 Task: Look for space in Abū Tīj, Egypt from 1st July, 2023 to 3rd July, 2023 for 1 adult in price range Rs.5000 to Rs.15000. Place can be private room with 1  bedroom having 1 bed and 1 bathroom. Property type can be house, flat, guest house, hotel. Amenities needed are: wifi. Booking option can be shelf check-in. Required host language is English.
Action: Mouse moved to (576, 122)
Screenshot: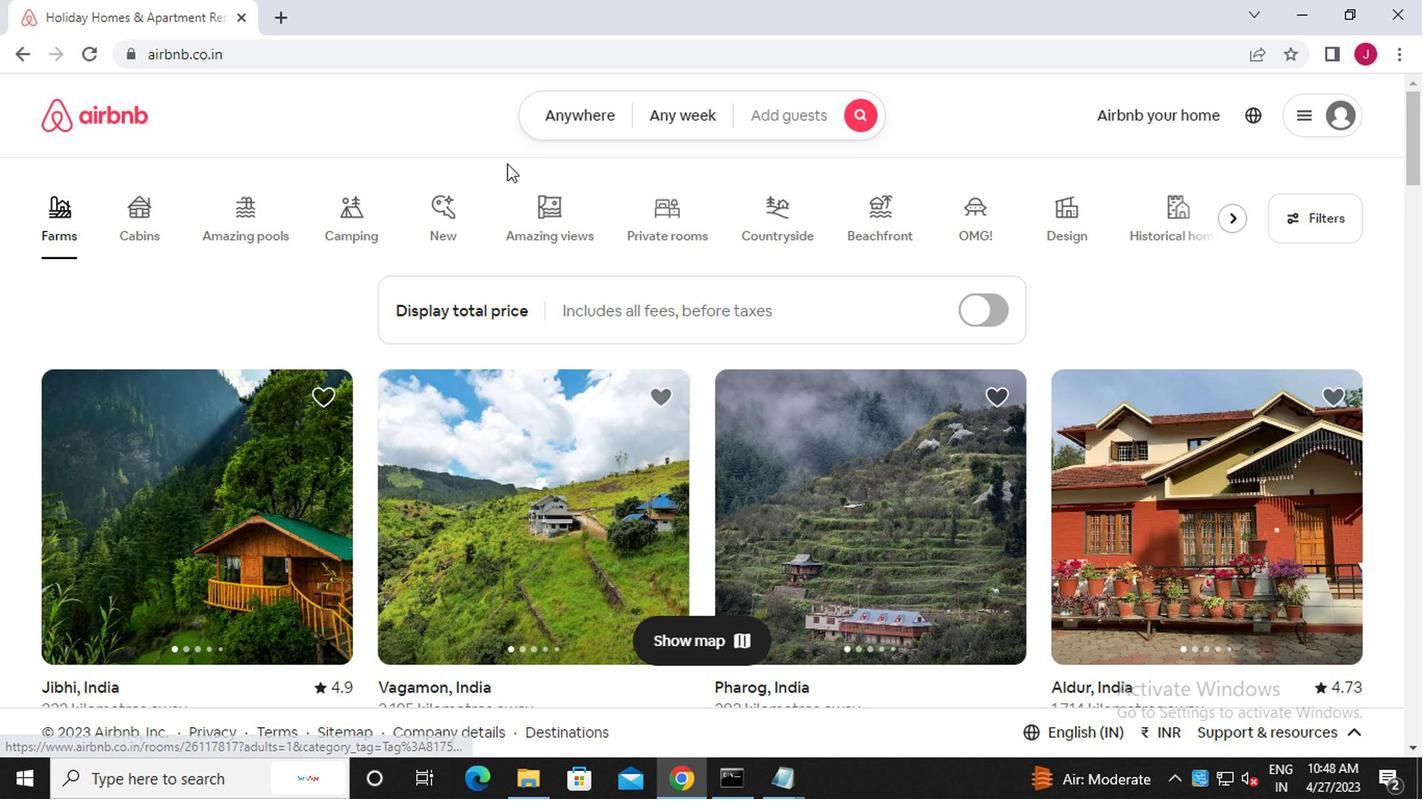 
Action: Mouse pressed left at (576, 122)
Screenshot: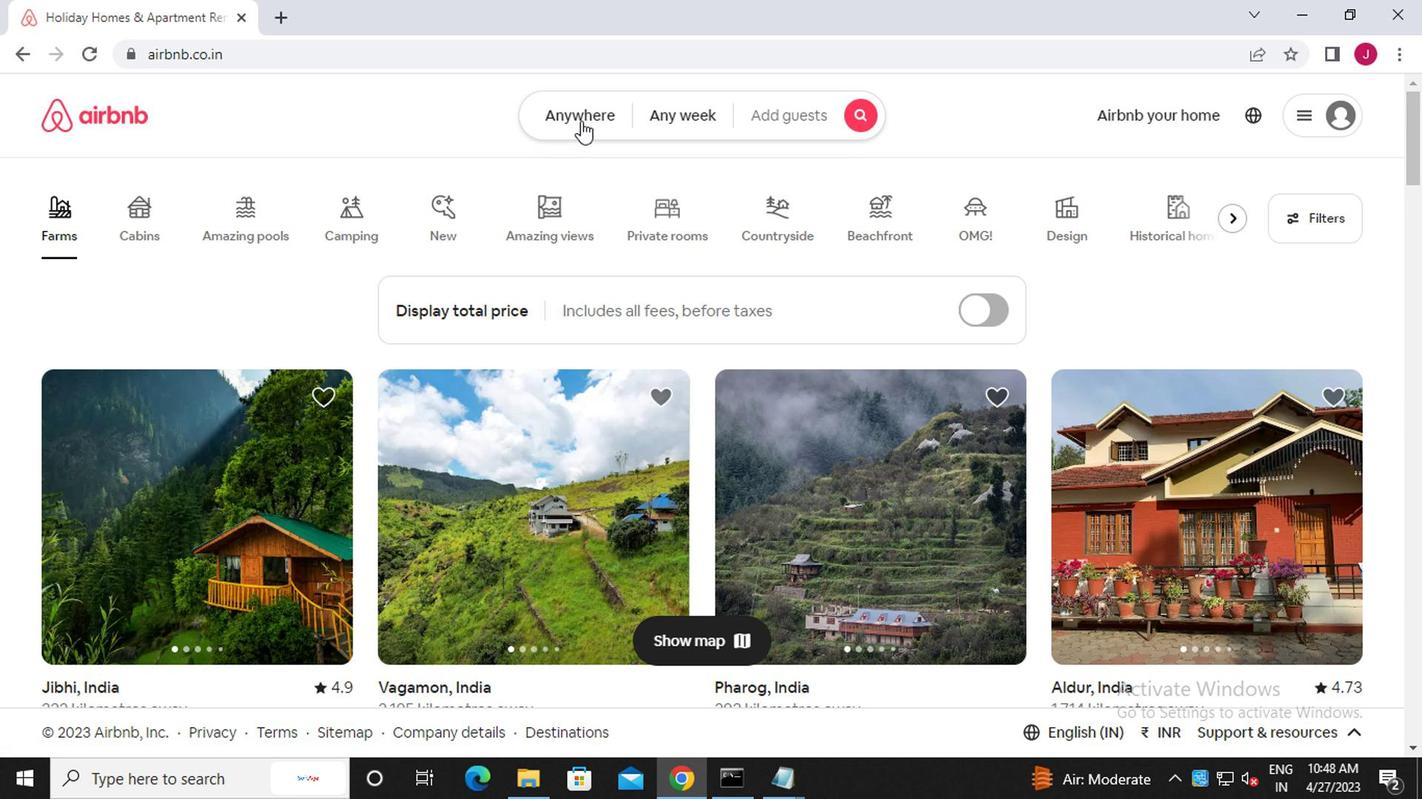 
Action: Mouse moved to (373, 205)
Screenshot: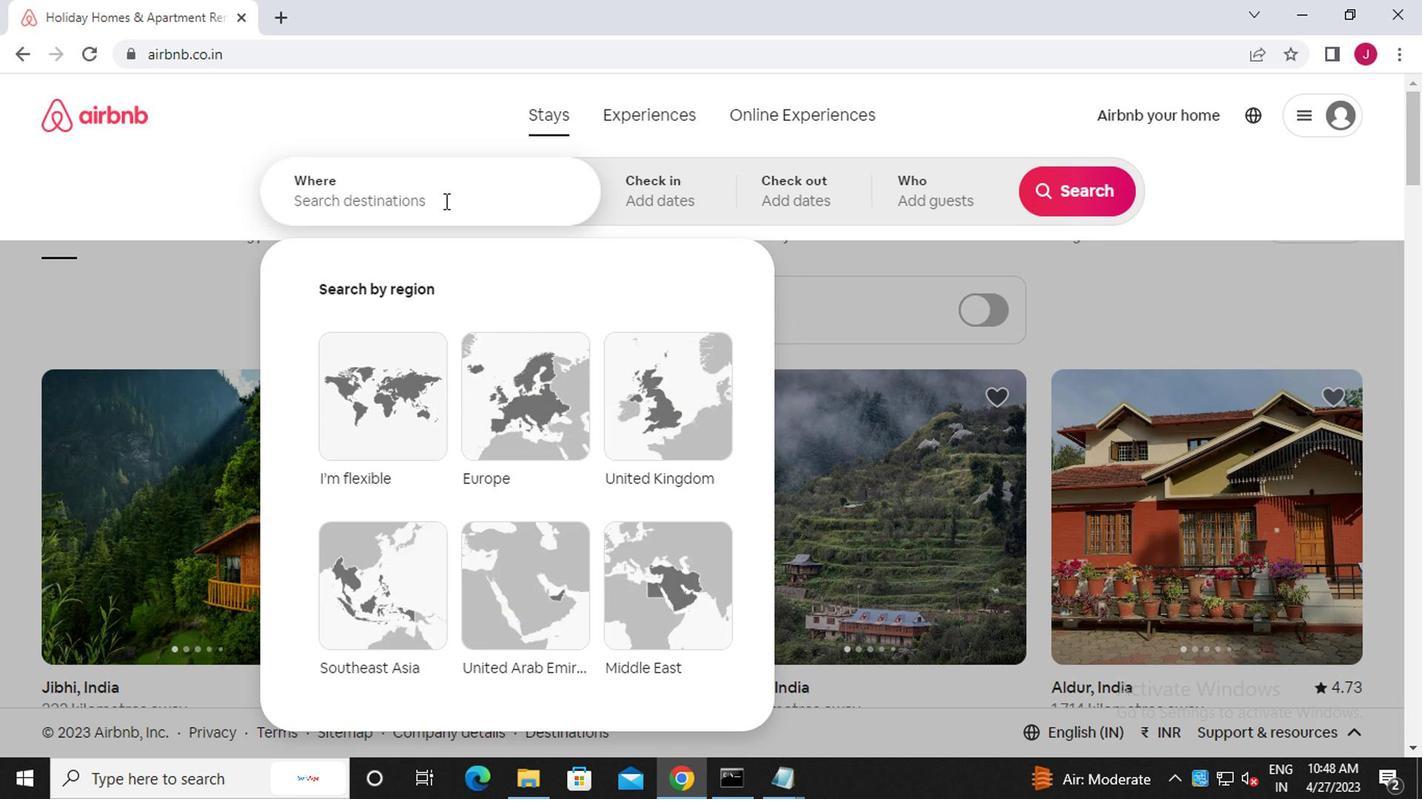 
Action: Mouse pressed left at (373, 205)
Screenshot: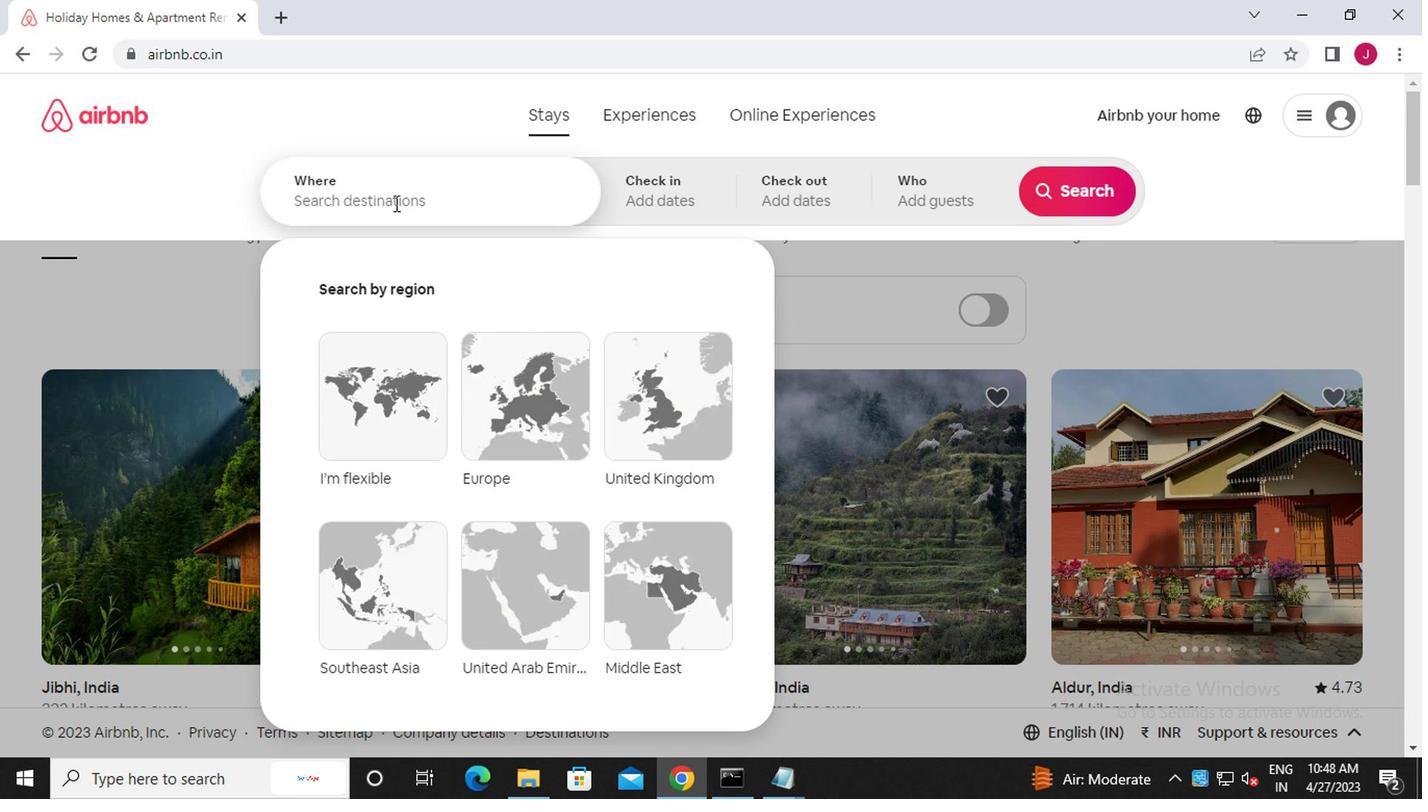 
Action: Mouse moved to (374, 204)
Screenshot: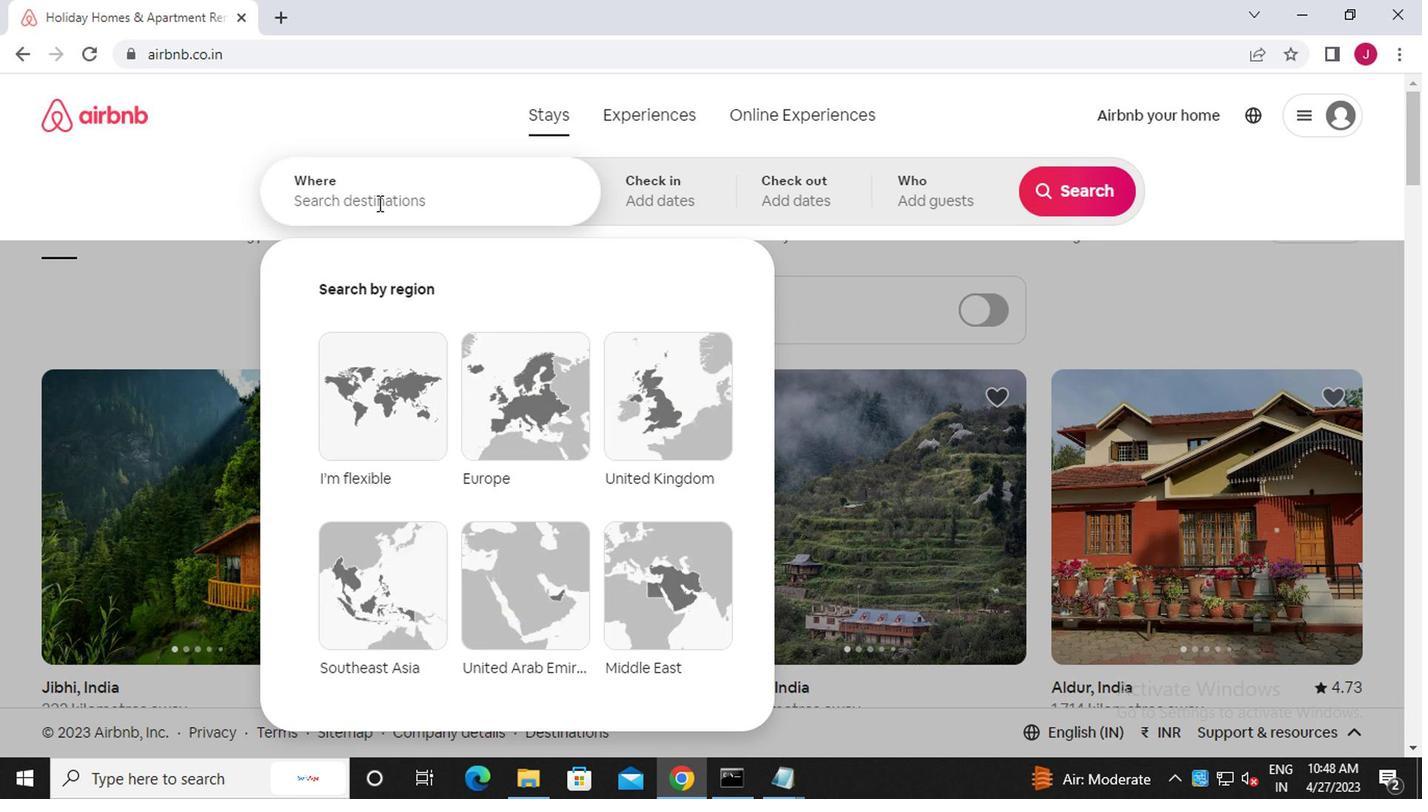 
Action: Key pressed a<Key.caps_lock>bu<Key.space><Key.caps_lock>t<Key.caps_lock>ij,<Key.caps_lock>e<Key.caps_lock>gypt
Screenshot: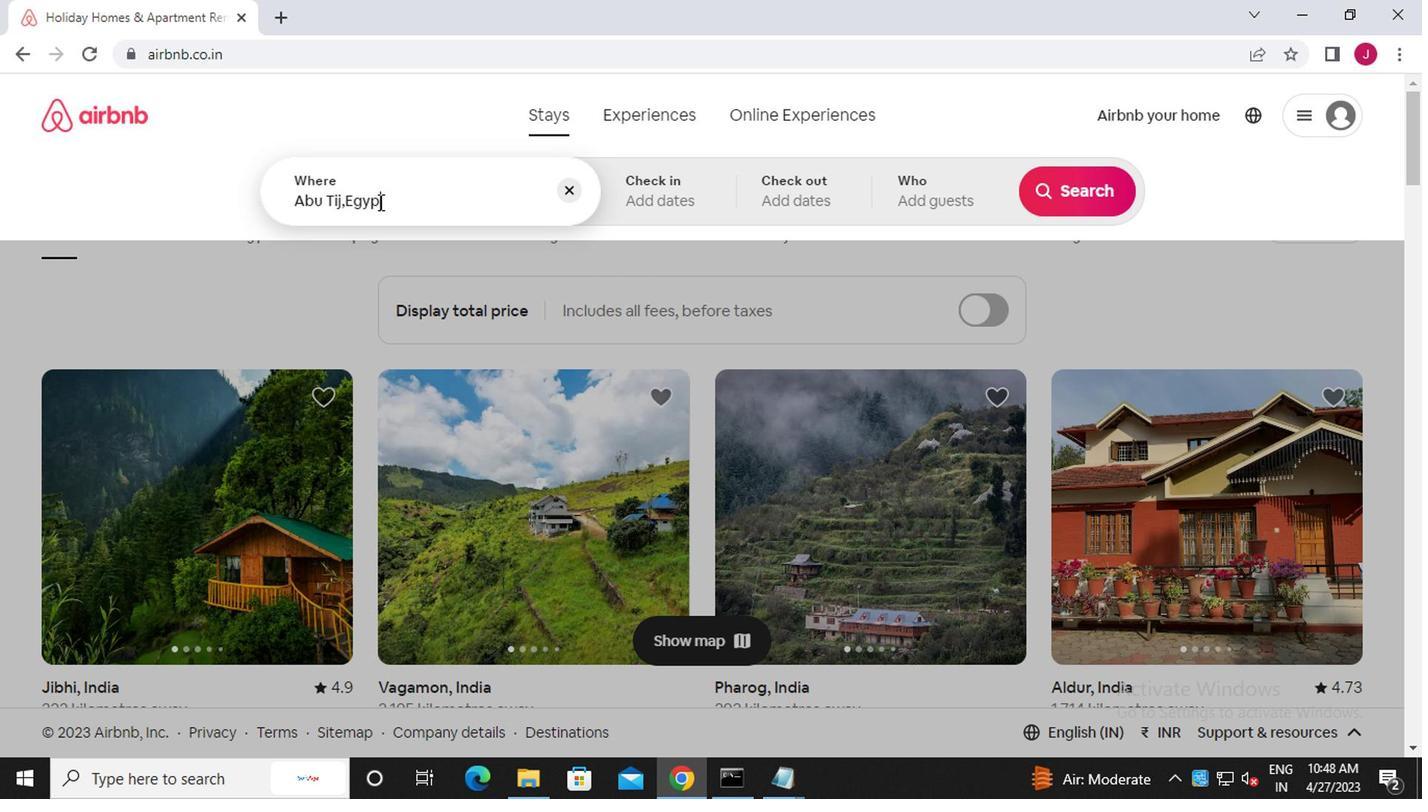 
Action: Mouse moved to (649, 196)
Screenshot: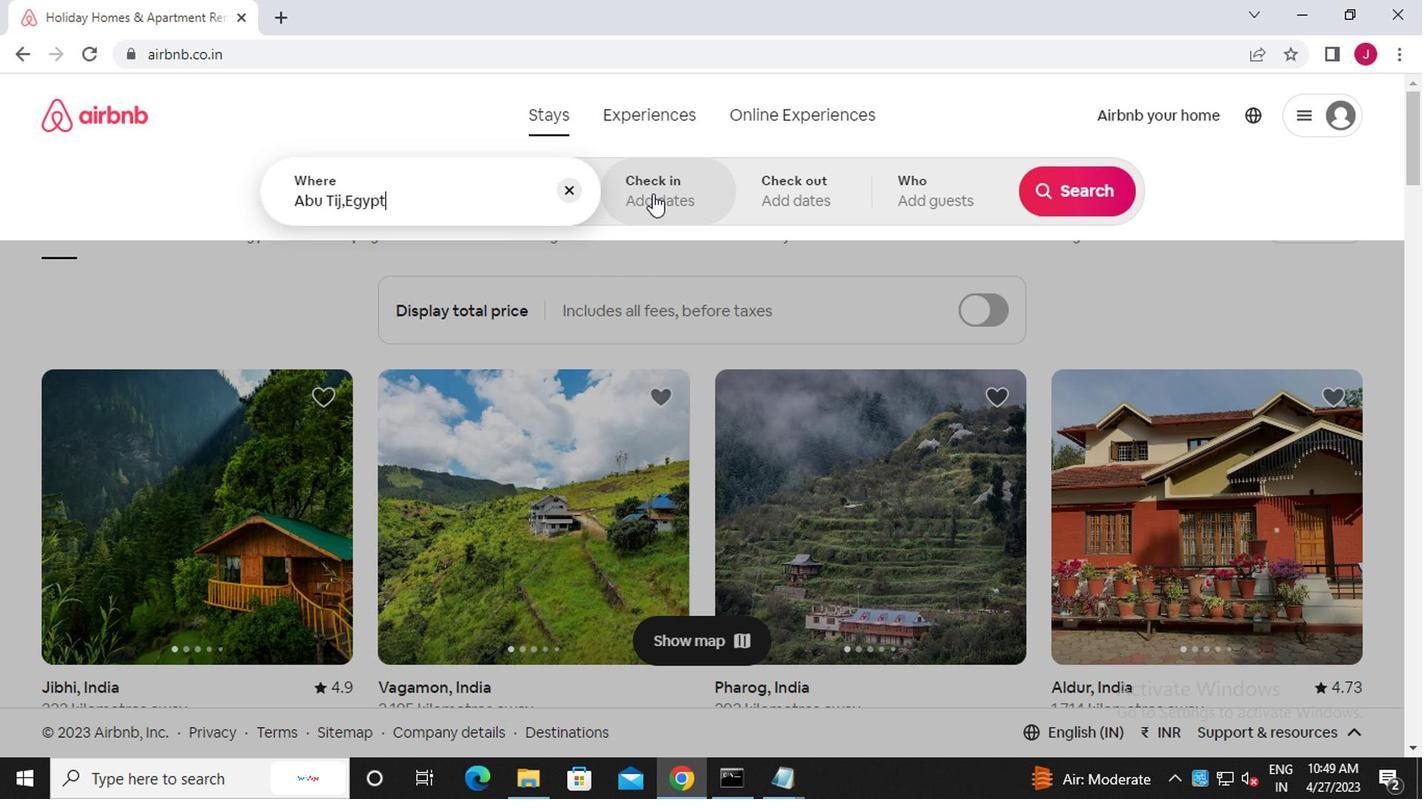 
Action: Mouse pressed left at (649, 196)
Screenshot: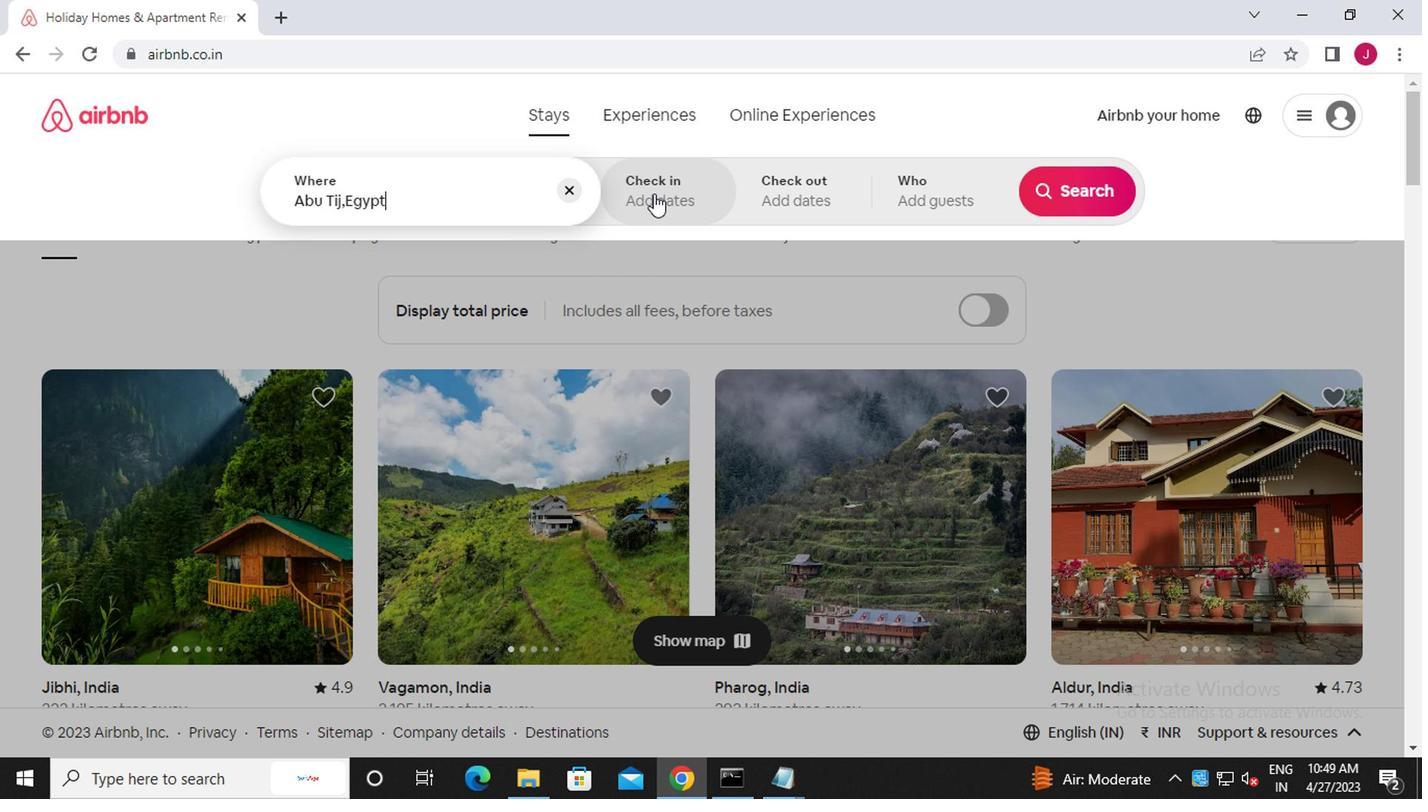 
Action: Mouse moved to (1057, 365)
Screenshot: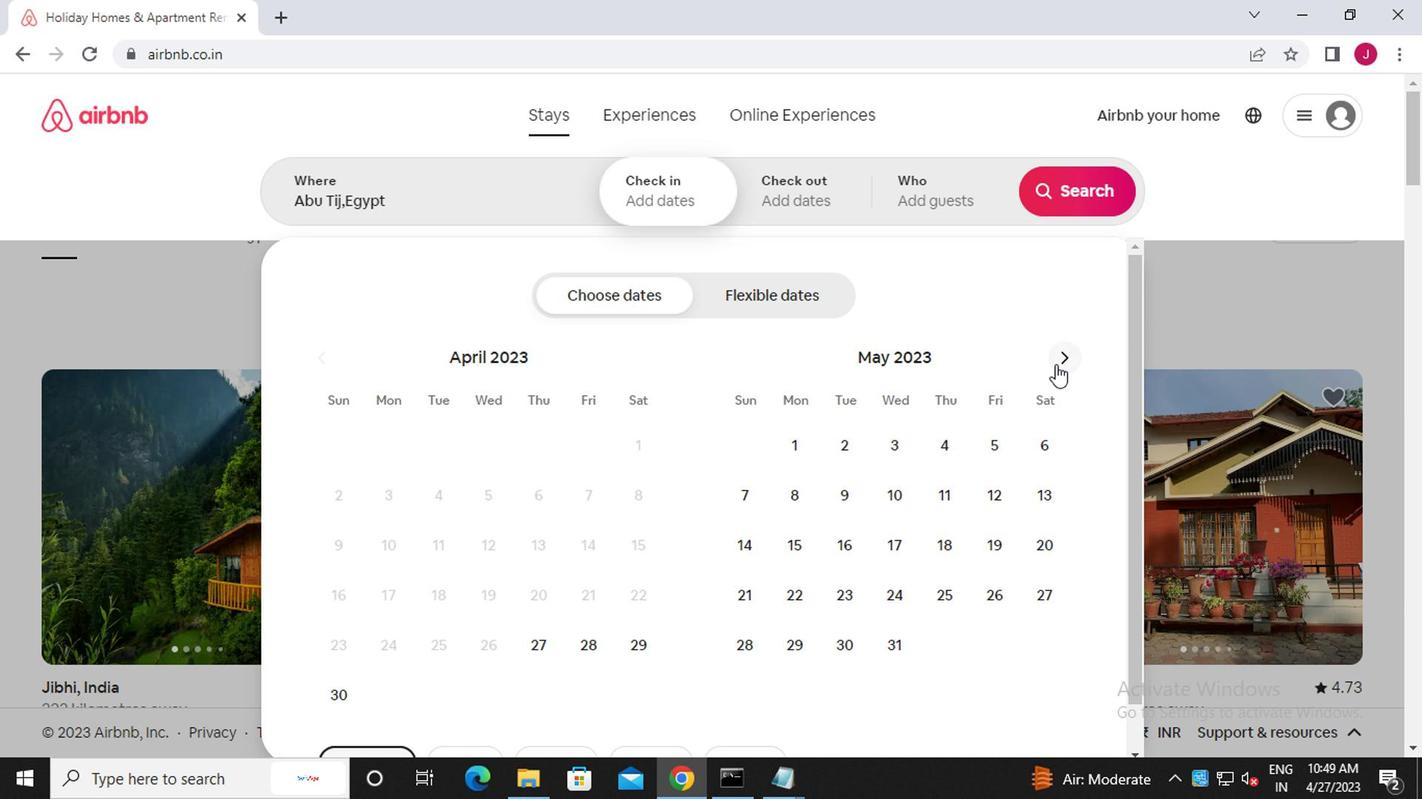 
Action: Mouse pressed left at (1057, 365)
Screenshot: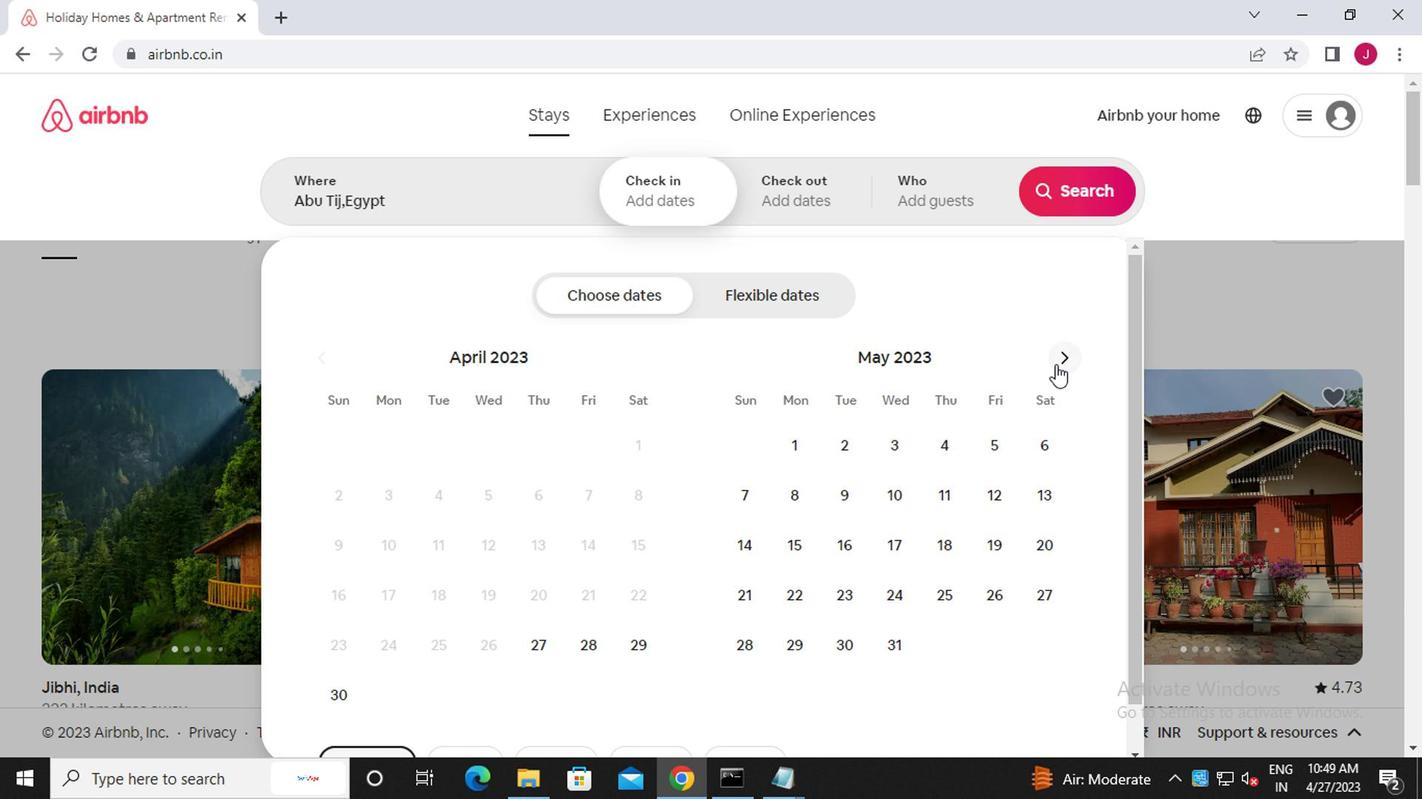 
Action: Mouse pressed left at (1057, 365)
Screenshot: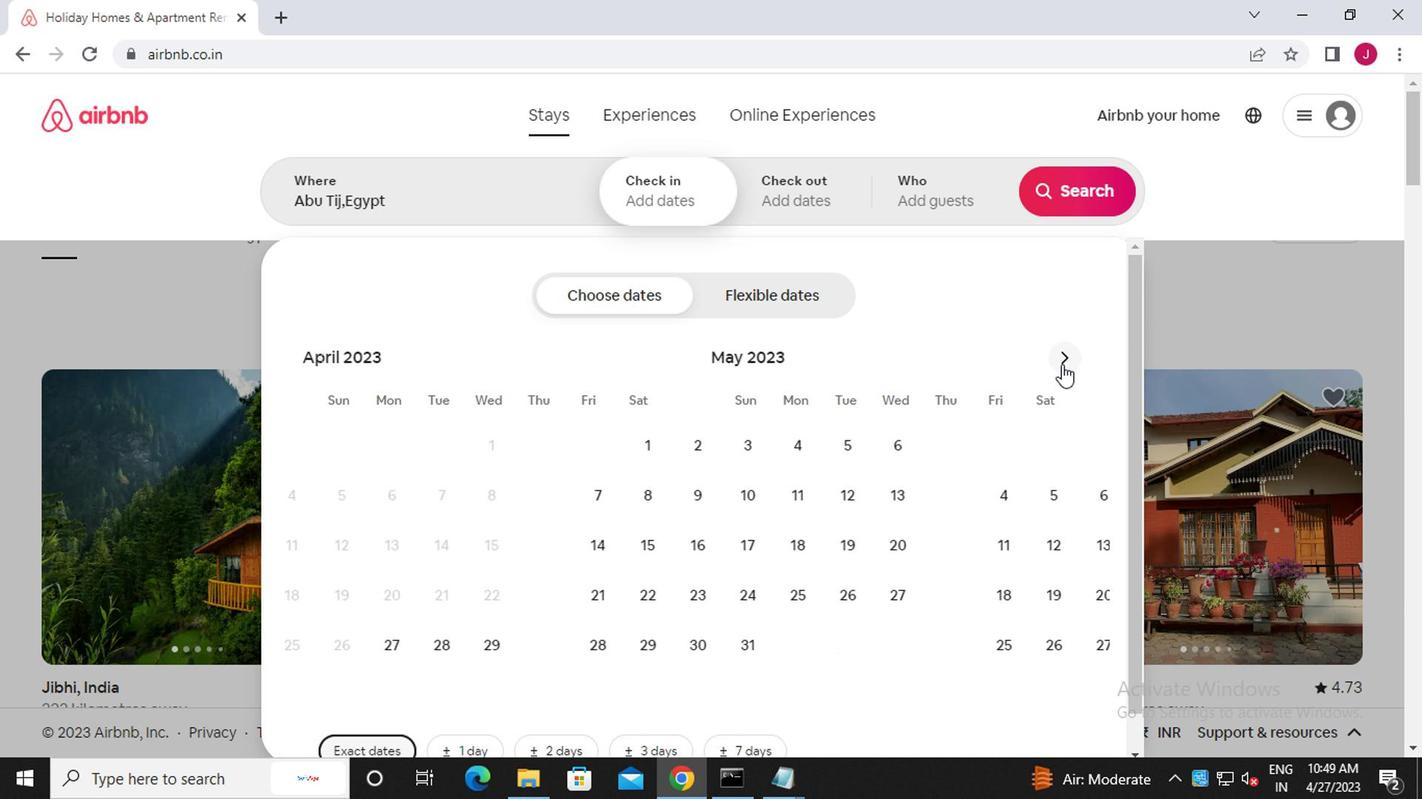 
Action: Mouse moved to (1044, 439)
Screenshot: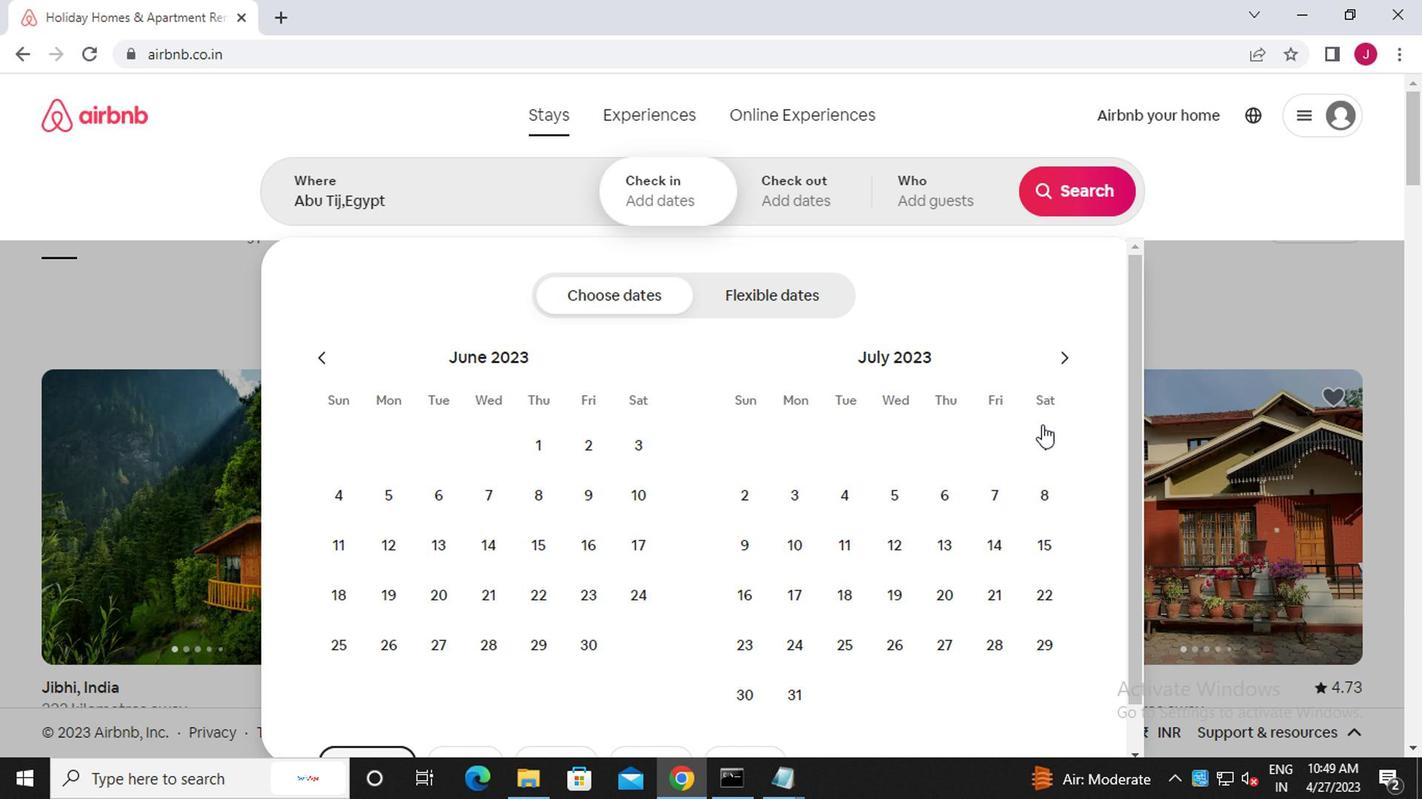 
Action: Mouse pressed left at (1044, 439)
Screenshot: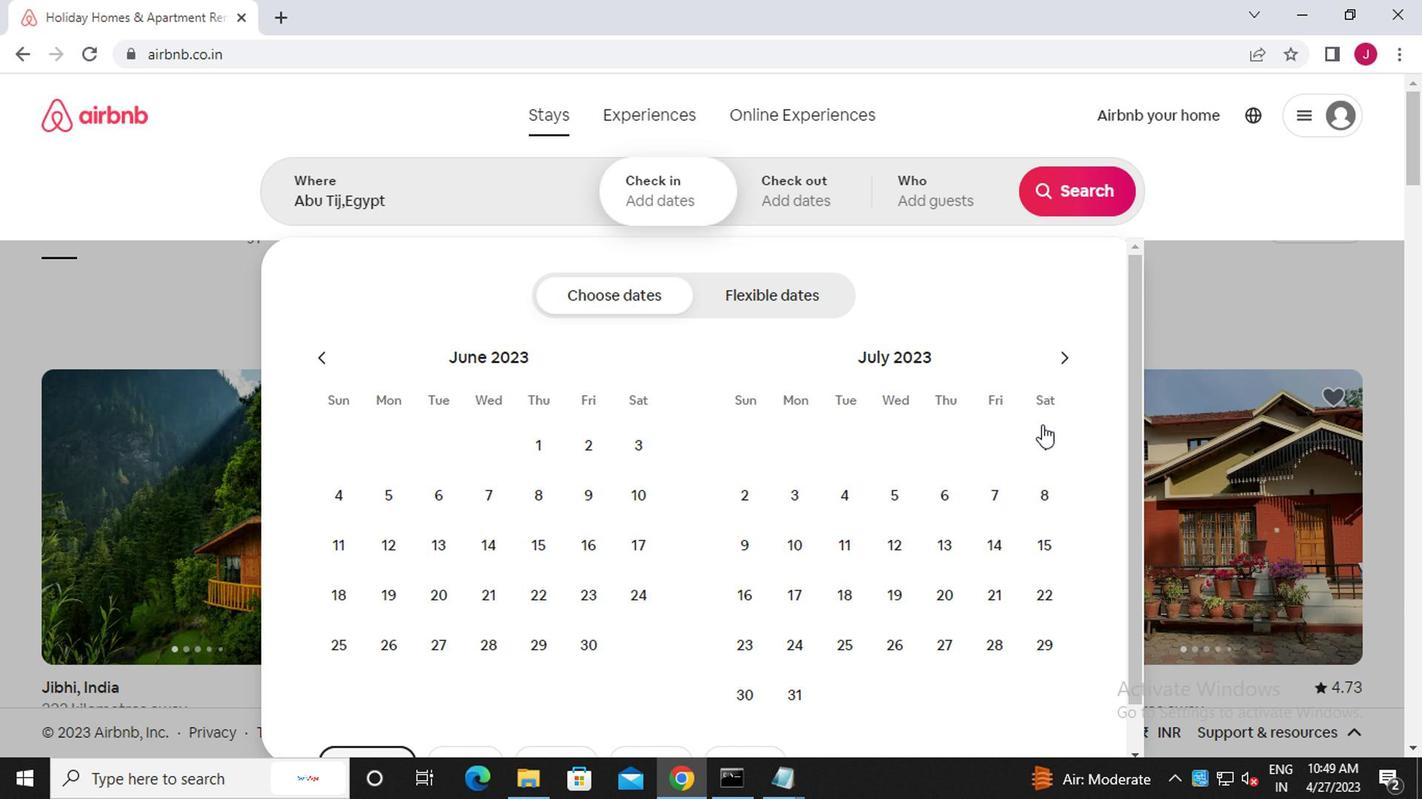 
Action: Mouse moved to (791, 490)
Screenshot: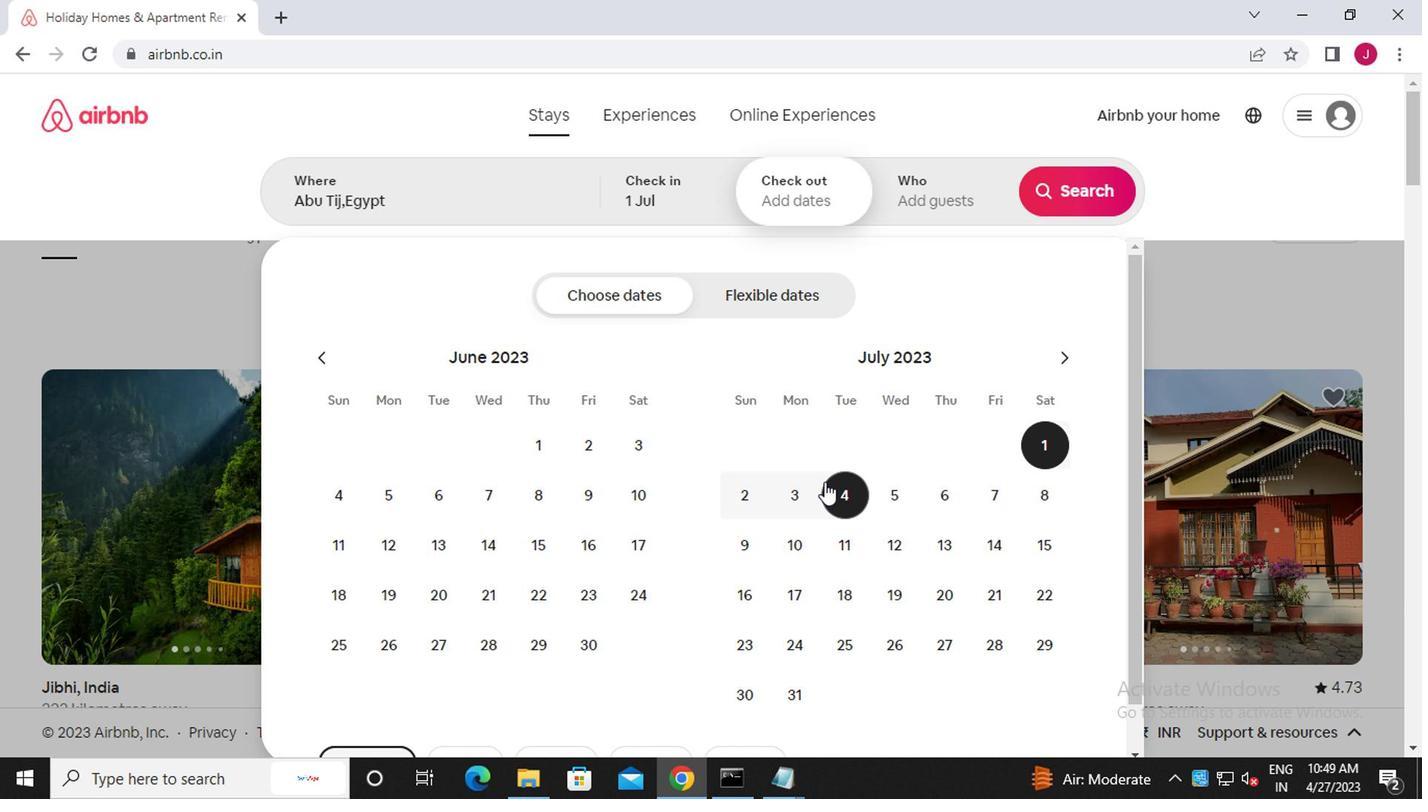 
Action: Mouse pressed left at (791, 490)
Screenshot: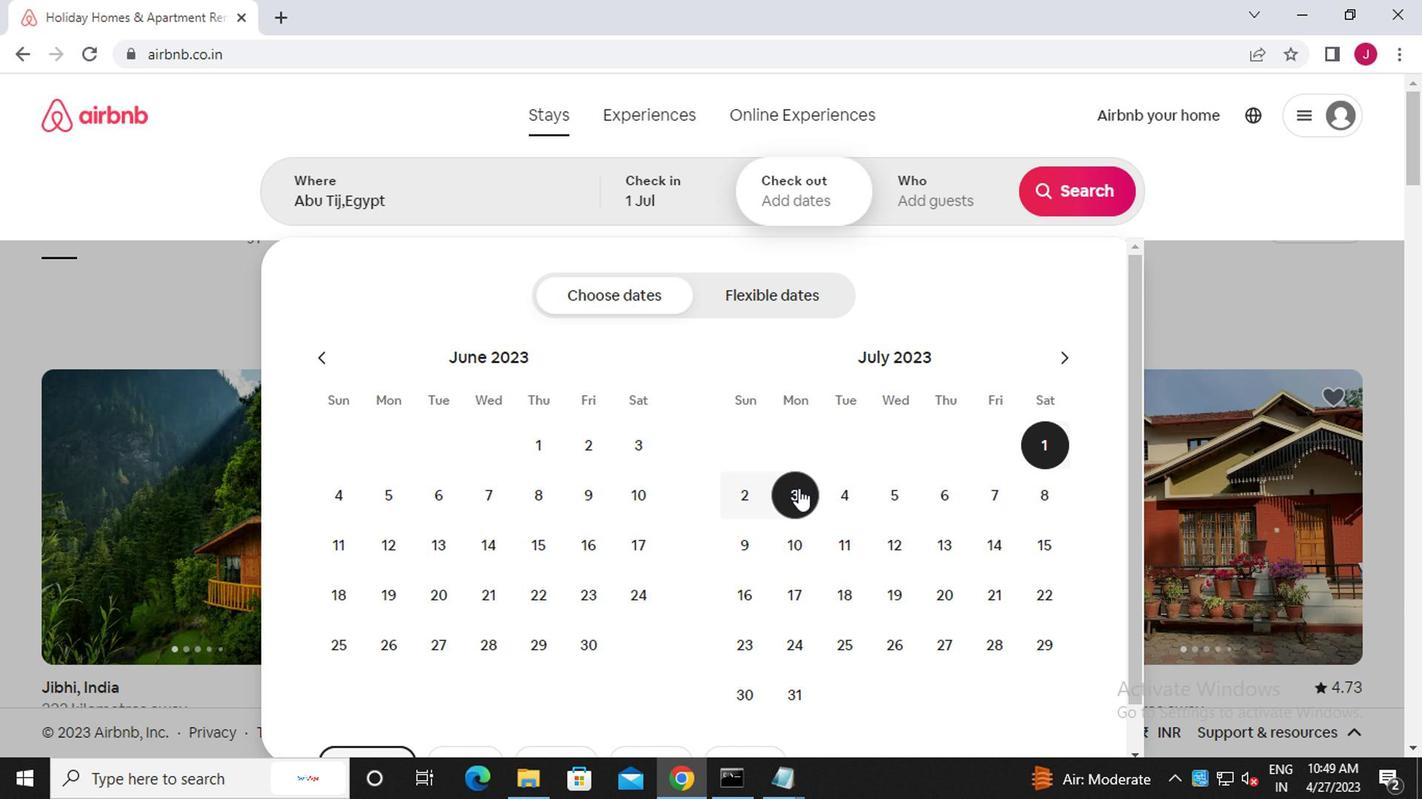 
Action: Mouse moved to (939, 208)
Screenshot: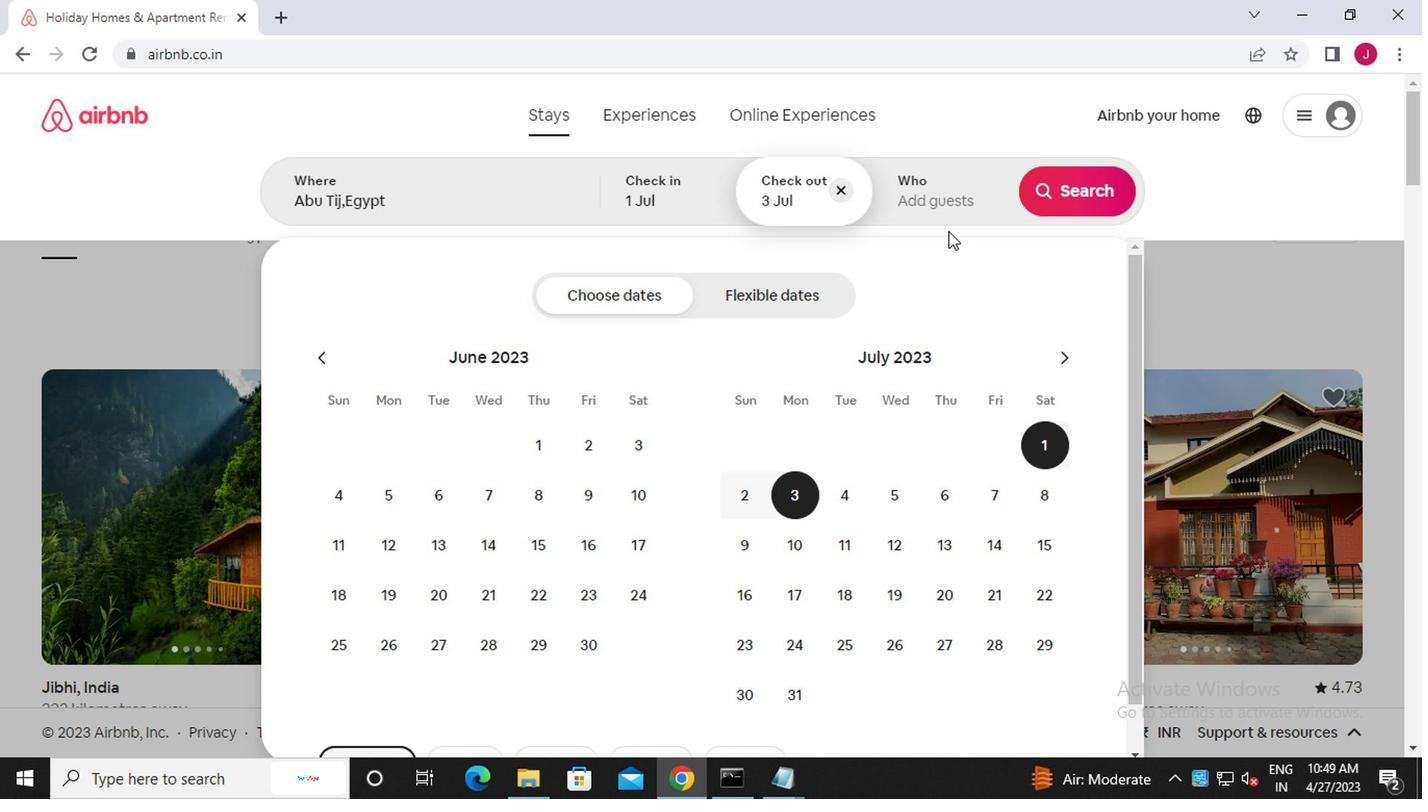 
Action: Mouse pressed left at (939, 208)
Screenshot: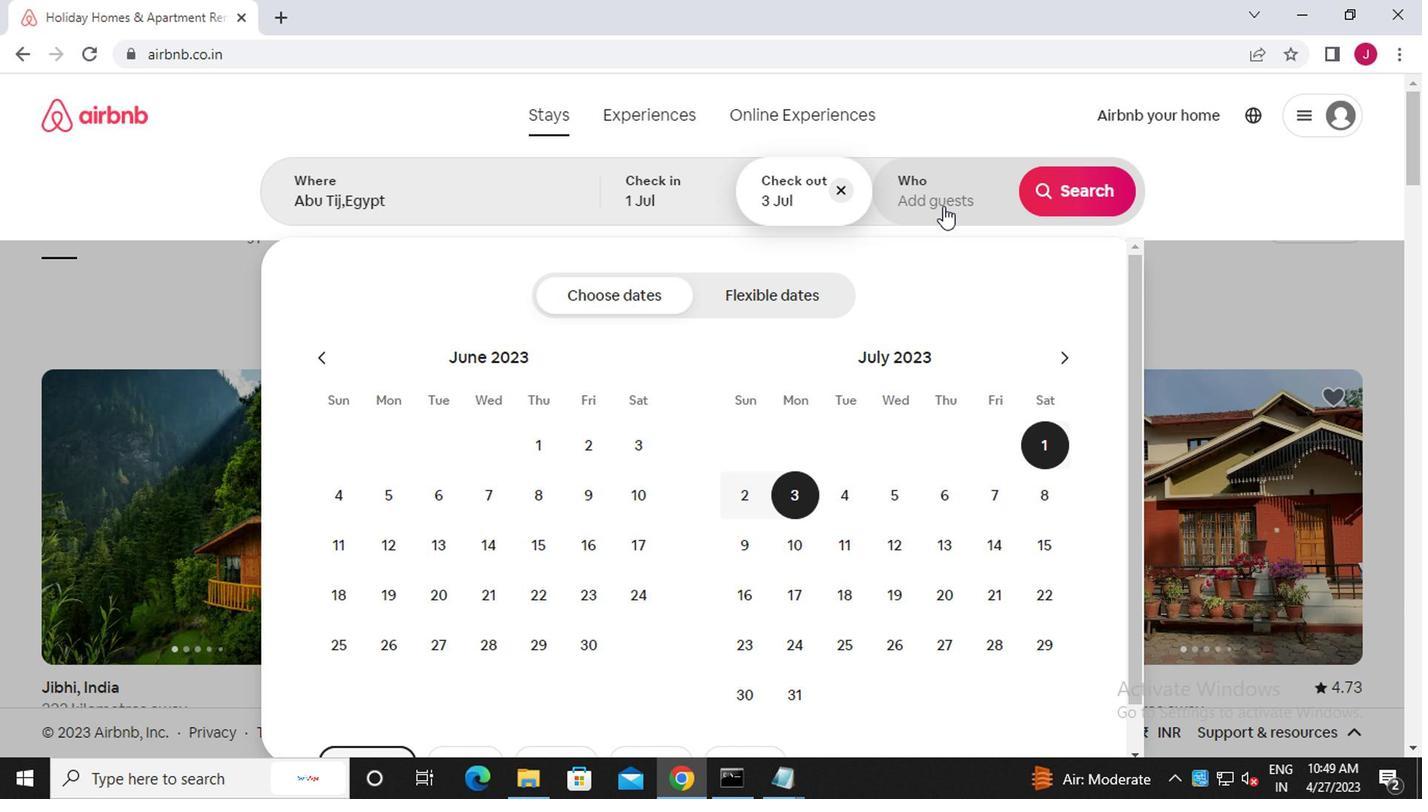 
Action: Mouse moved to (1088, 299)
Screenshot: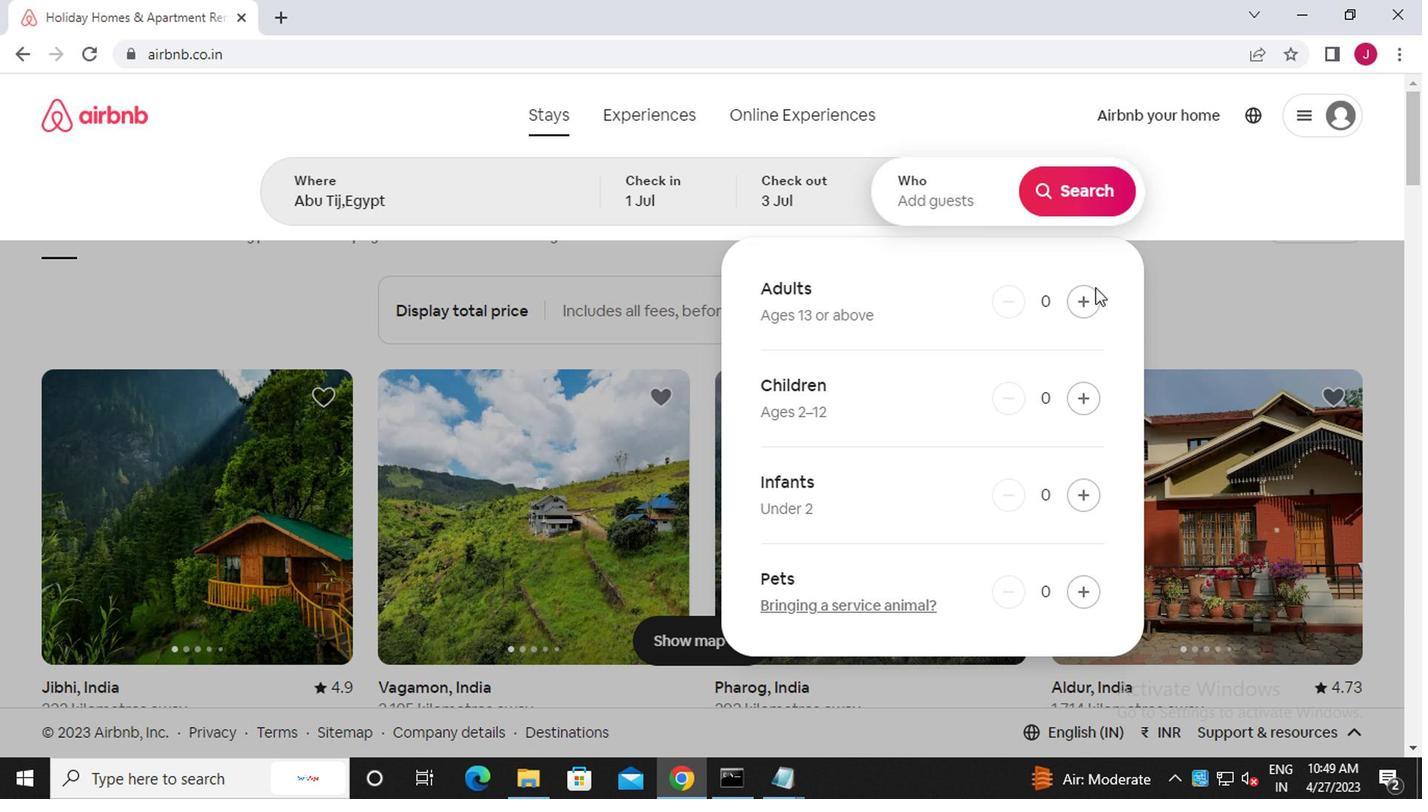 
Action: Mouse pressed left at (1088, 299)
Screenshot: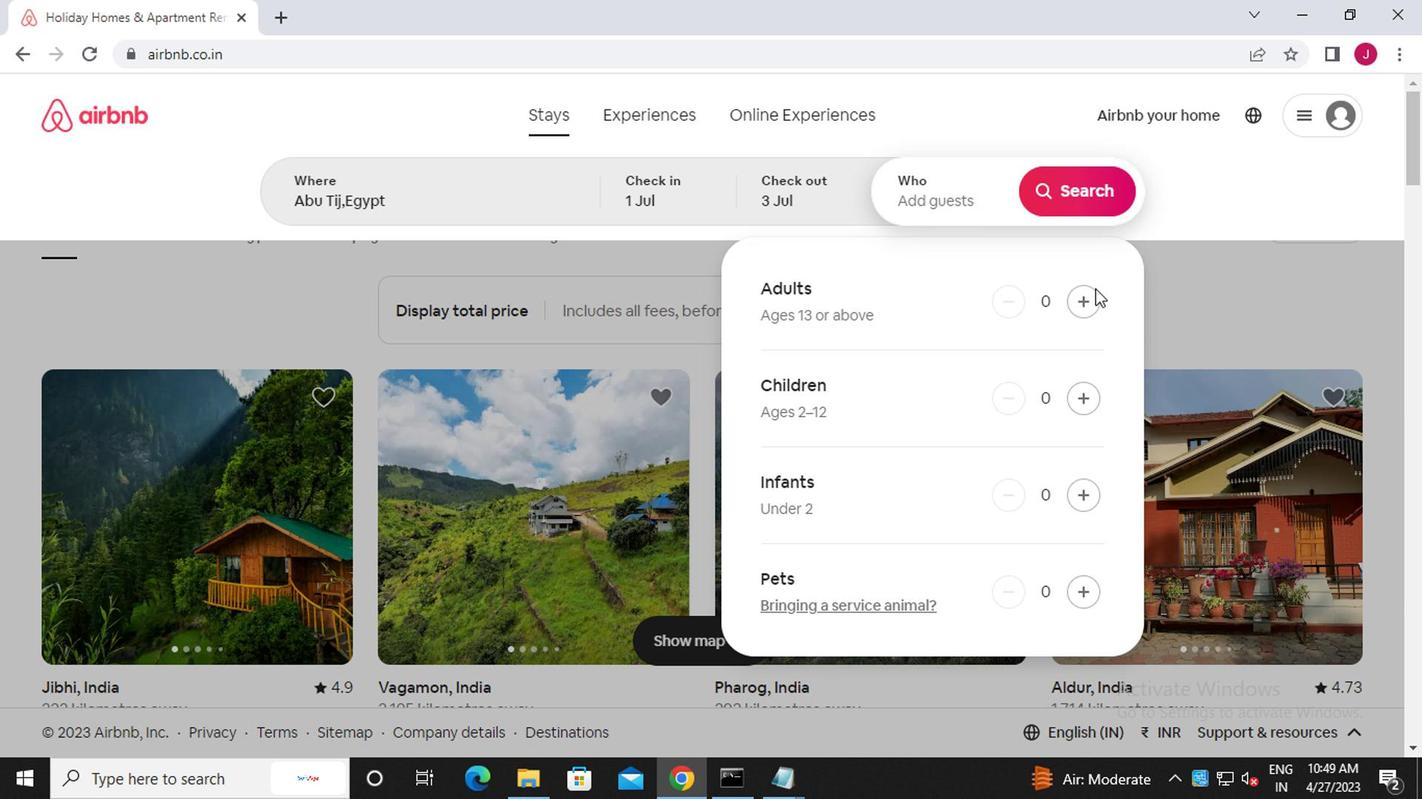 
Action: Mouse moved to (1073, 193)
Screenshot: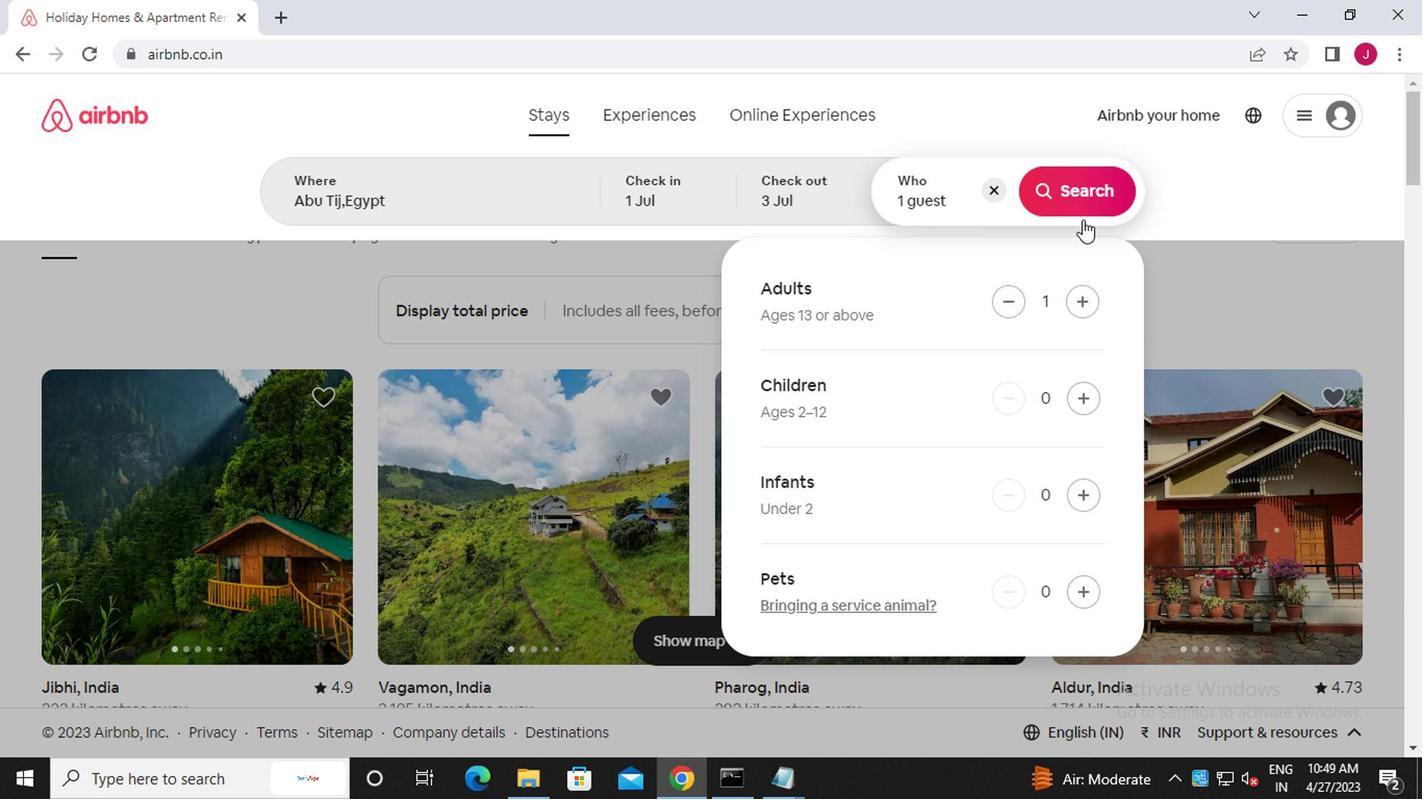 
Action: Mouse pressed left at (1073, 193)
Screenshot: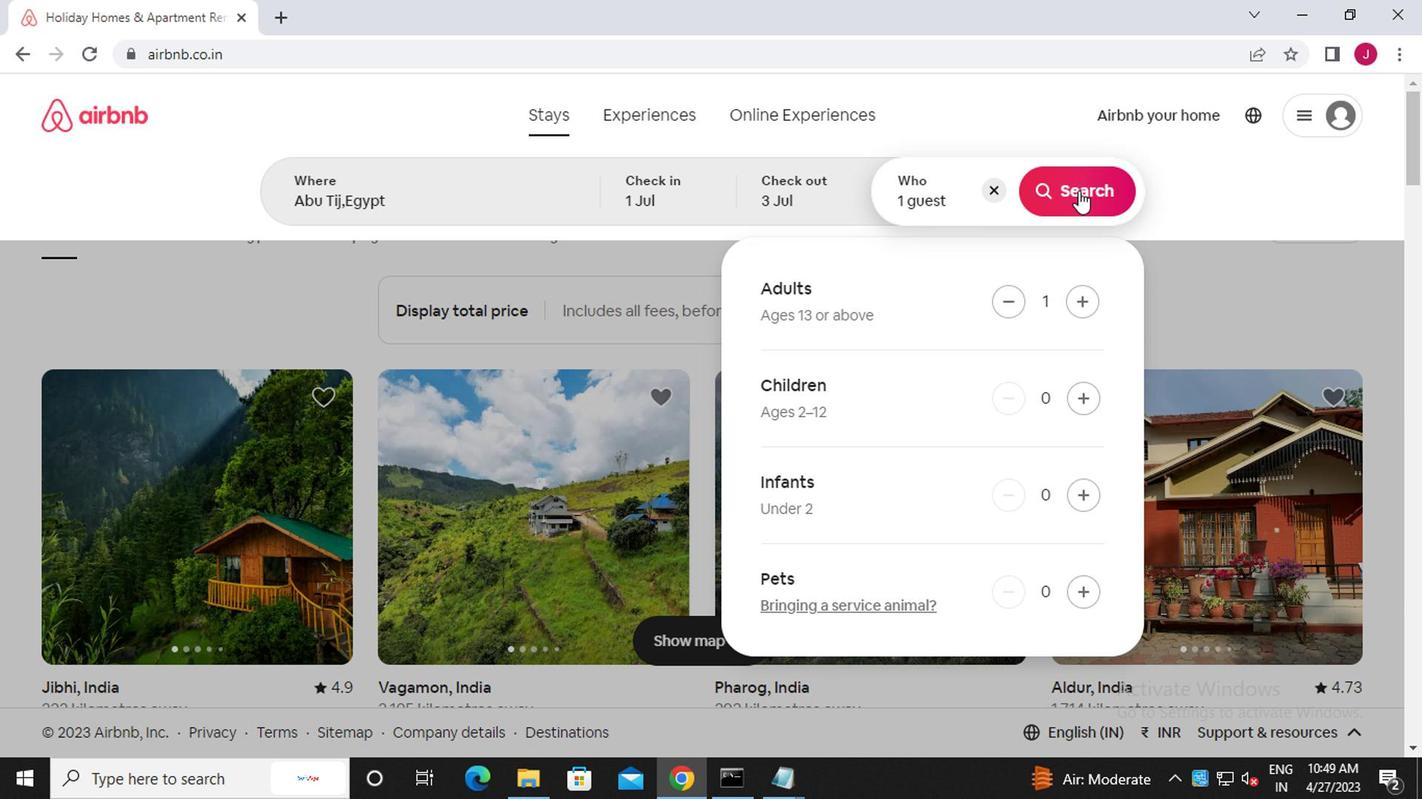 
Action: Mouse moved to (1335, 204)
Screenshot: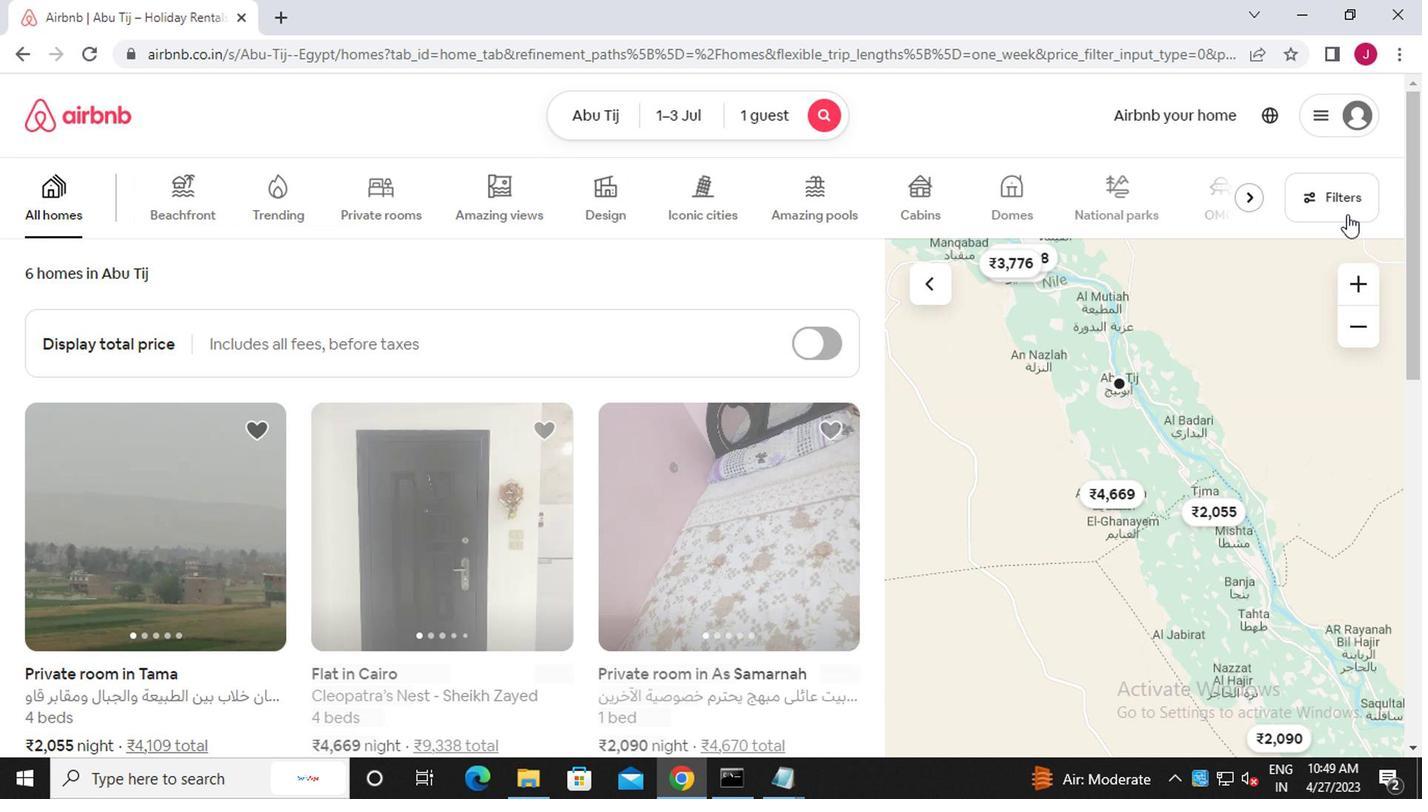 
Action: Mouse pressed left at (1335, 204)
Screenshot: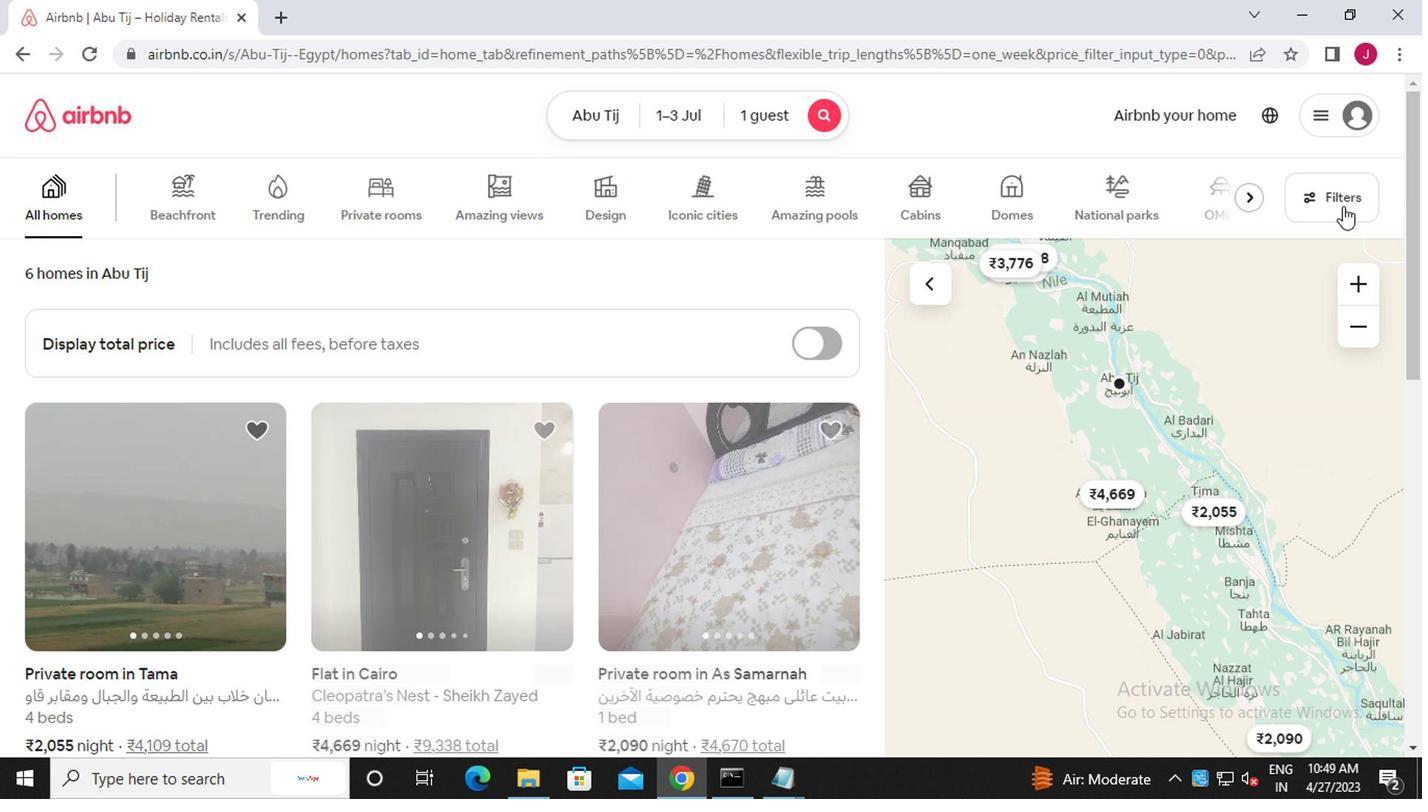 
Action: Mouse moved to (477, 460)
Screenshot: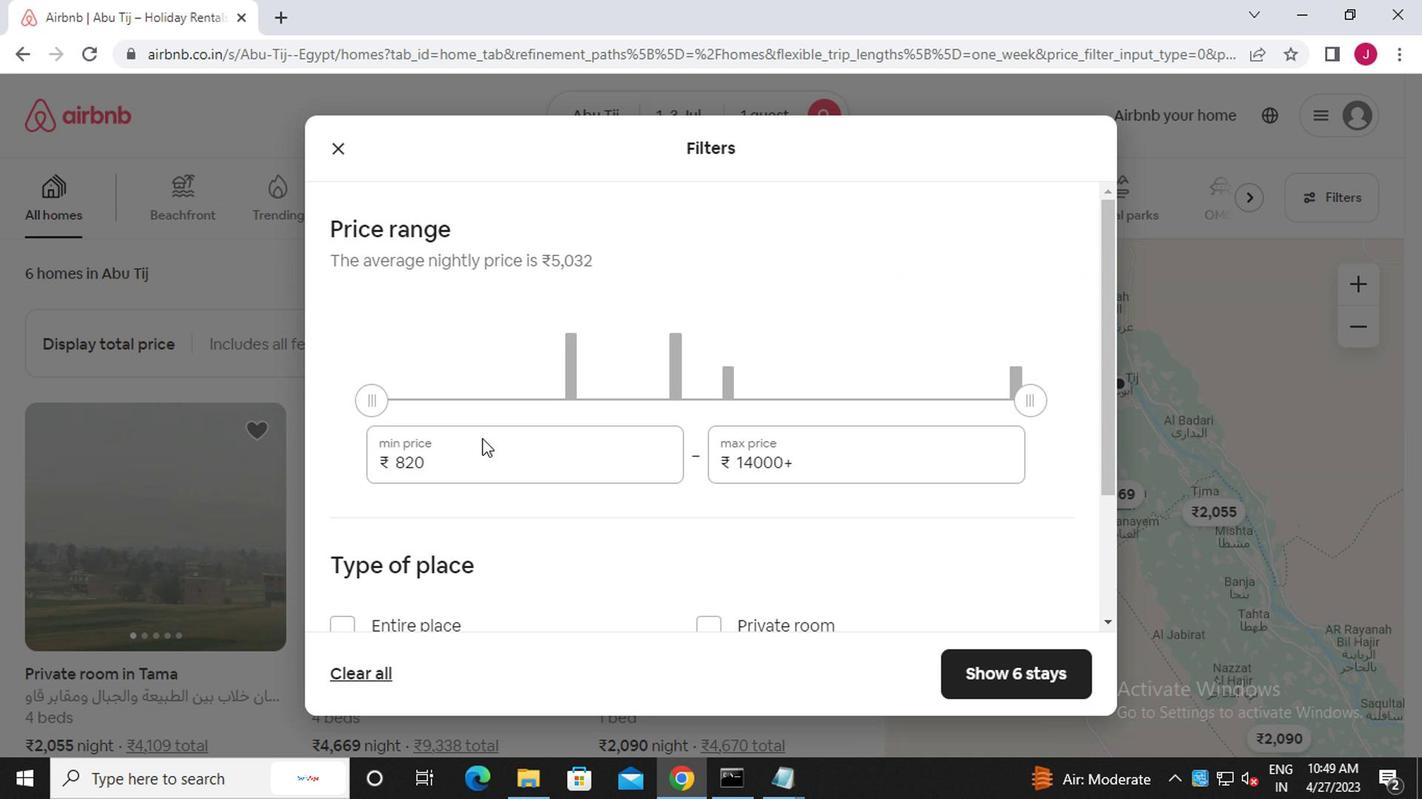 
Action: Mouse pressed left at (477, 460)
Screenshot: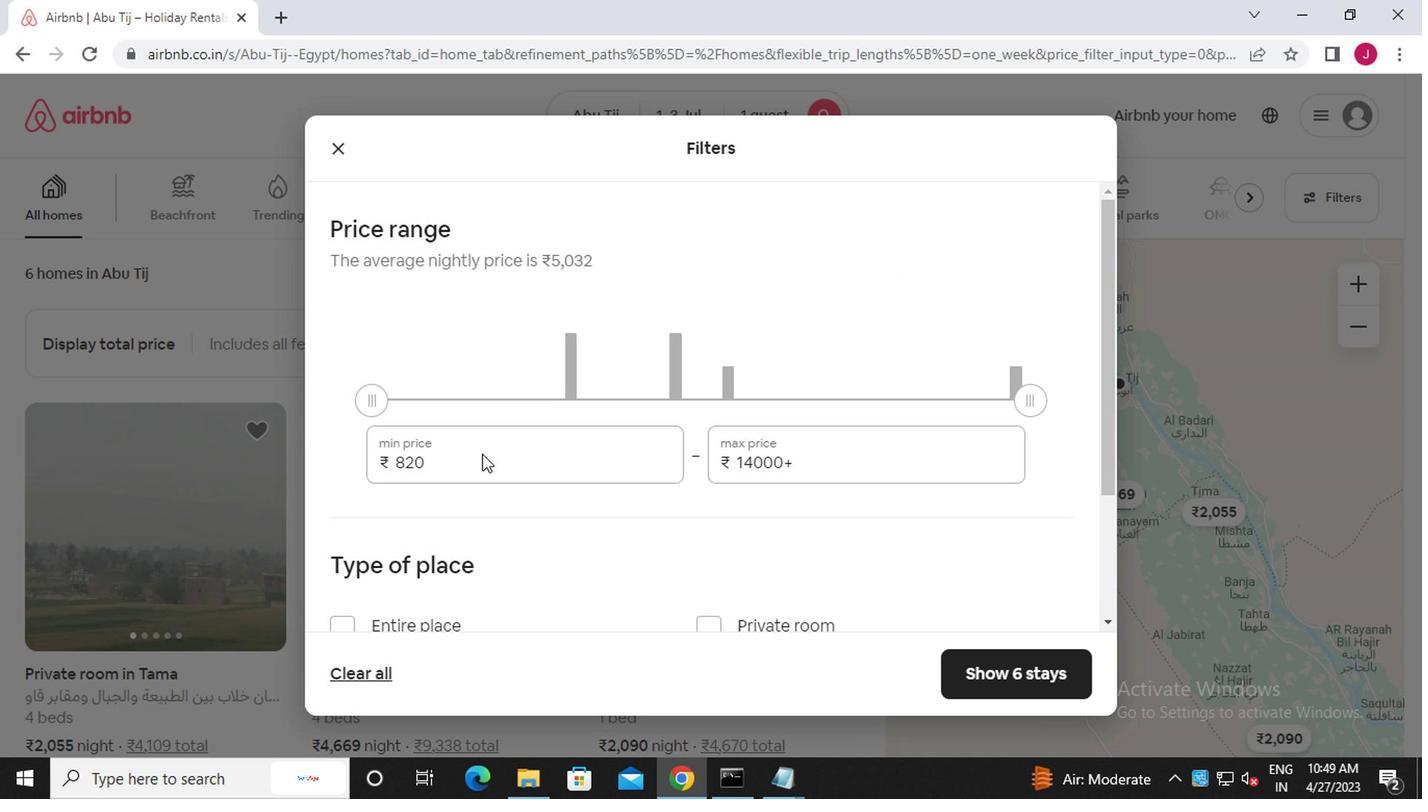 
Action: Mouse moved to (477, 453)
Screenshot: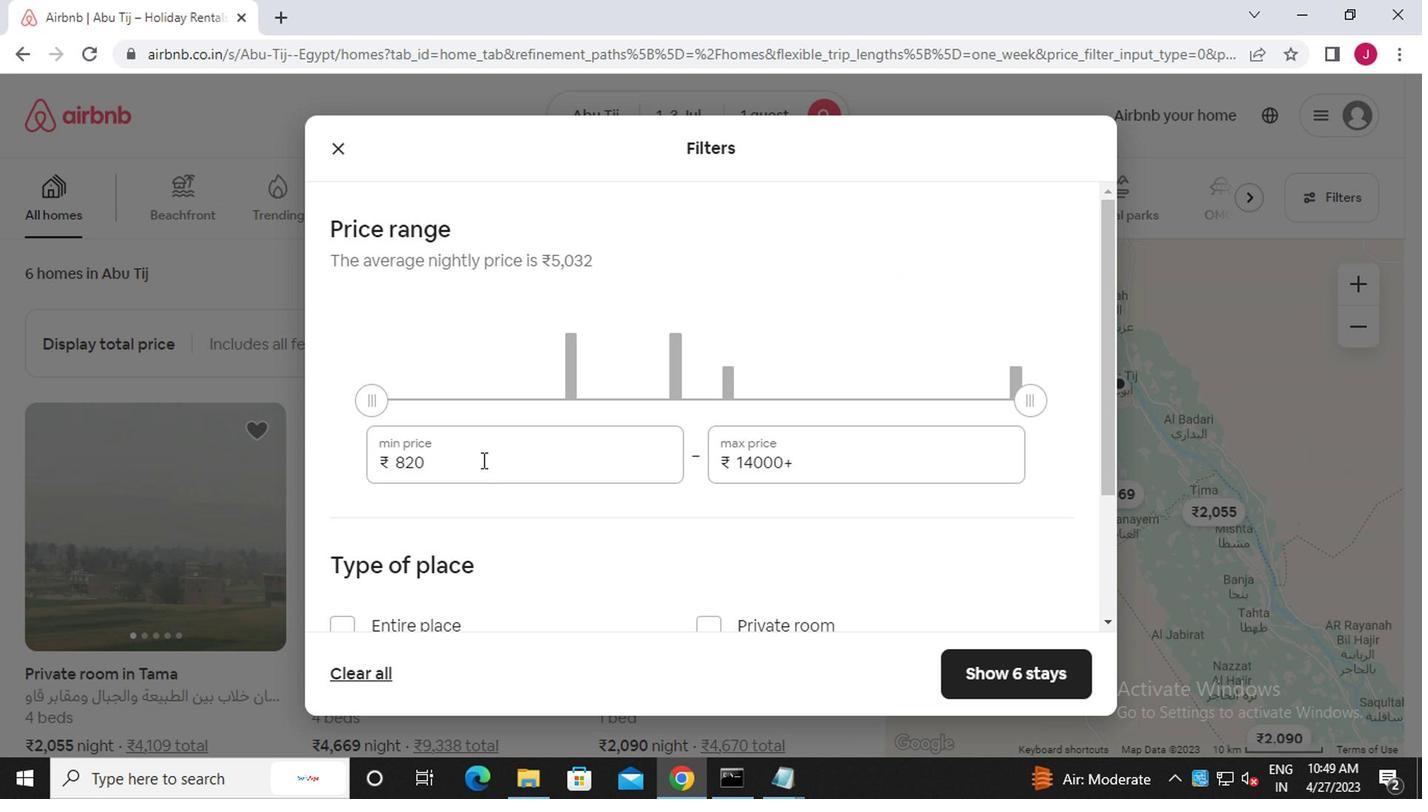 
Action: Key pressed <Key.backspace><Key.backspace><Key.backspace><<101>><<96>><<96>><<96>>
Screenshot: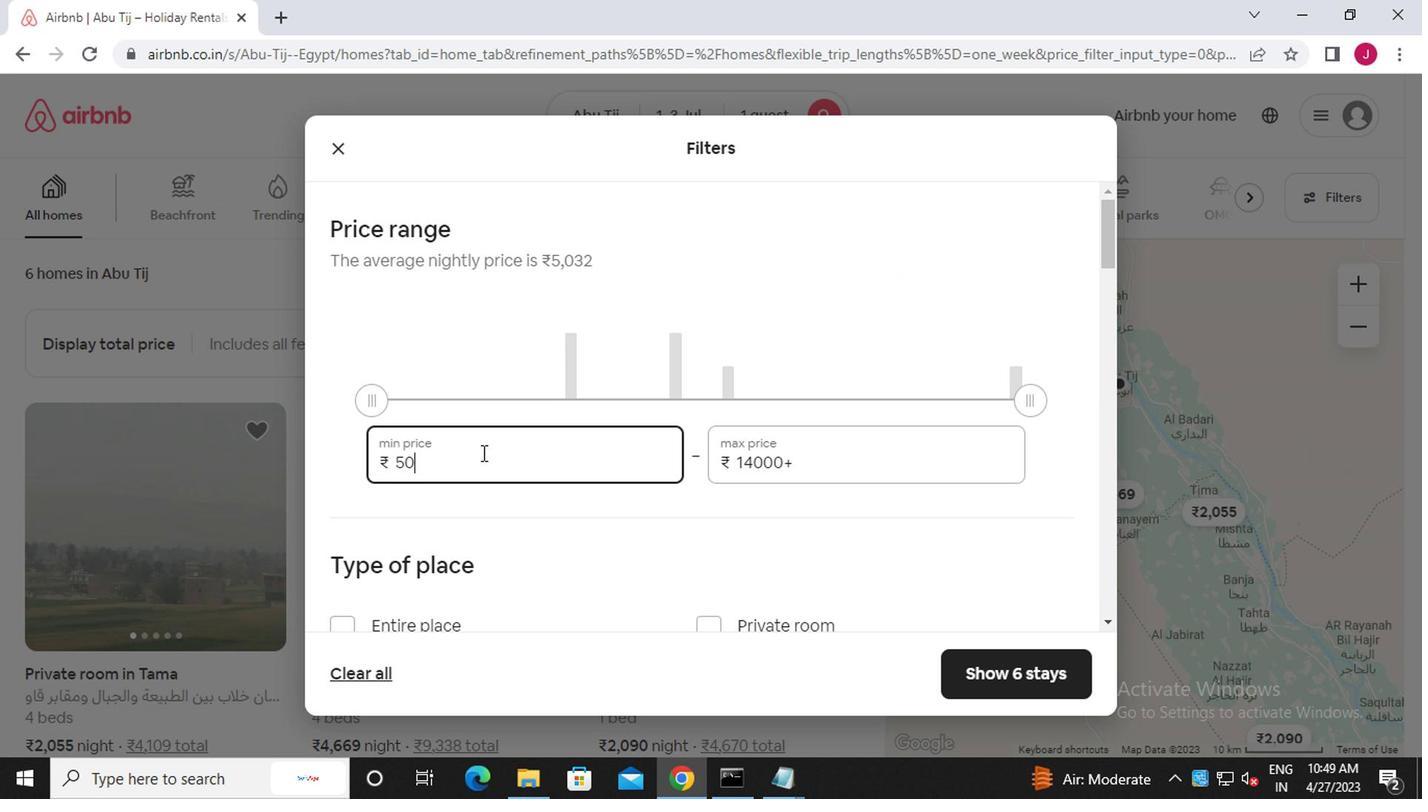 
Action: Mouse moved to (865, 456)
Screenshot: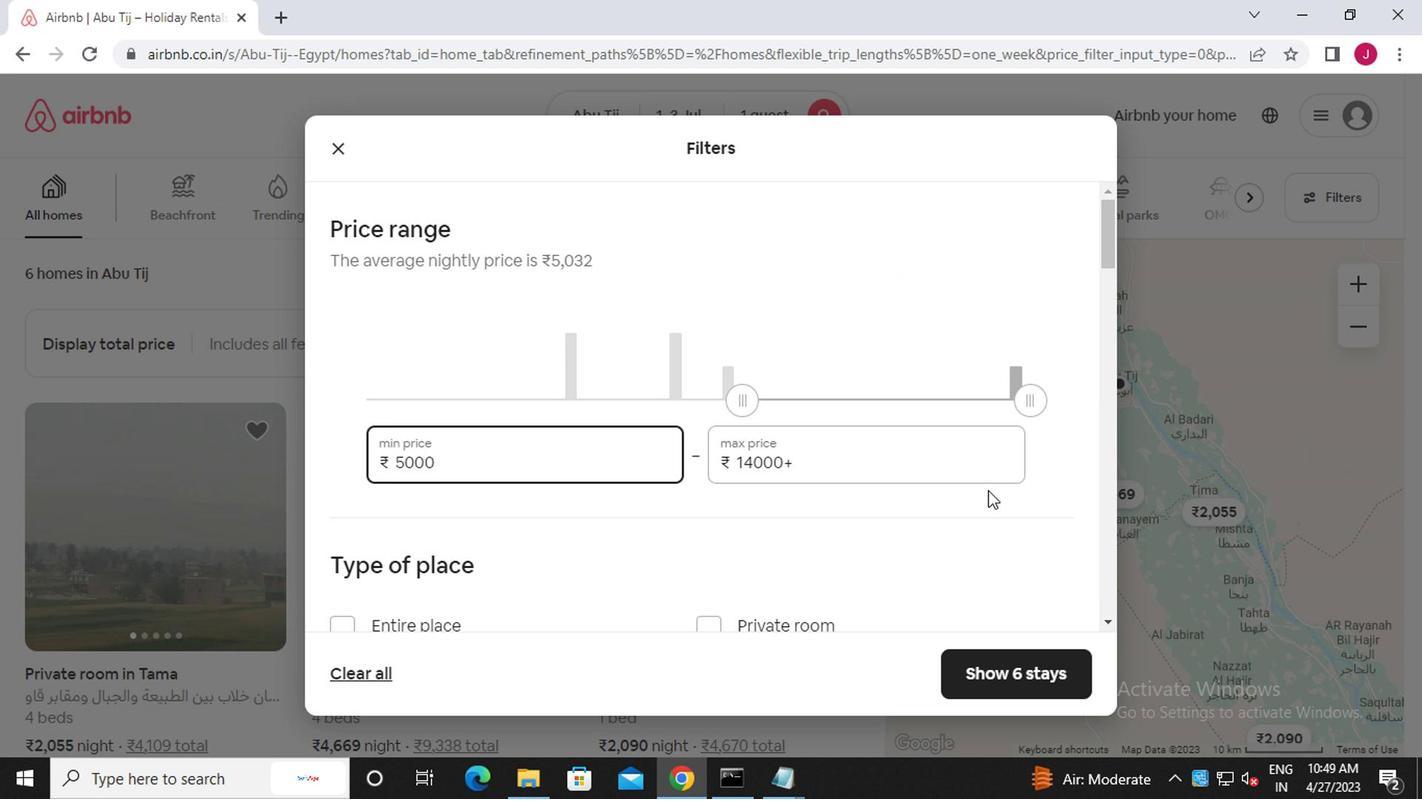 
Action: Mouse pressed left at (865, 456)
Screenshot: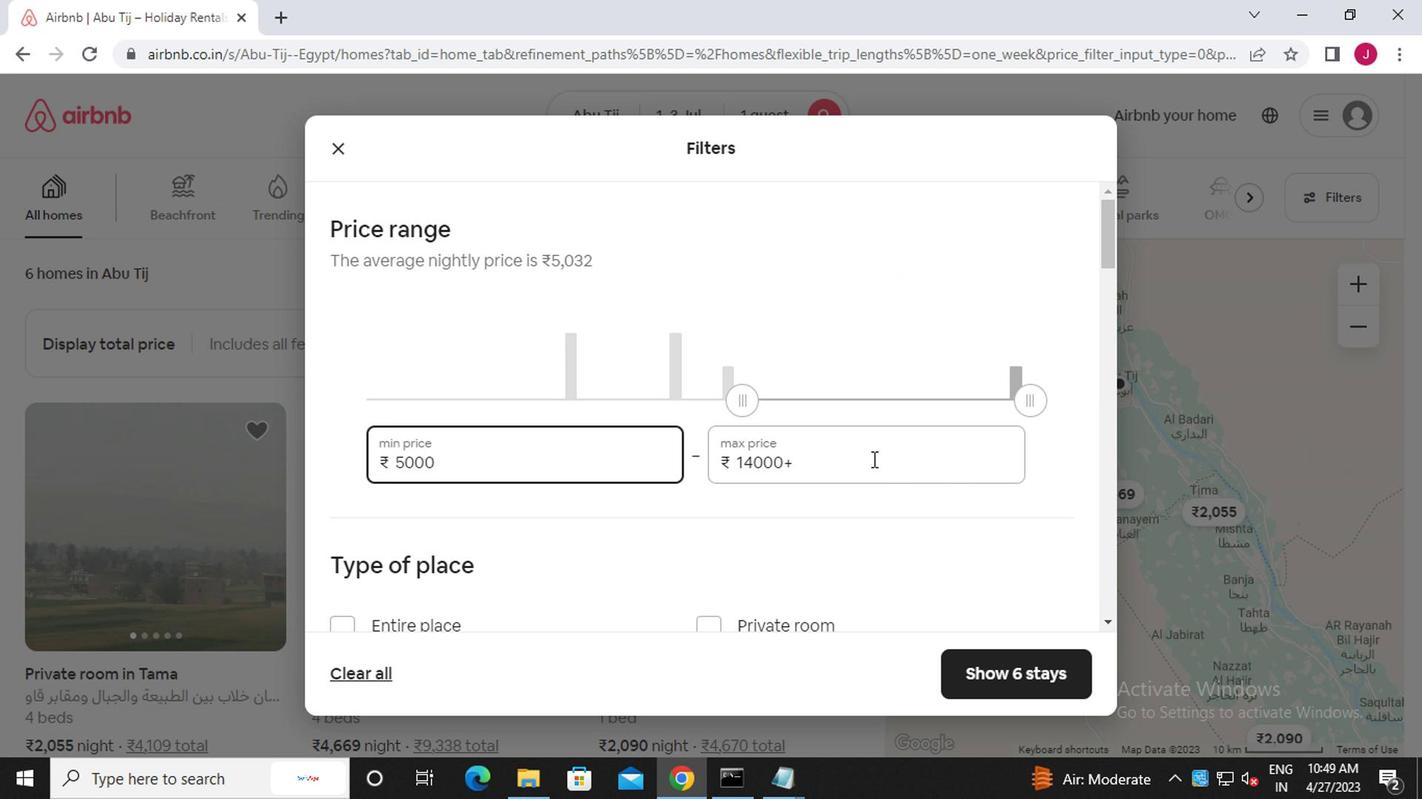 
Action: Key pressed <Key.backspace><Key.backspace><Key.backspace><Key.backspace><Key.backspace><Key.backspace><Key.backspace><Key.backspace><Key.backspace><Key.backspace><Key.backspace><Key.backspace><<97>><<101>><<96>><<96>><<96>>
Screenshot: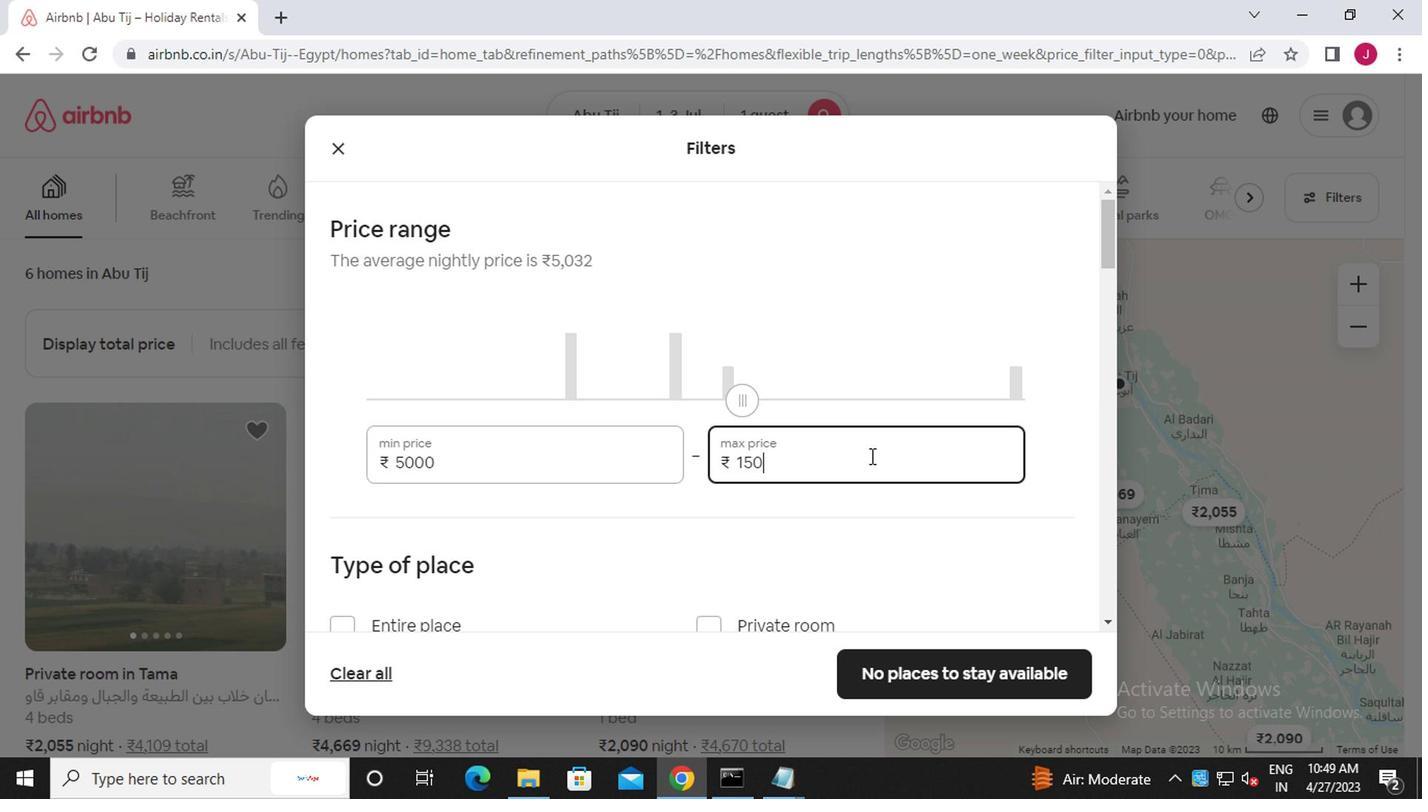 
Action: Mouse scrolled (865, 455) with delta (0, 0)
Screenshot: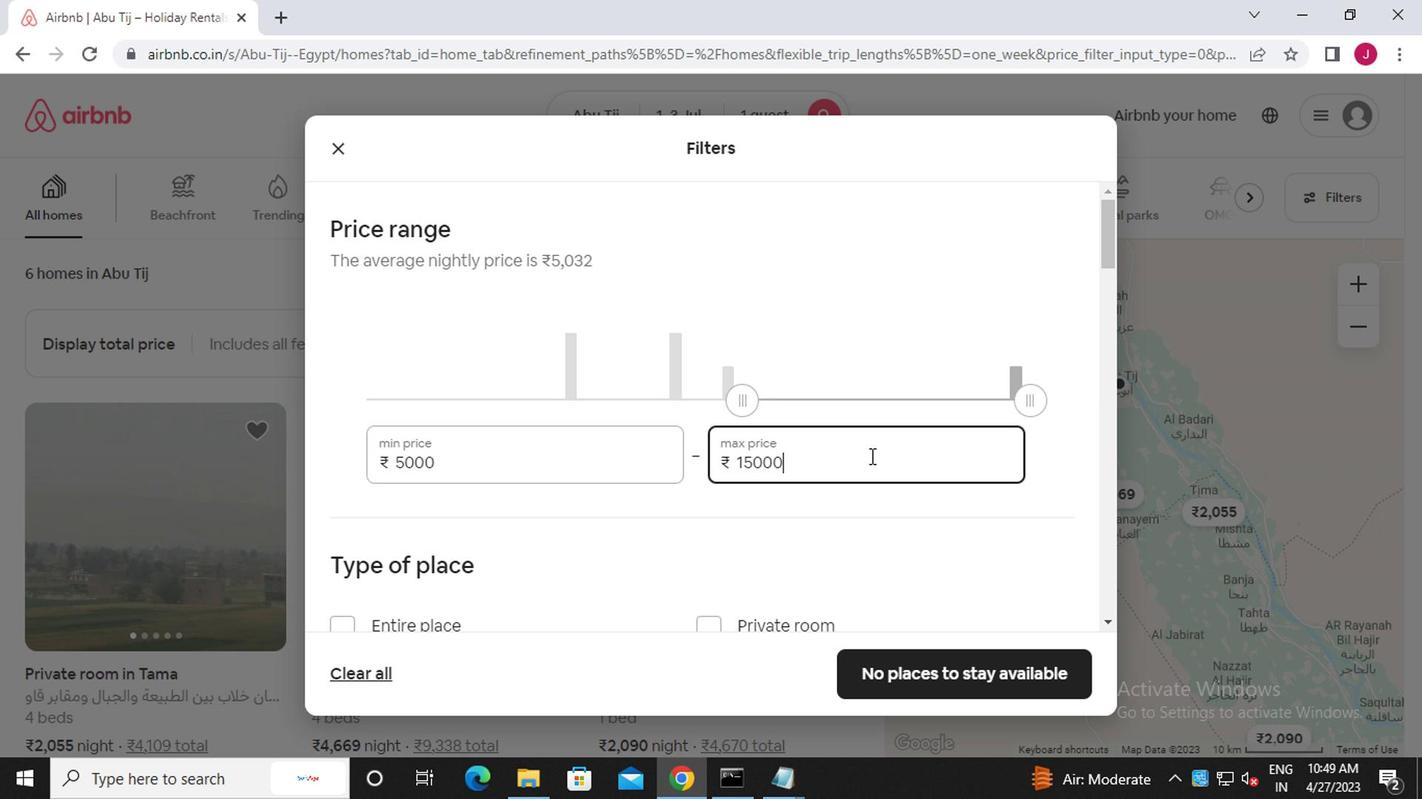 
Action: Mouse scrolled (865, 455) with delta (0, 0)
Screenshot: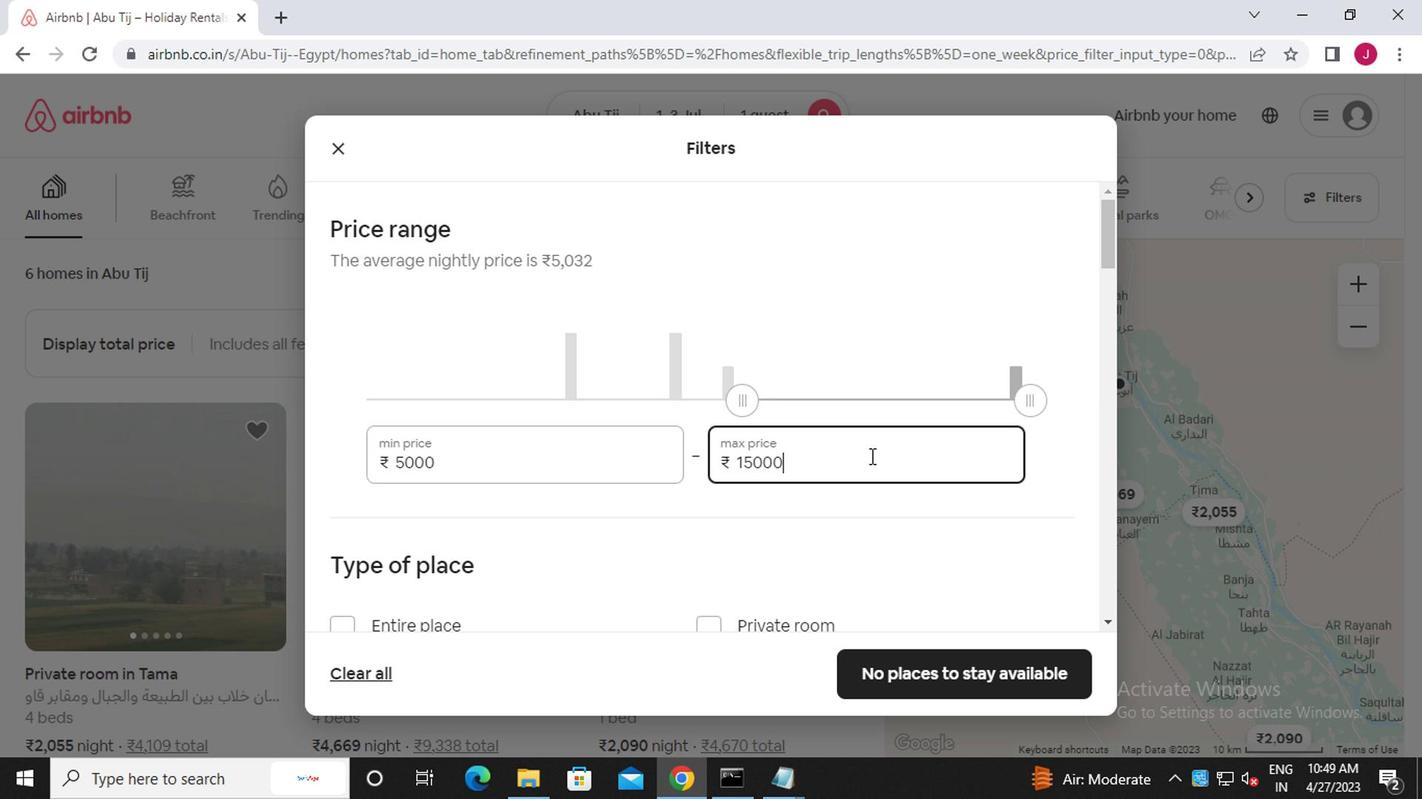 
Action: Mouse scrolled (865, 455) with delta (0, 0)
Screenshot: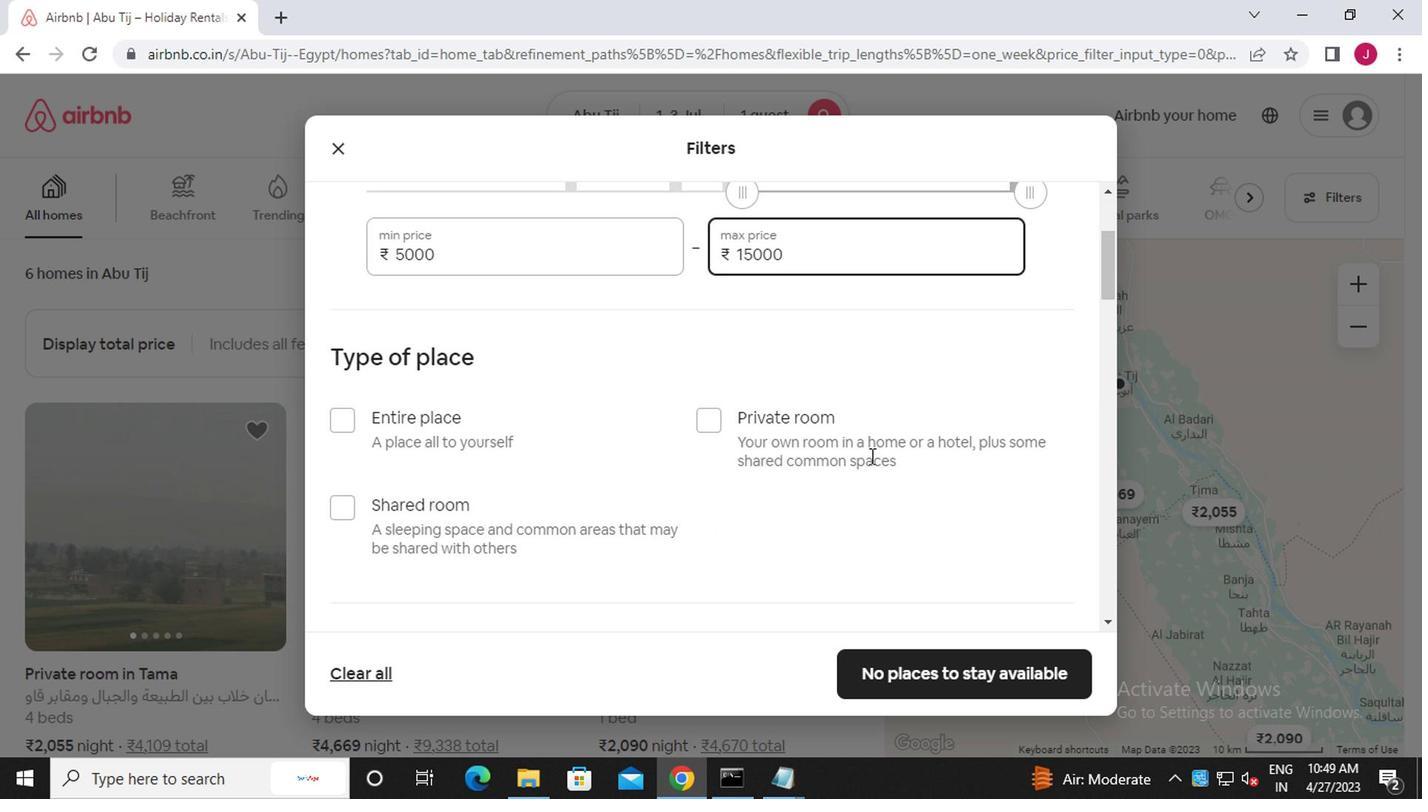 
Action: Mouse scrolled (865, 455) with delta (0, 0)
Screenshot: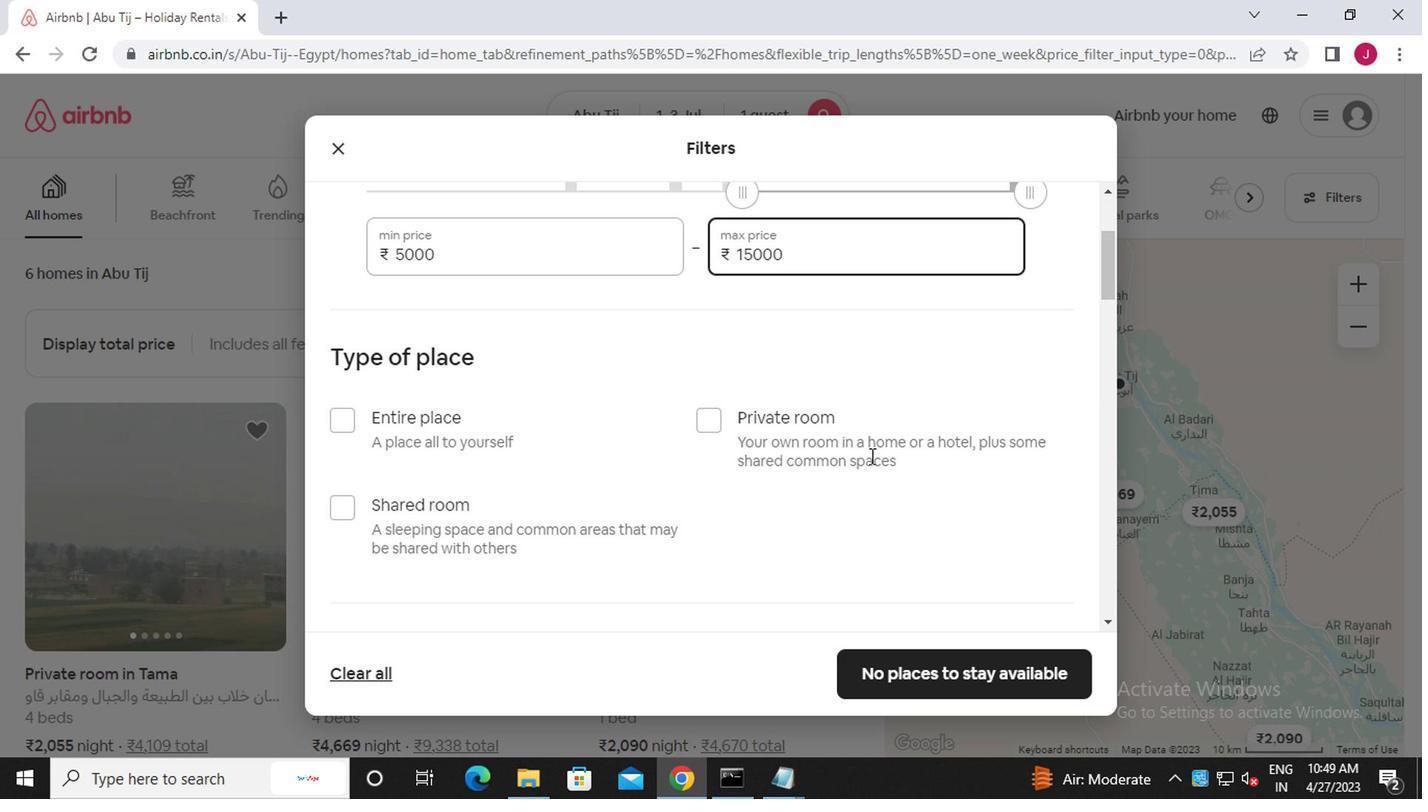 
Action: Mouse moved to (709, 212)
Screenshot: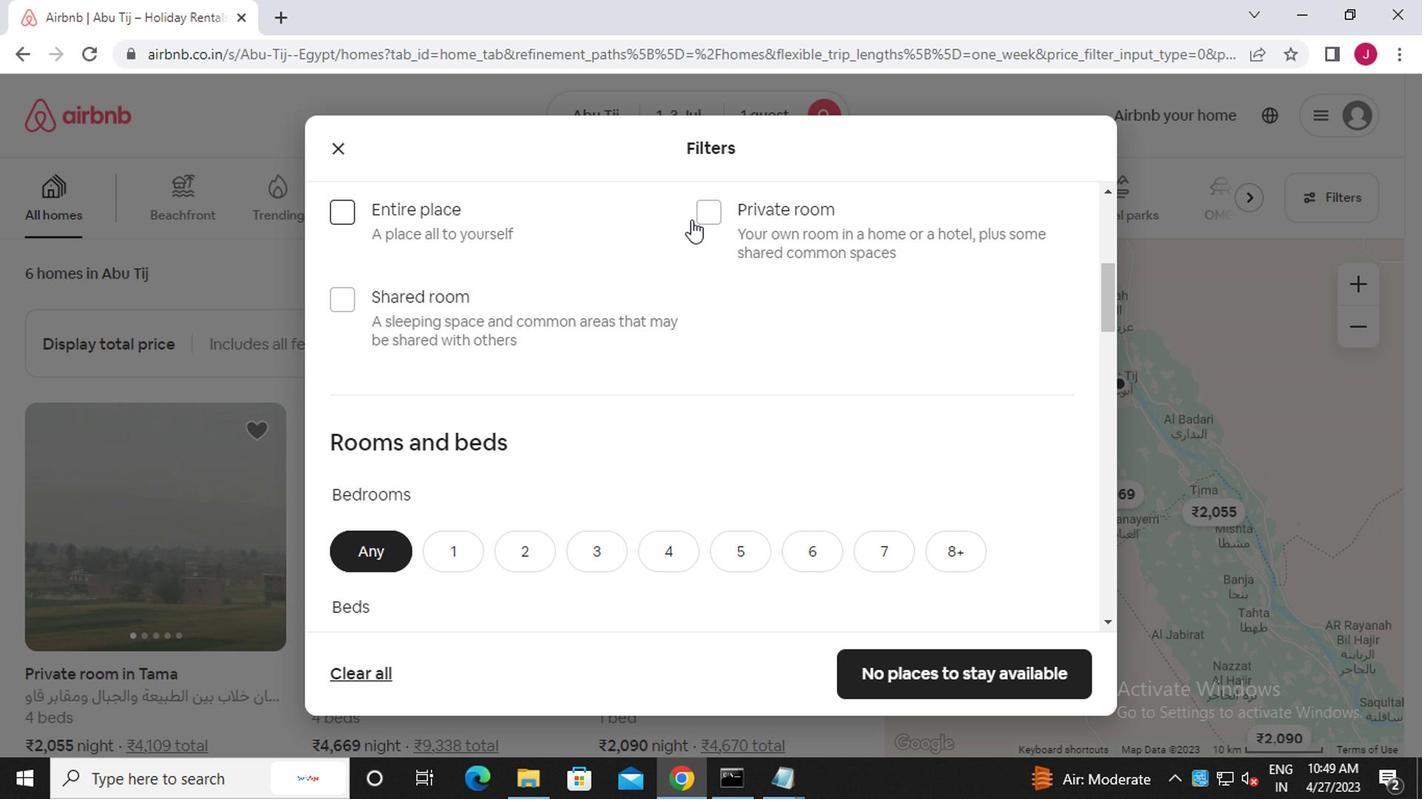 
Action: Mouse pressed left at (709, 212)
Screenshot: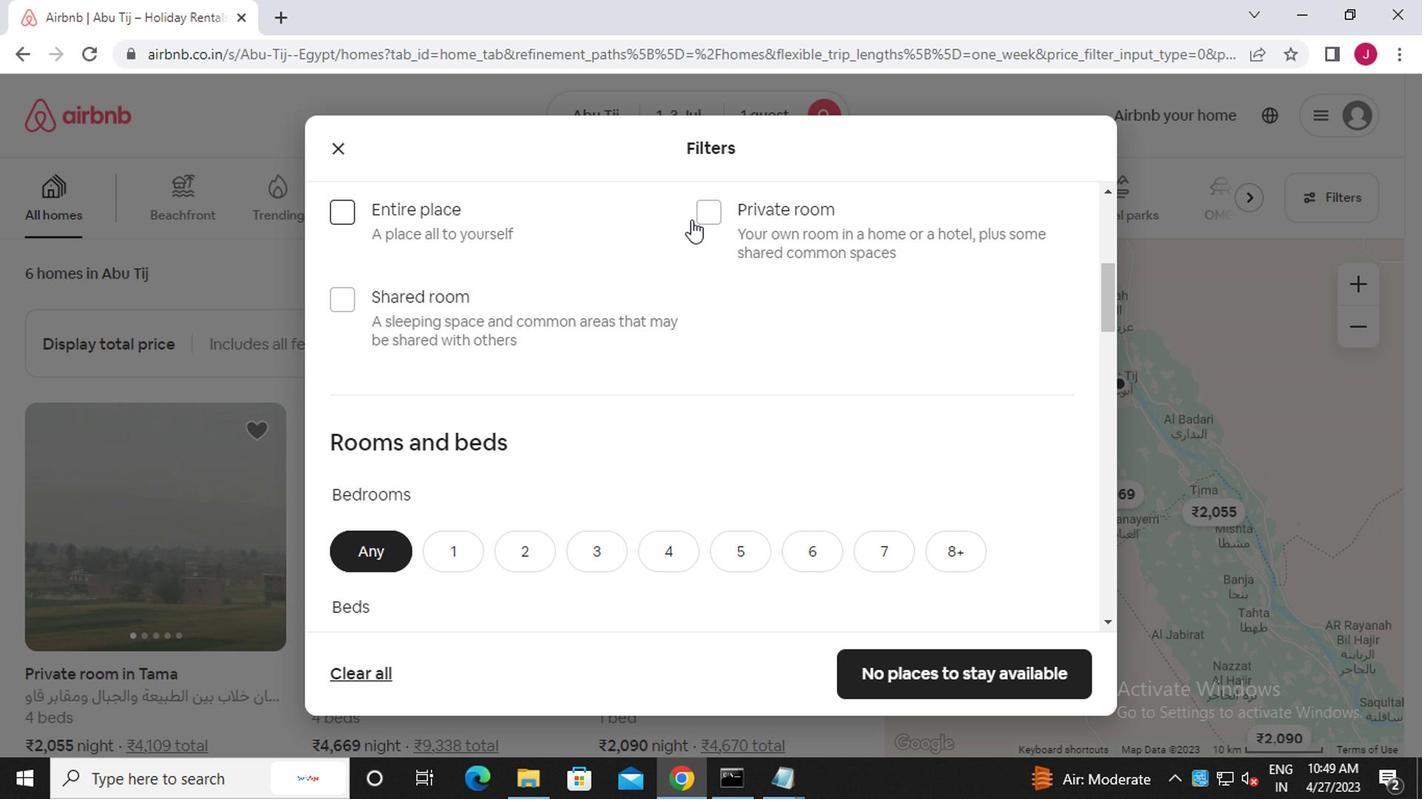 
Action: Mouse moved to (415, 392)
Screenshot: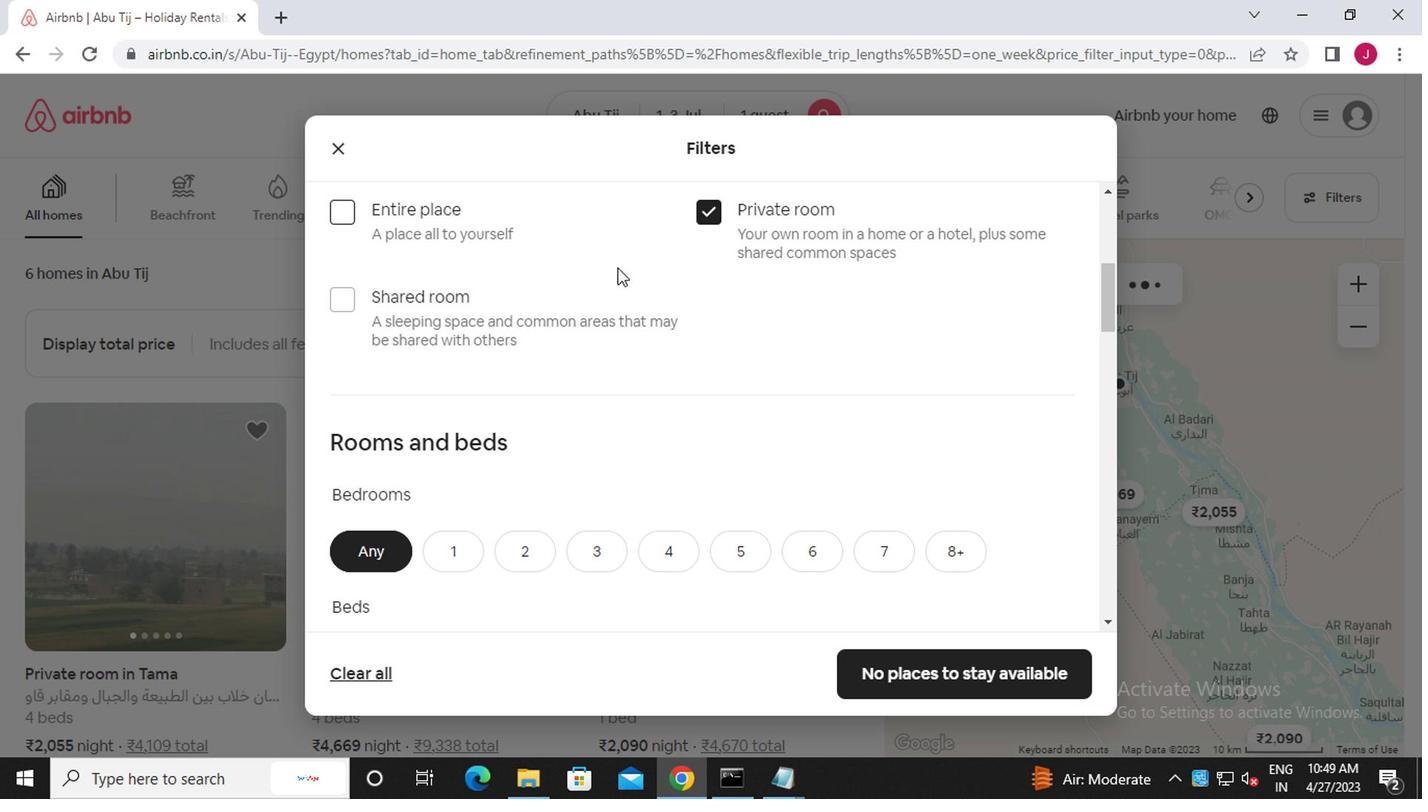 
Action: Mouse scrolled (415, 391) with delta (0, 0)
Screenshot: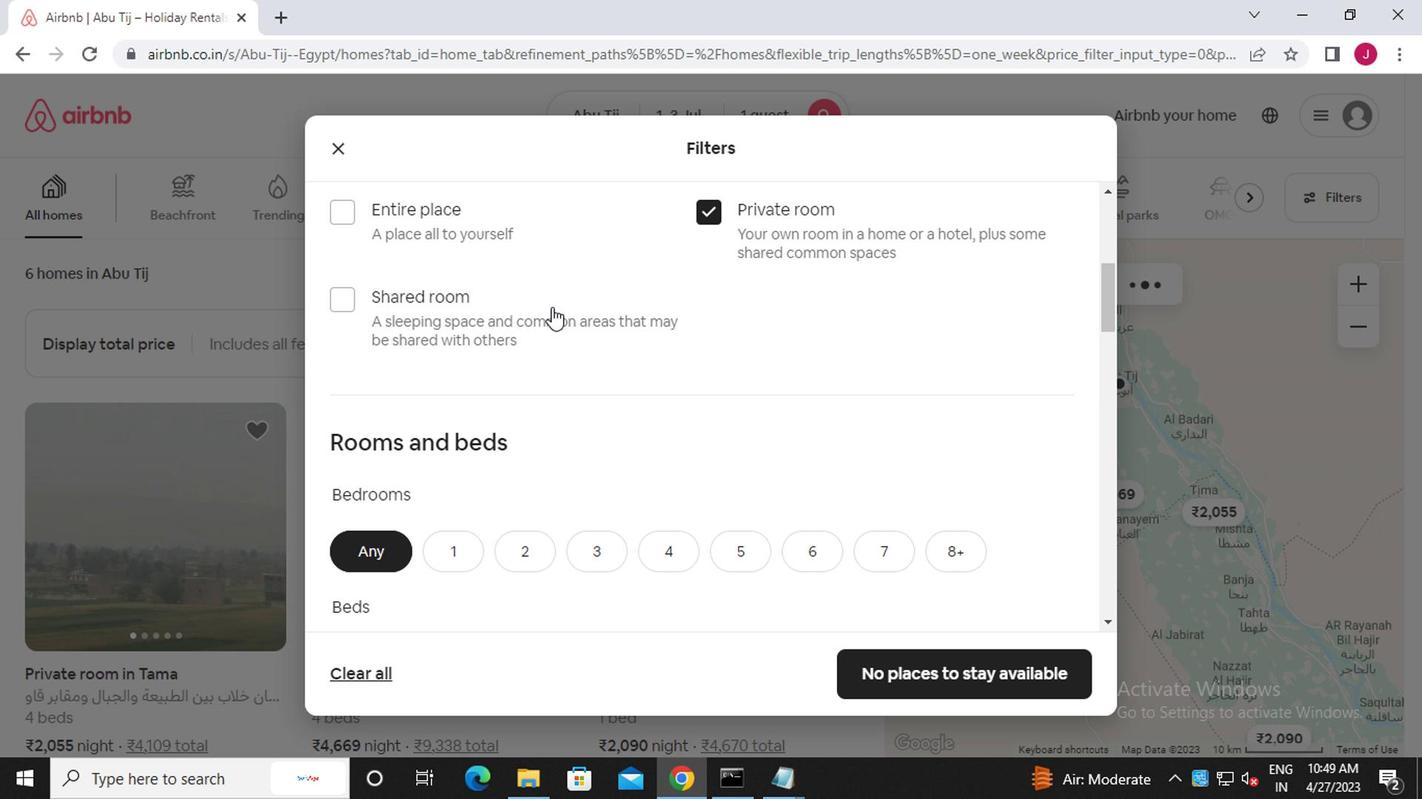 
Action: Mouse scrolled (415, 391) with delta (0, 0)
Screenshot: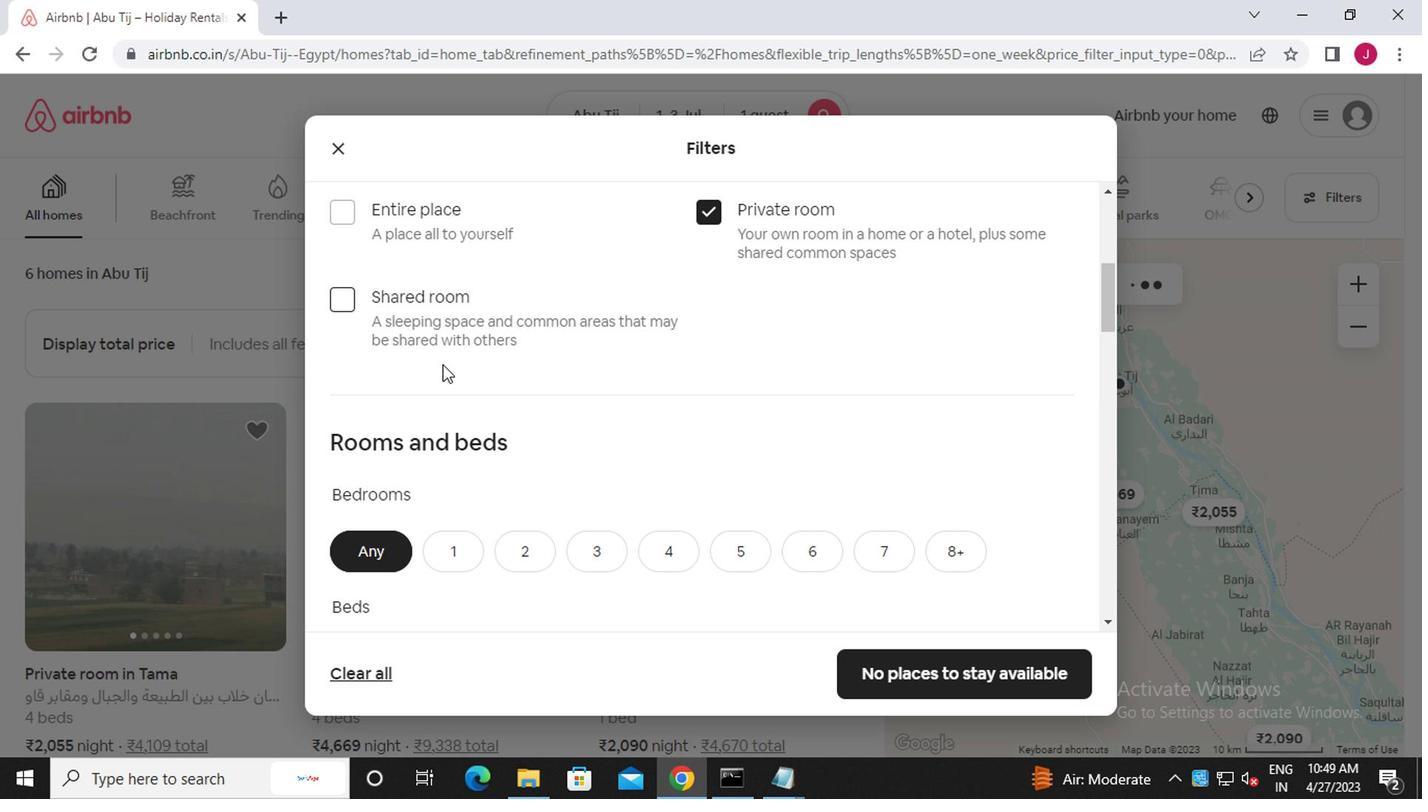 
Action: Mouse moved to (415, 392)
Screenshot: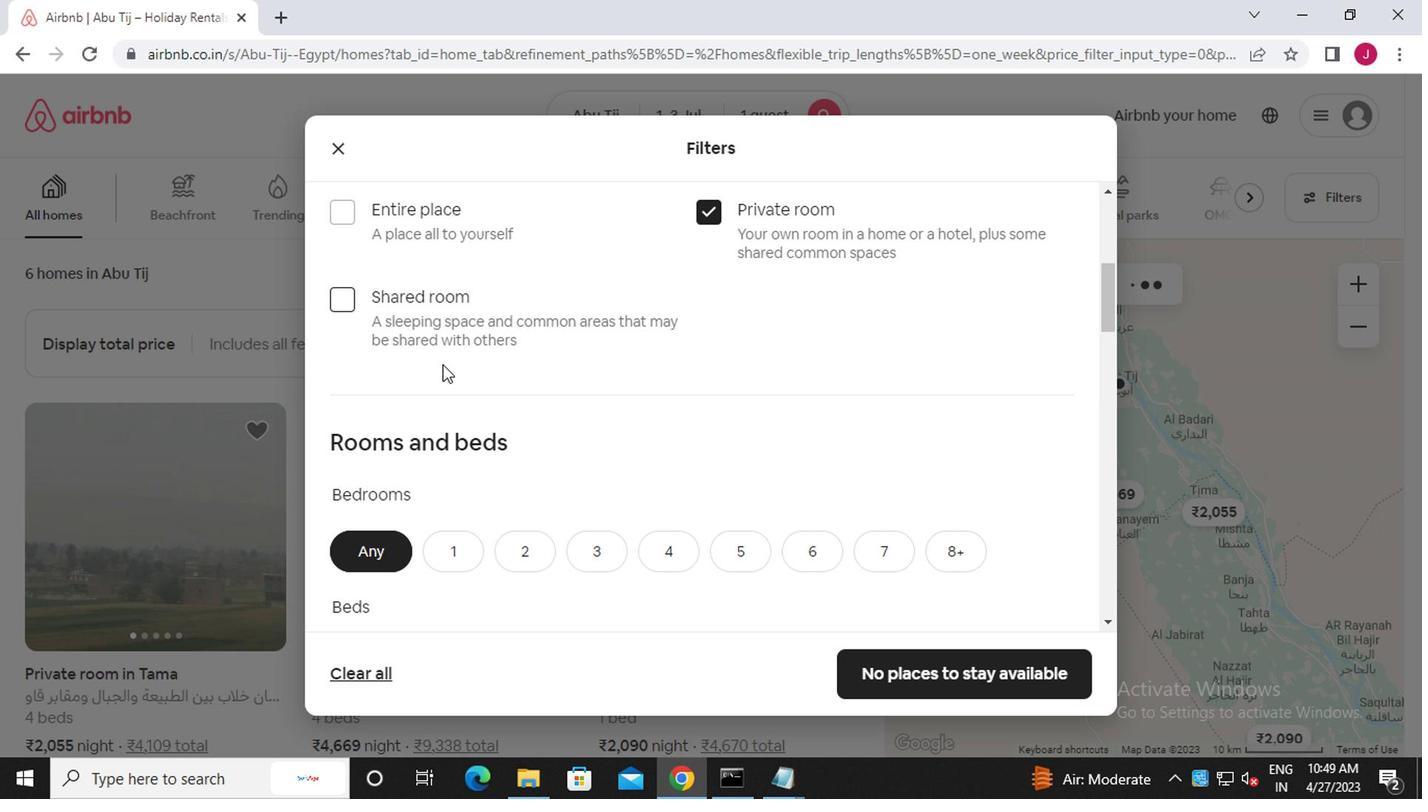 
Action: Mouse scrolled (415, 391) with delta (0, 0)
Screenshot: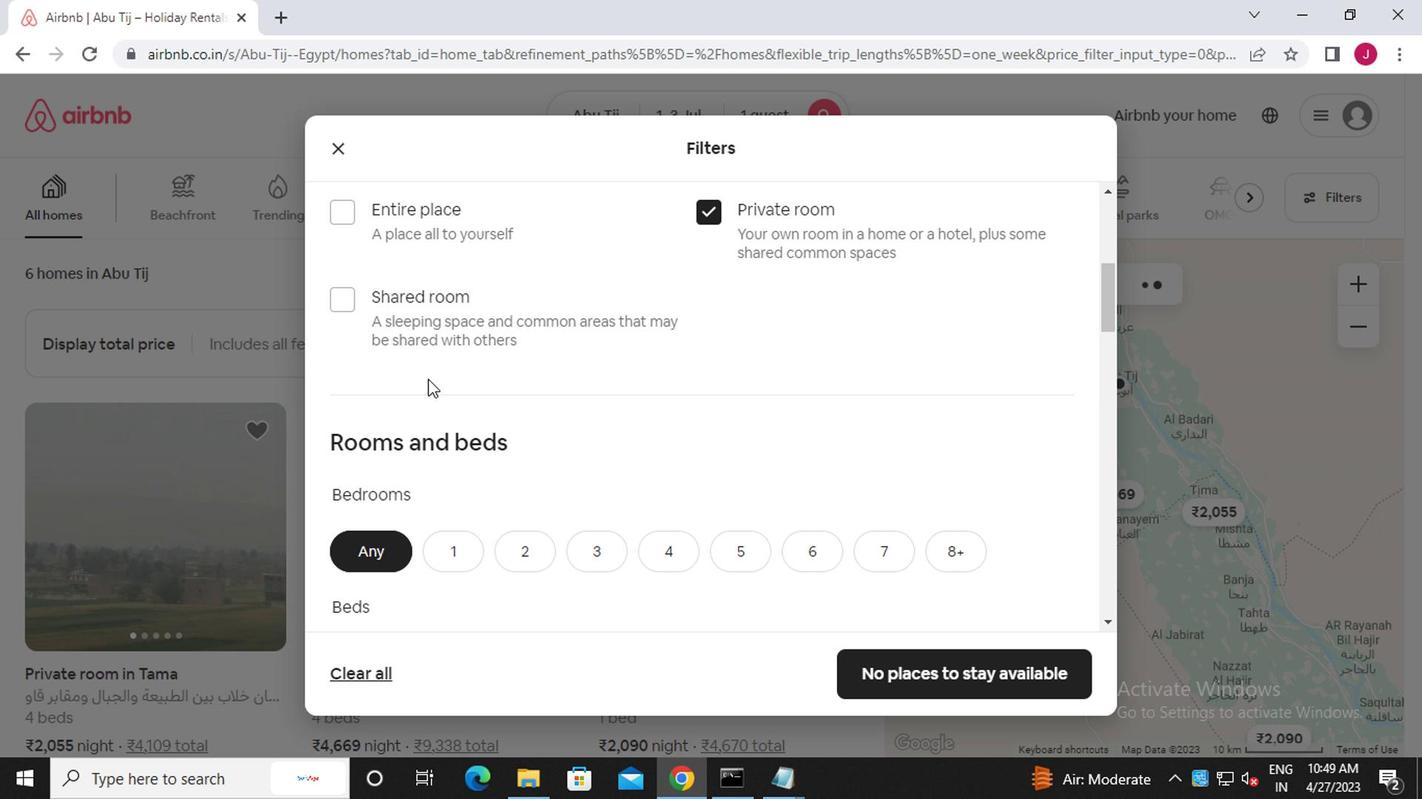 
Action: Mouse moved to (459, 244)
Screenshot: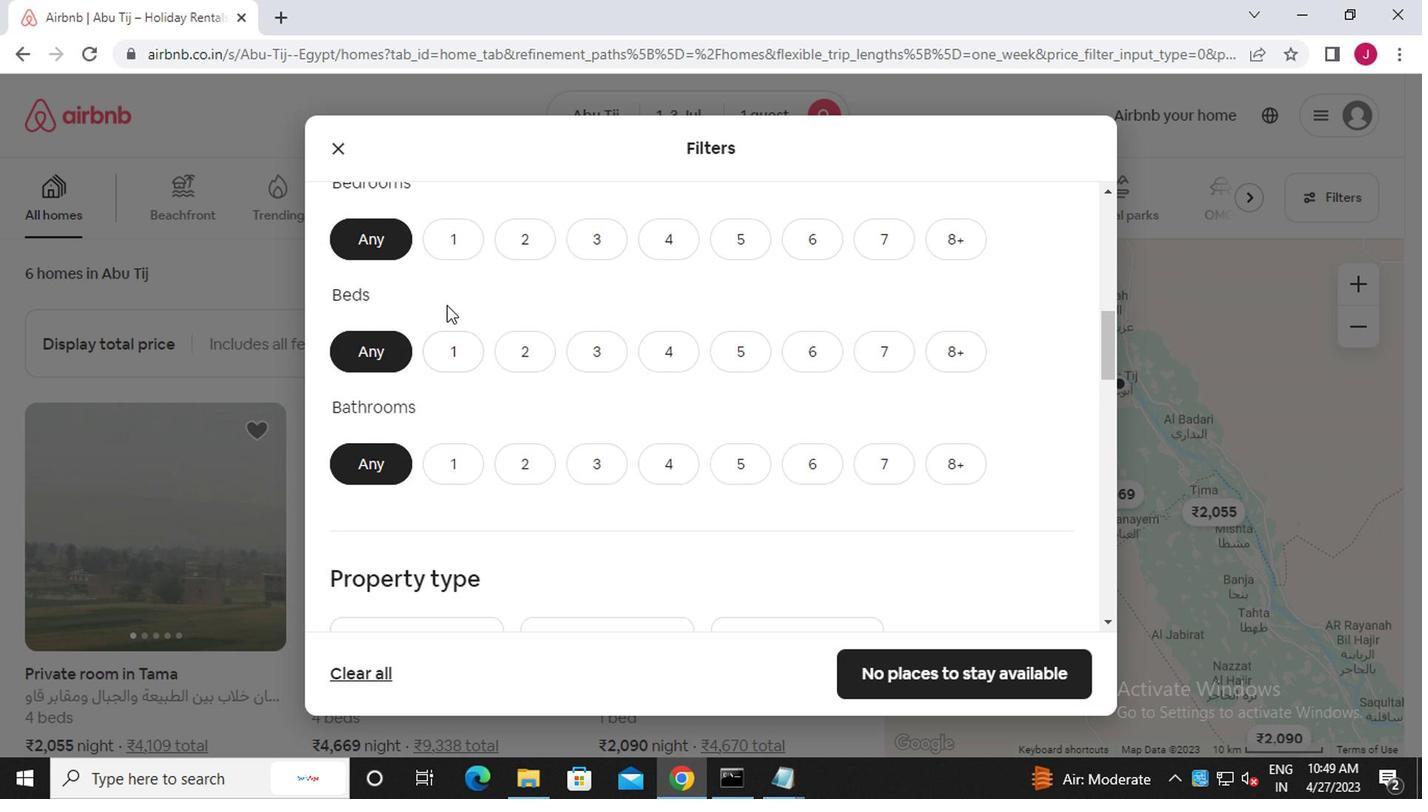 
Action: Mouse pressed left at (459, 244)
Screenshot: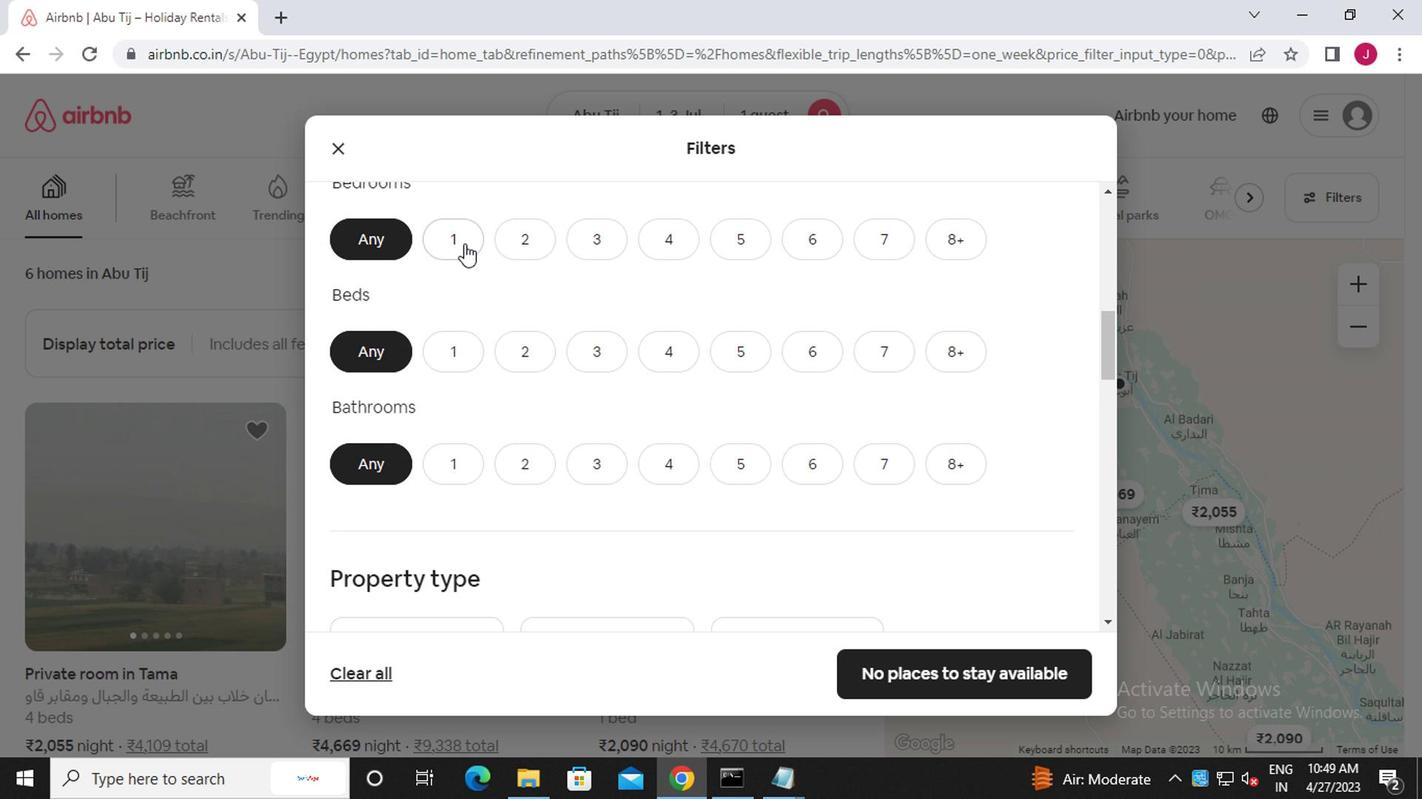 
Action: Mouse moved to (462, 355)
Screenshot: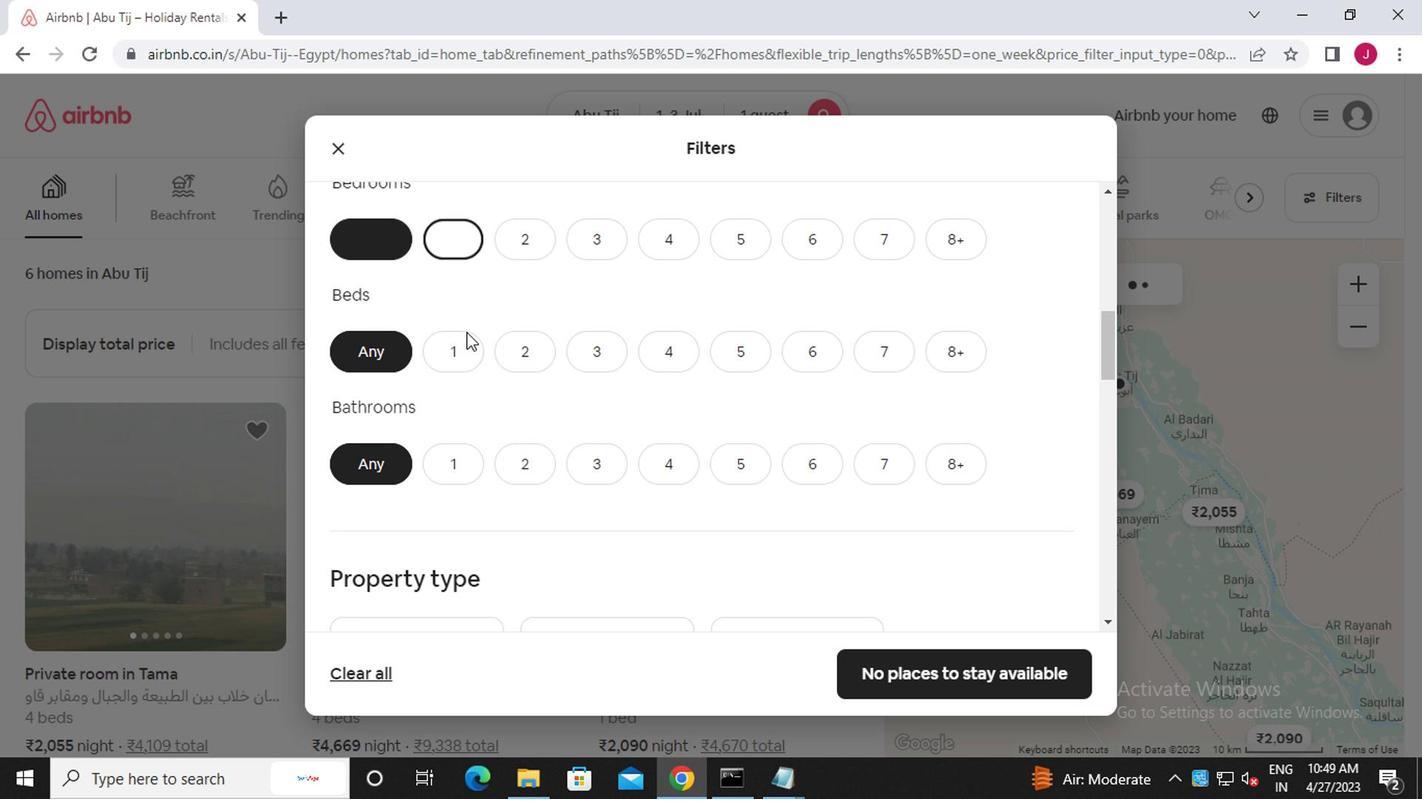 
Action: Mouse pressed left at (462, 355)
Screenshot: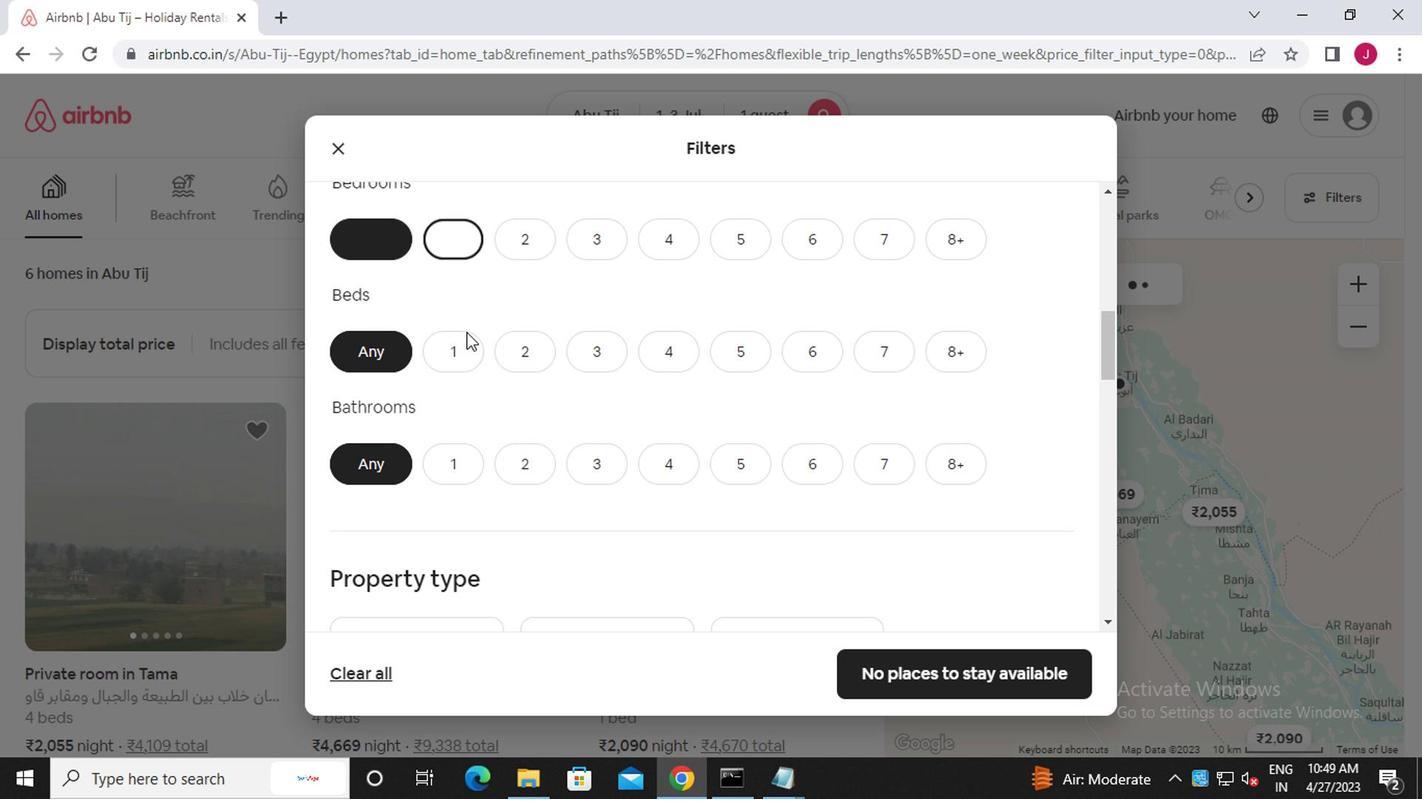 
Action: Mouse moved to (455, 470)
Screenshot: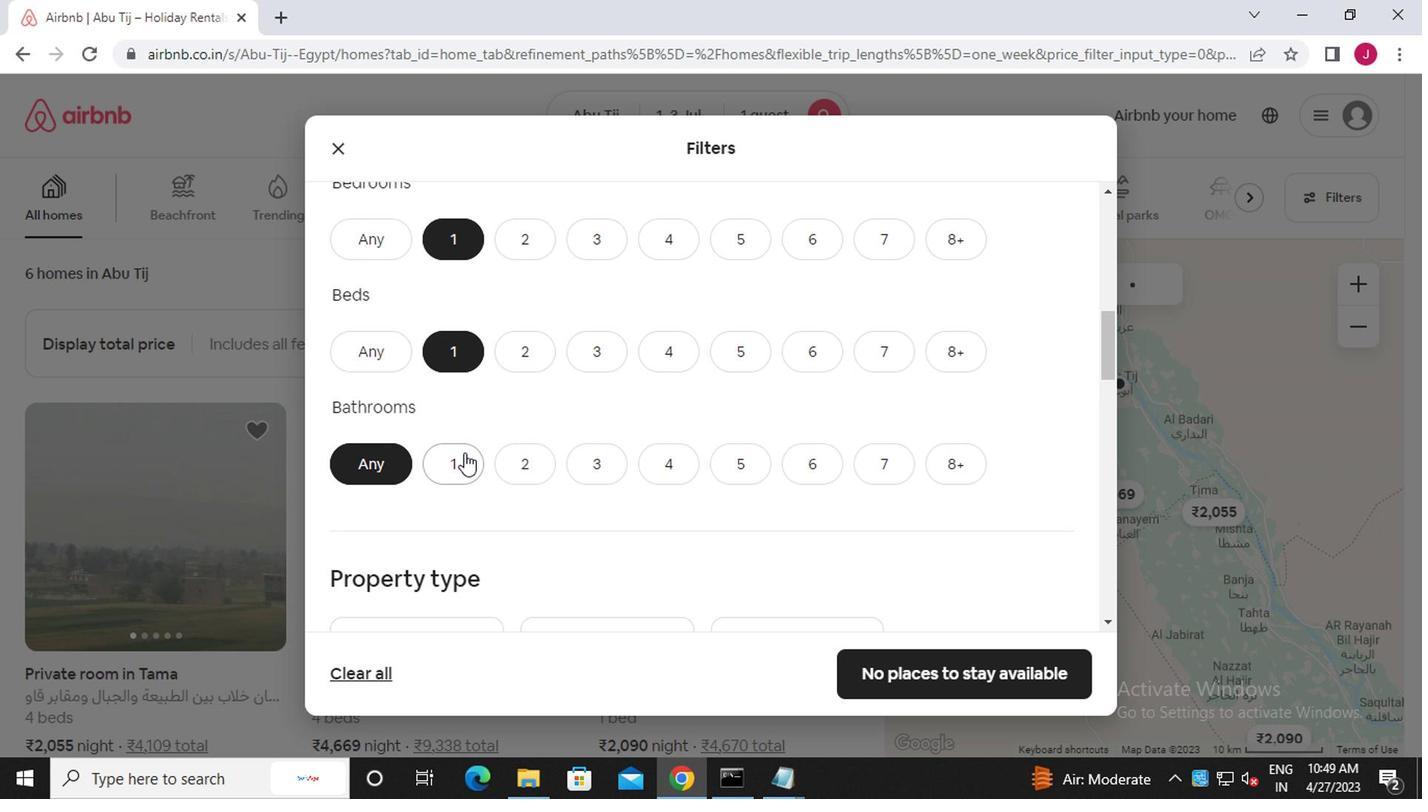 
Action: Mouse pressed left at (455, 470)
Screenshot: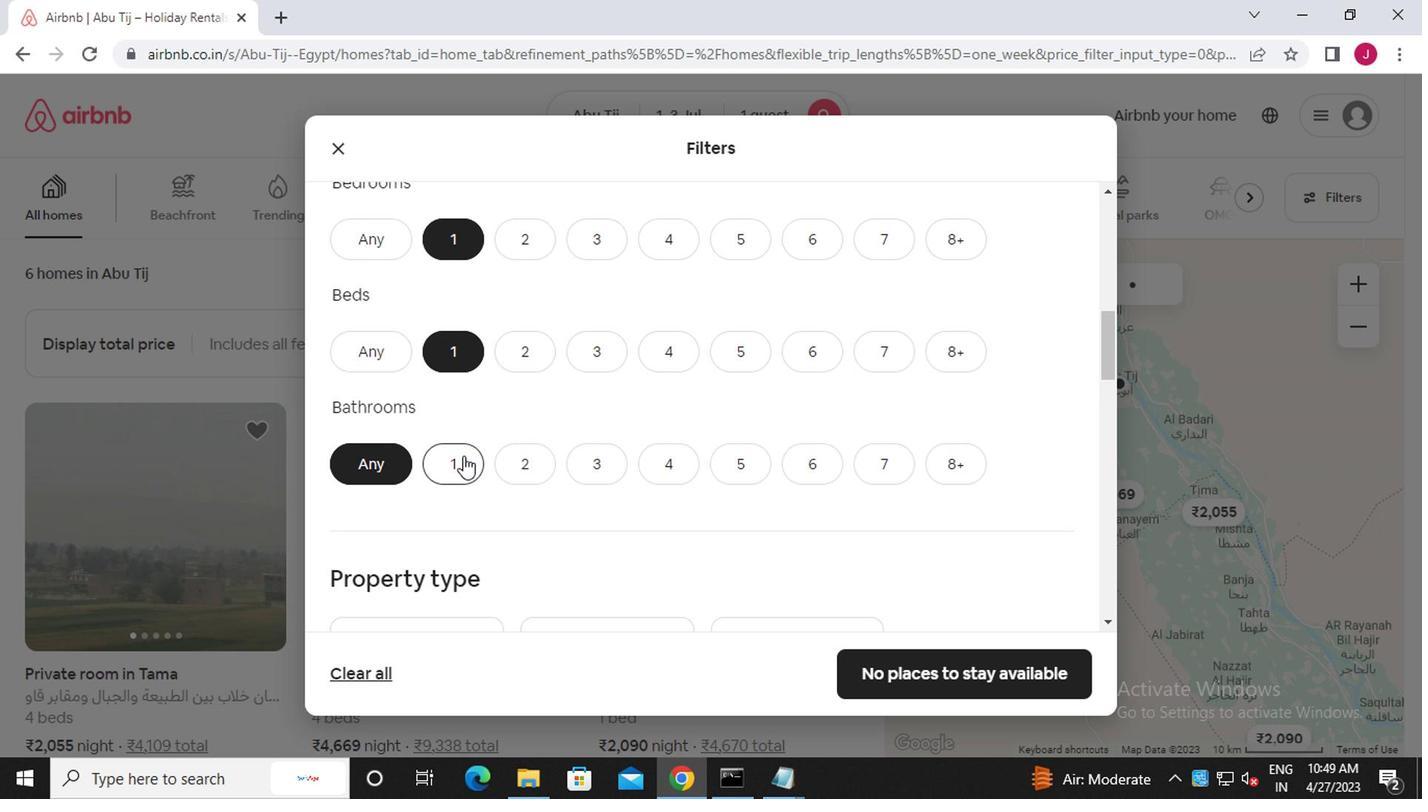
Action: Mouse moved to (437, 468)
Screenshot: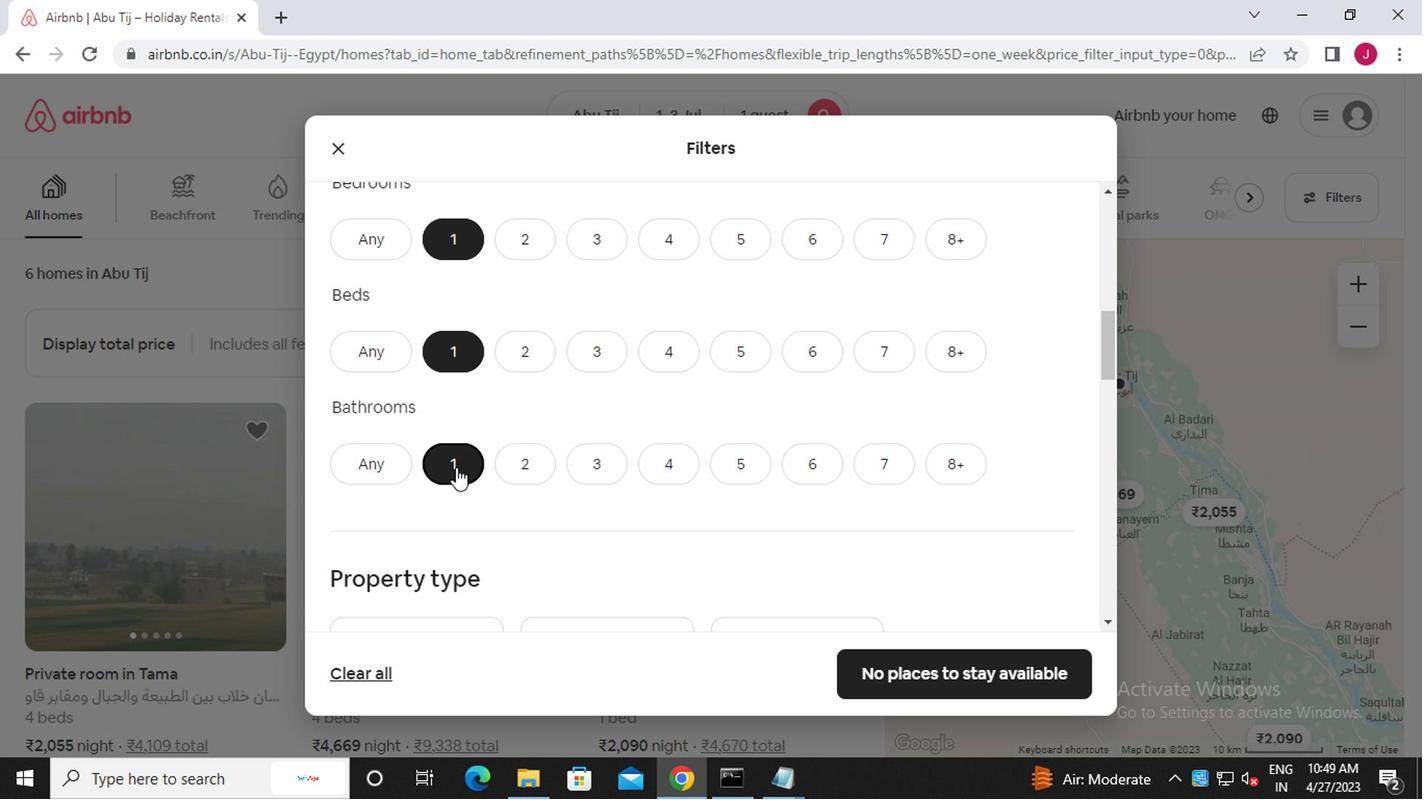 
Action: Mouse scrolled (437, 466) with delta (0, -1)
Screenshot: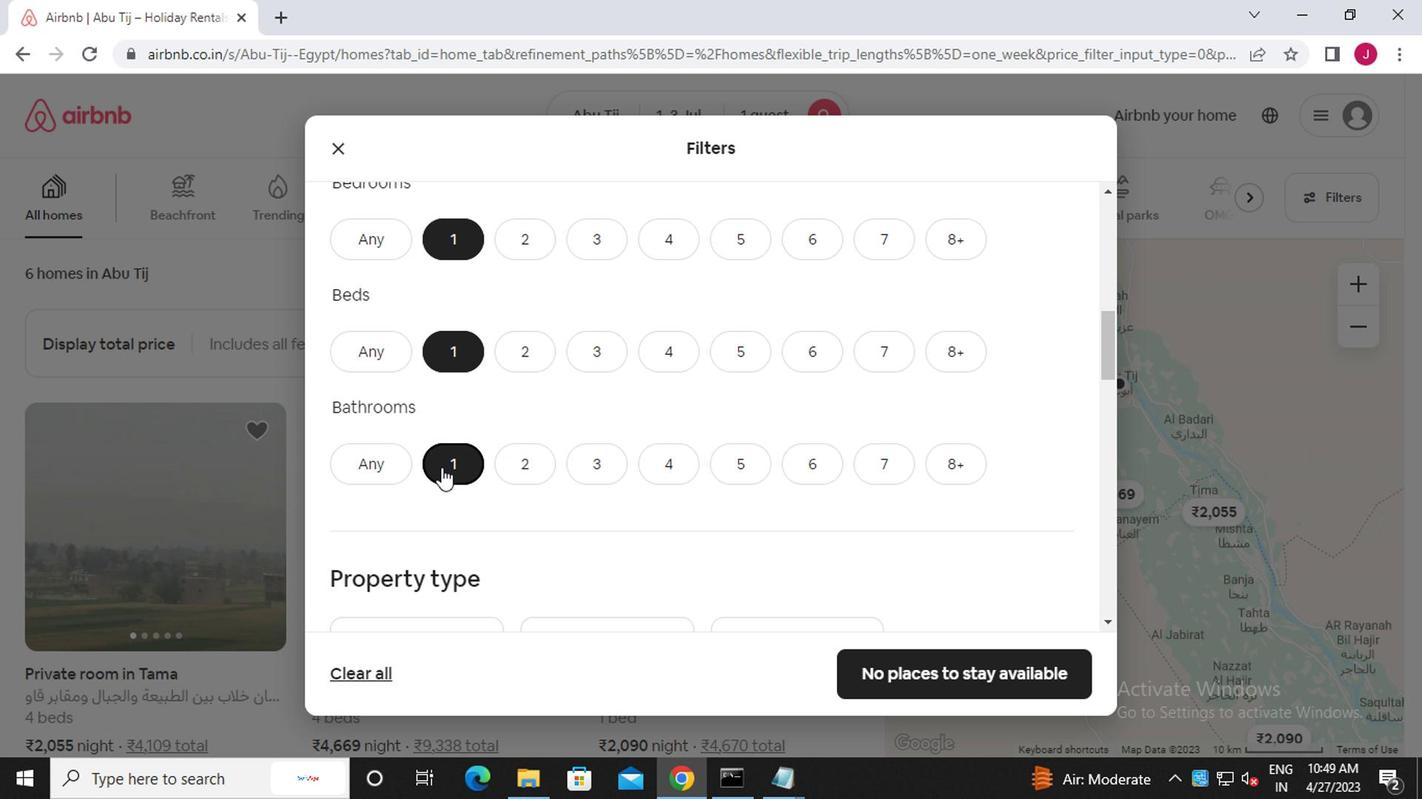 
Action: Mouse moved to (437, 468)
Screenshot: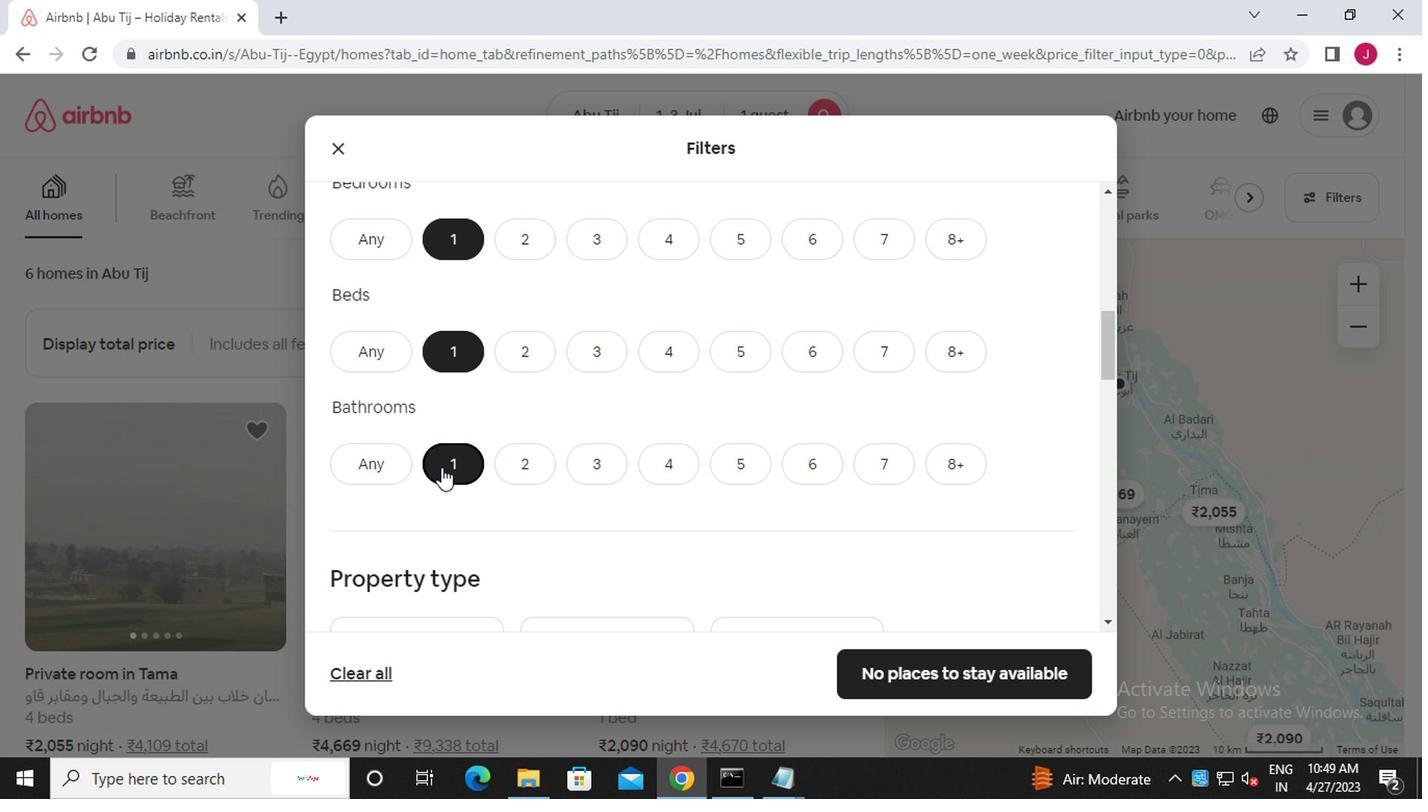 
Action: Mouse scrolled (437, 468) with delta (0, 0)
Screenshot: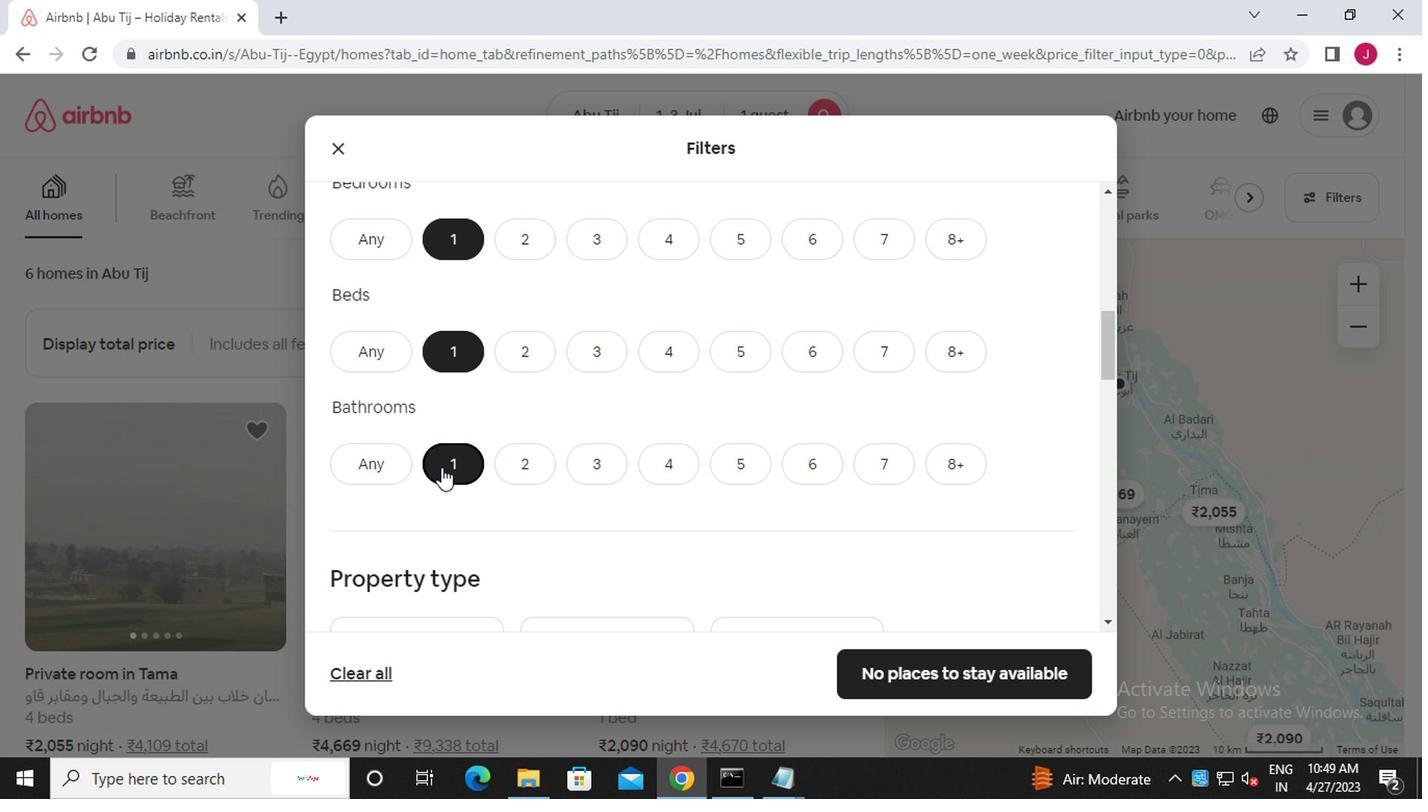 
Action: Mouse moved to (437, 466)
Screenshot: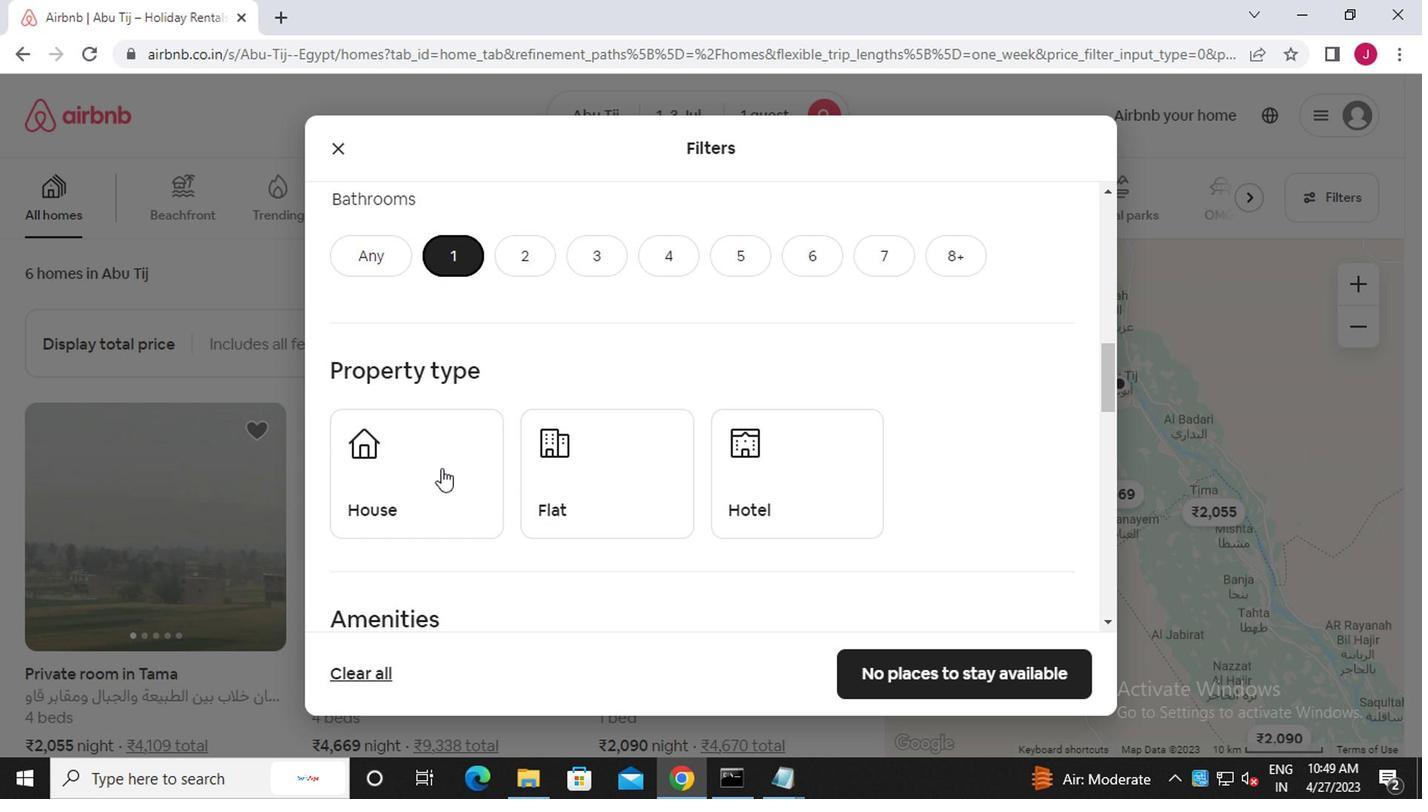 
Action: Mouse pressed left at (437, 466)
Screenshot: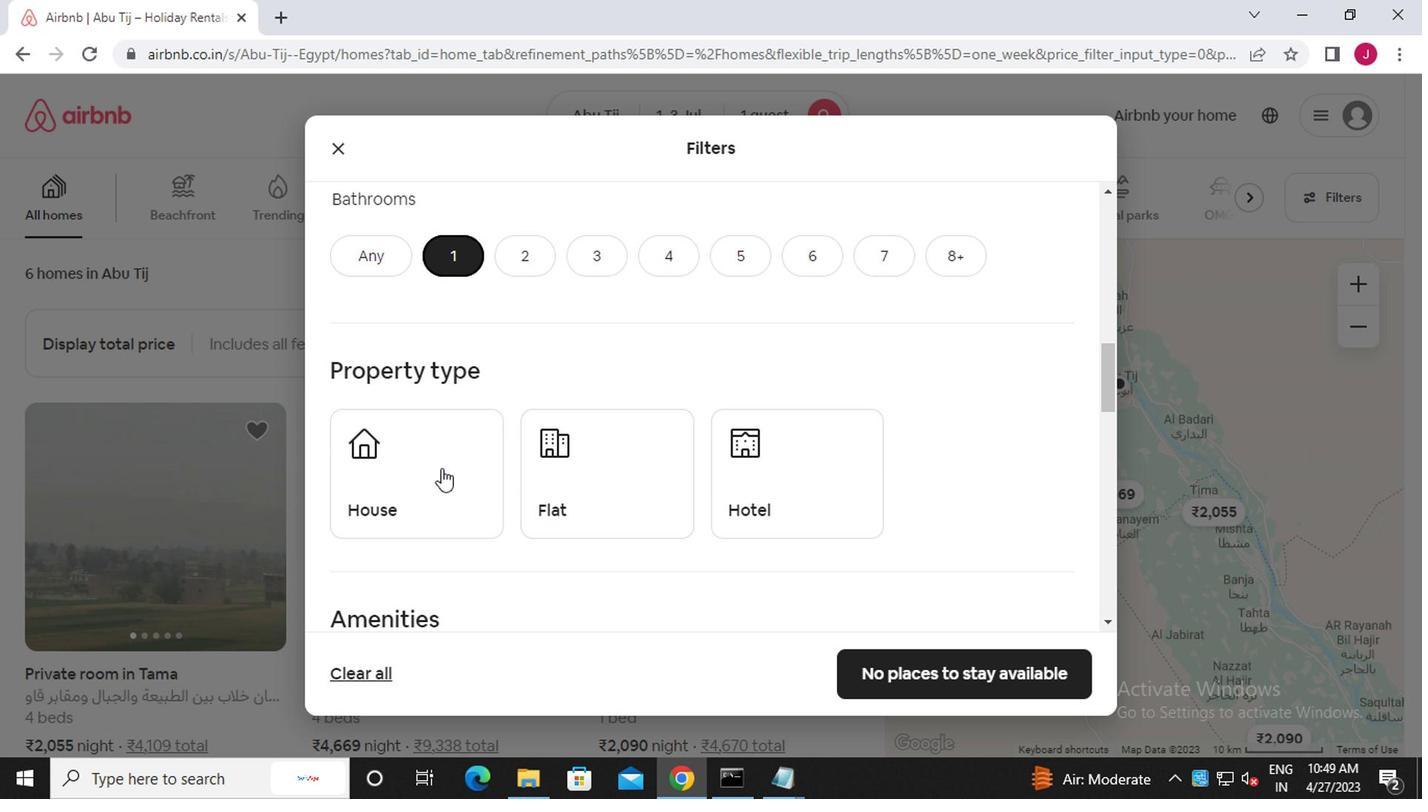 
Action: Mouse moved to (573, 488)
Screenshot: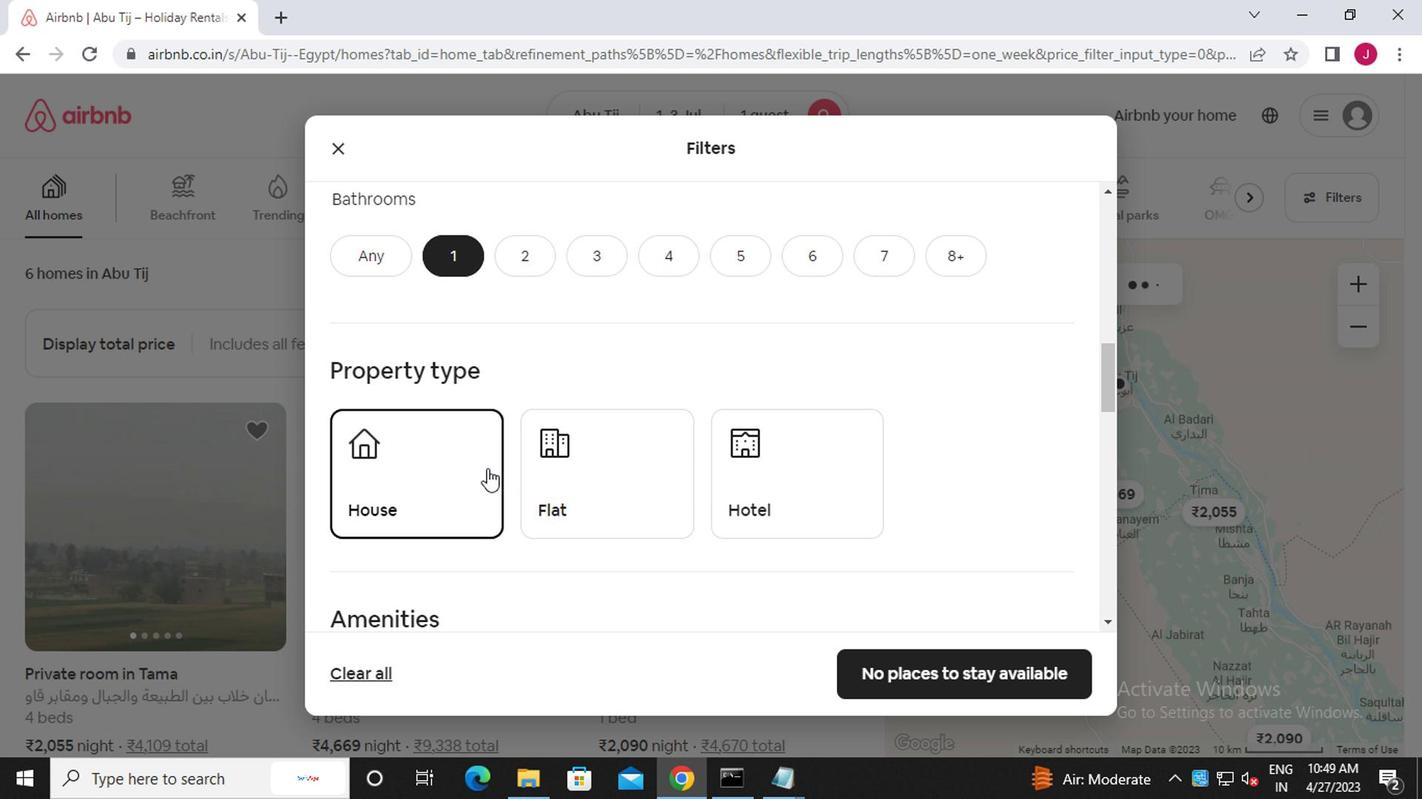 
Action: Mouse pressed left at (573, 488)
Screenshot: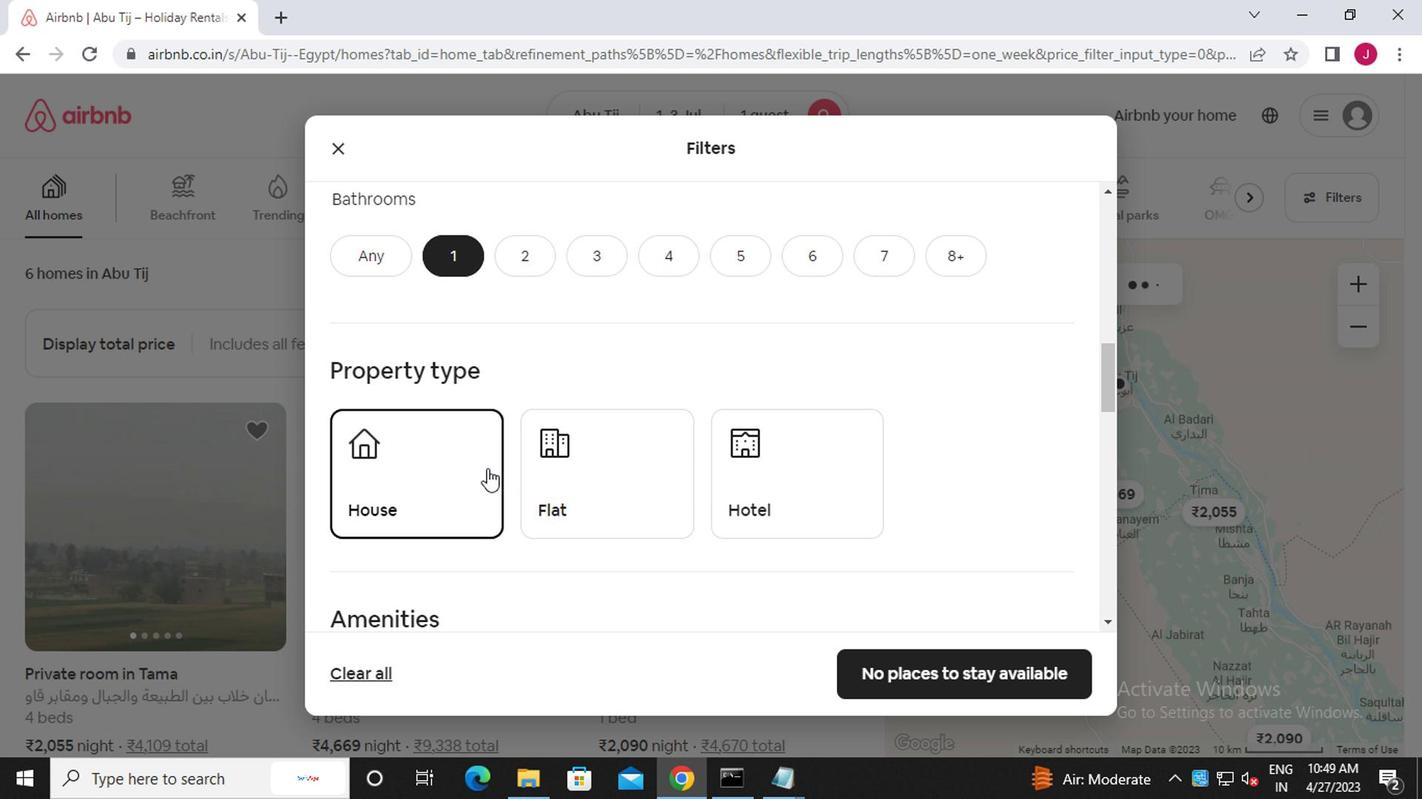 
Action: Mouse moved to (722, 490)
Screenshot: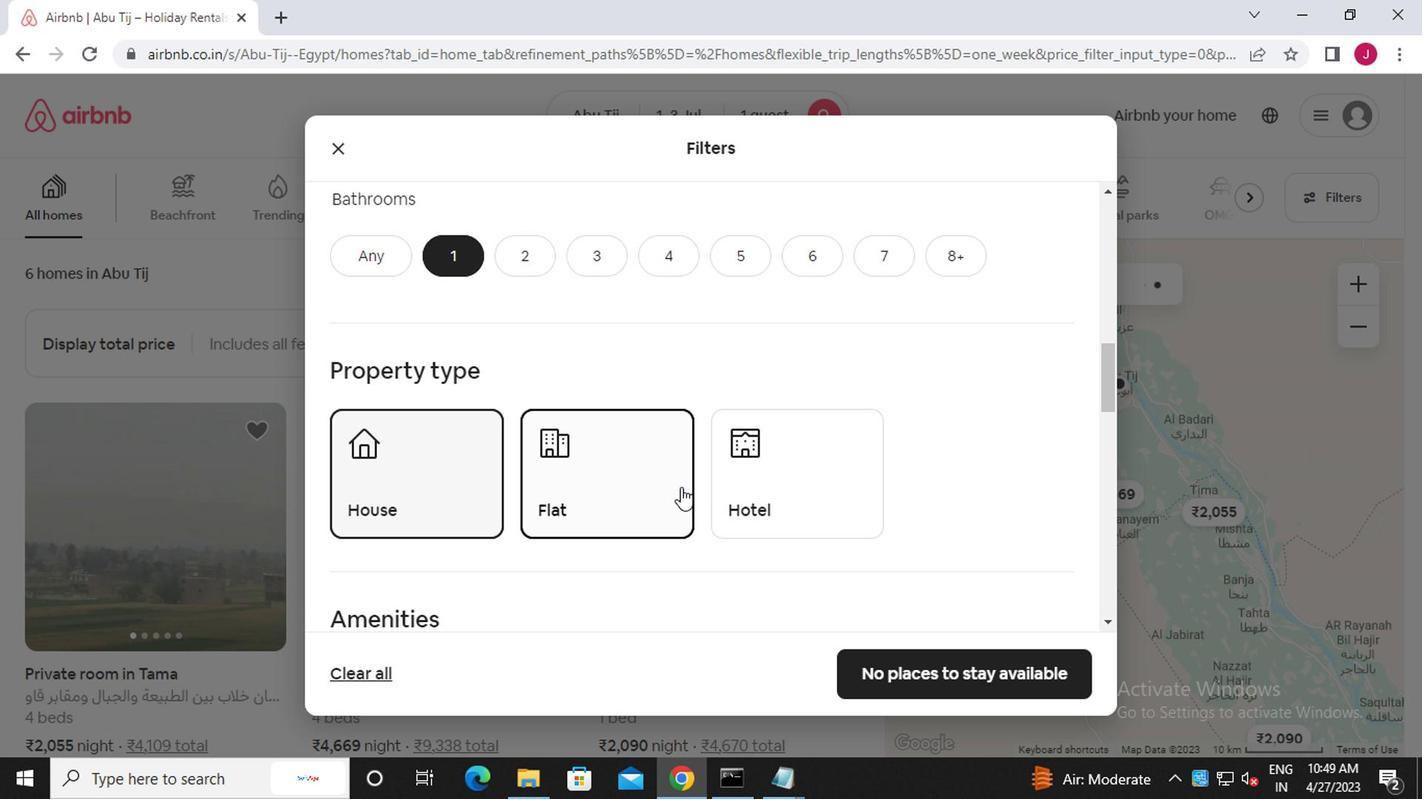 
Action: Mouse pressed left at (722, 490)
Screenshot: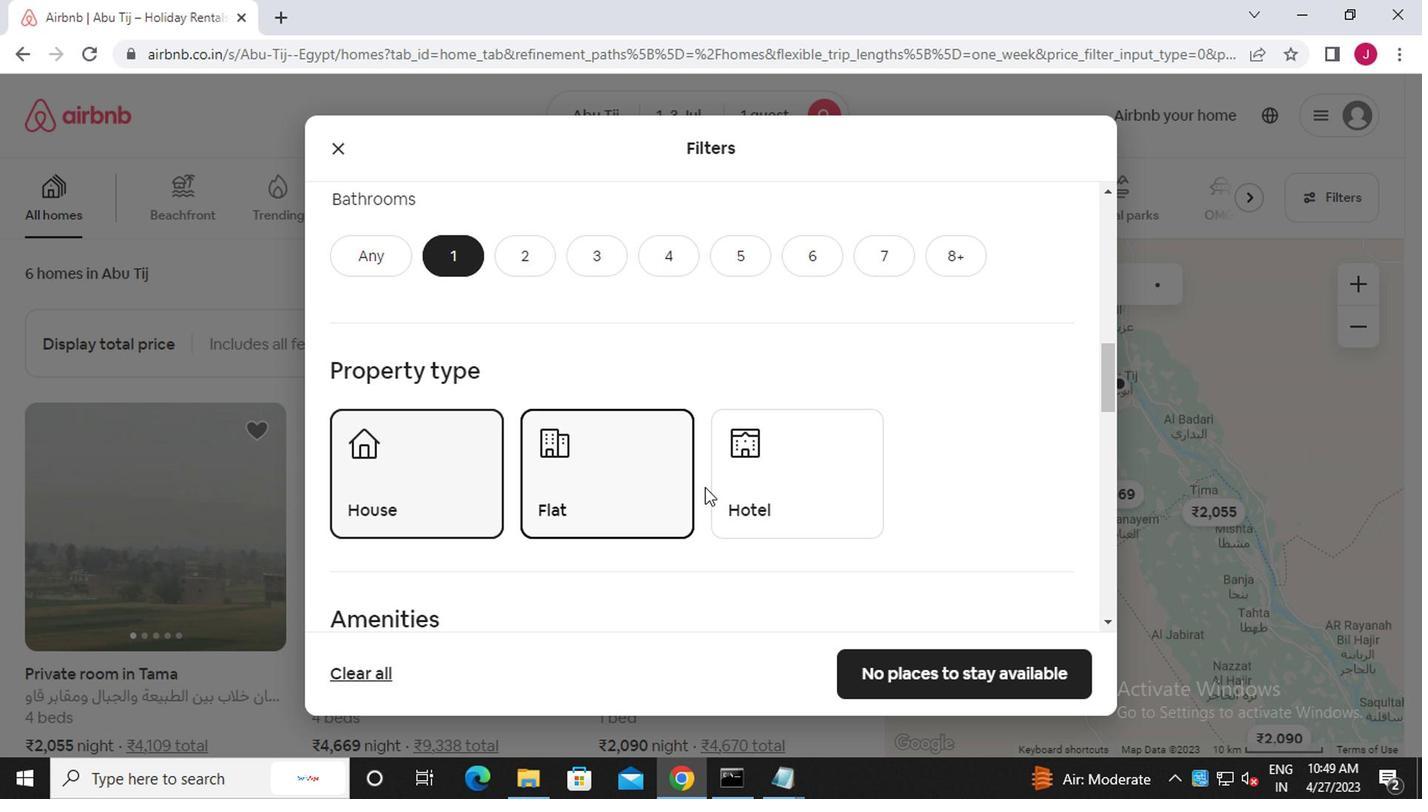 
Action: Mouse moved to (719, 479)
Screenshot: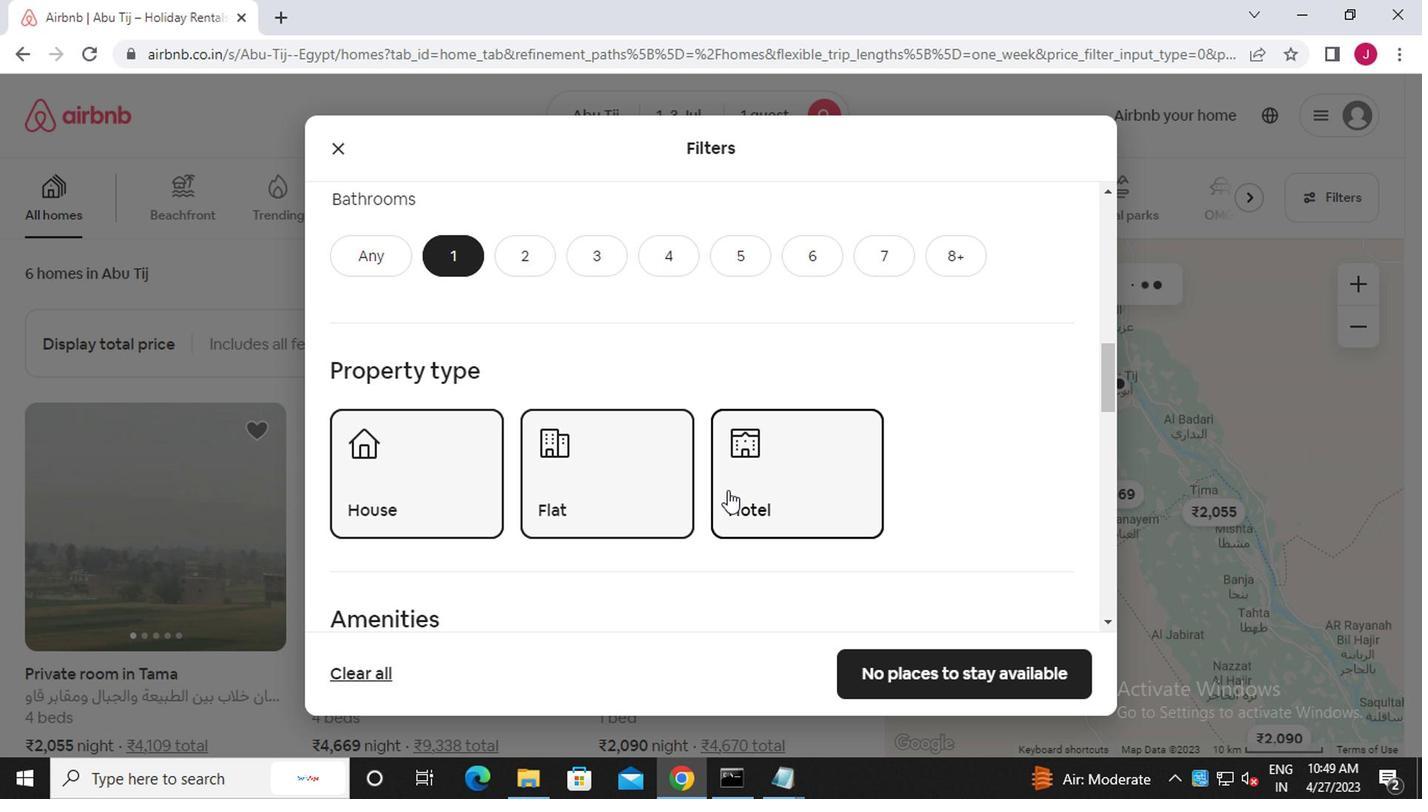 
Action: Mouse scrolled (719, 479) with delta (0, 0)
Screenshot: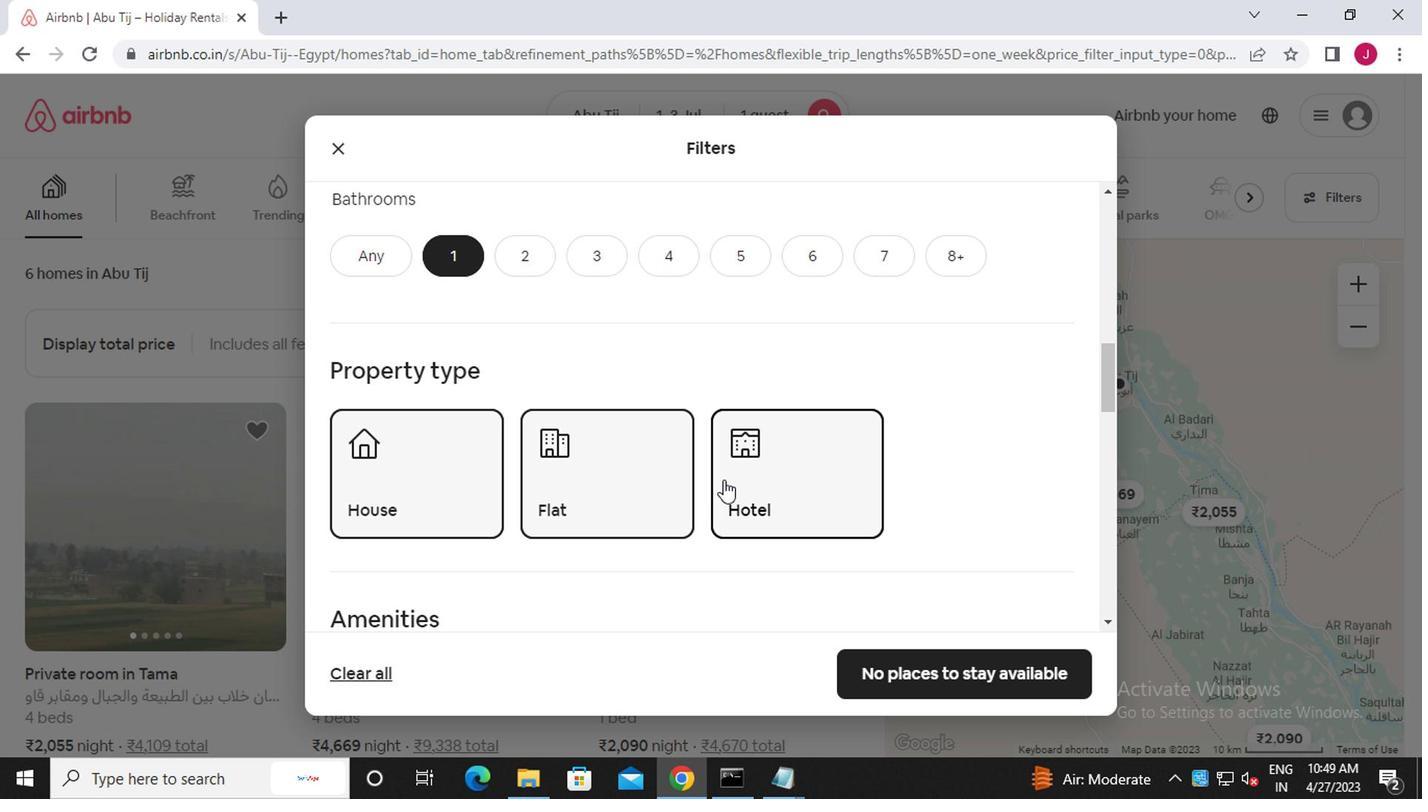 
Action: Mouse scrolled (719, 479) with delta (0, 0)
Screenshot: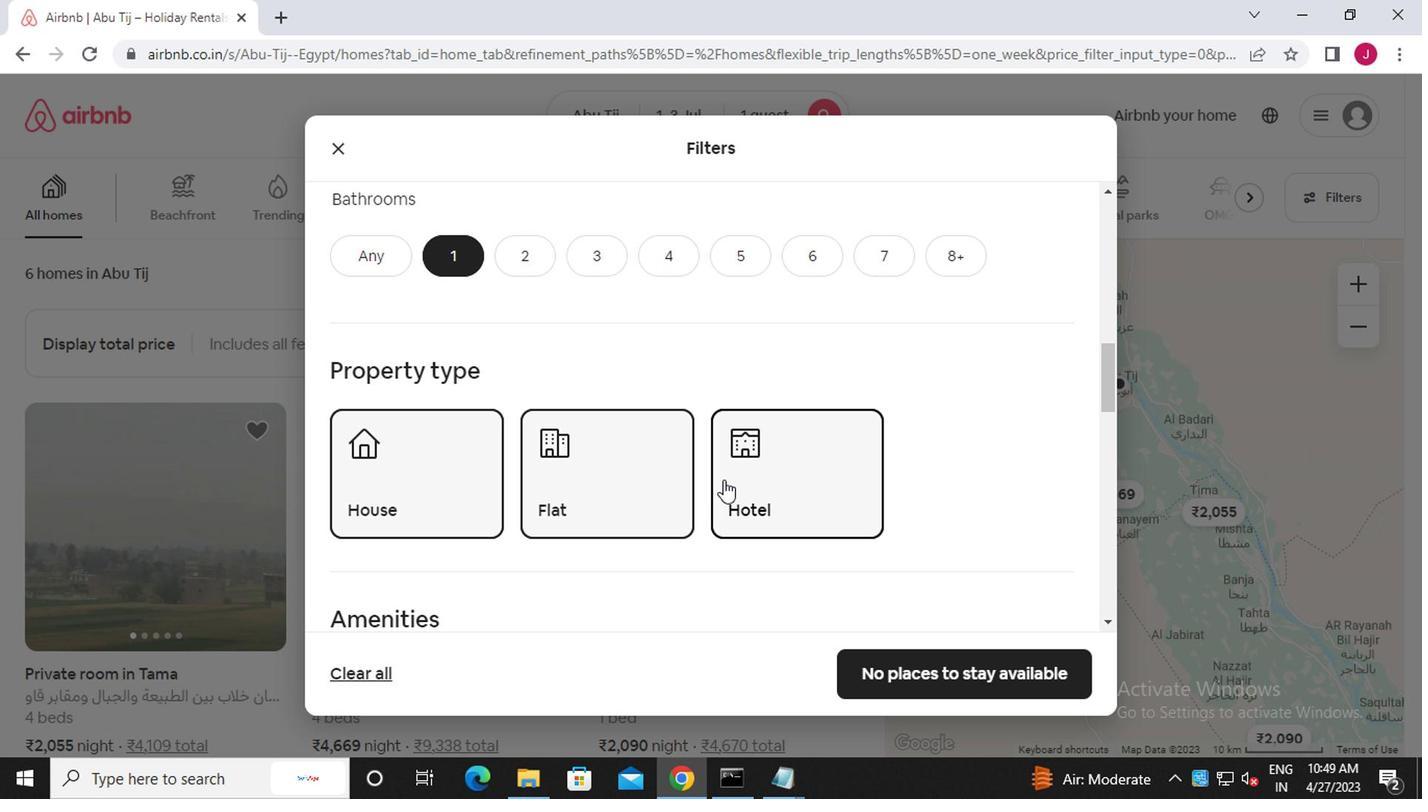 
Action: Mouse moved to (346, 516)
Screenshot: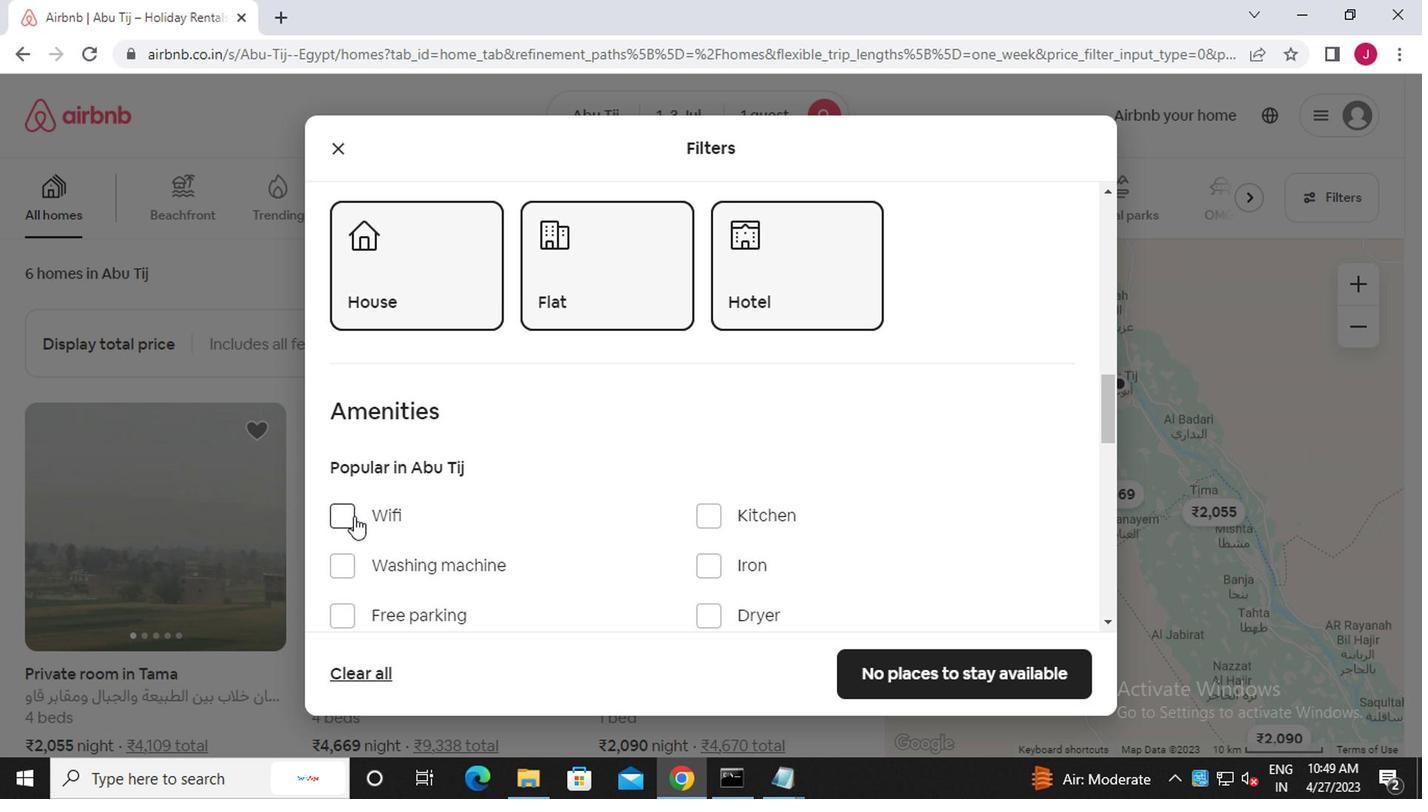 
Action: Mouse pressed left at (346, 516)
Screenshot: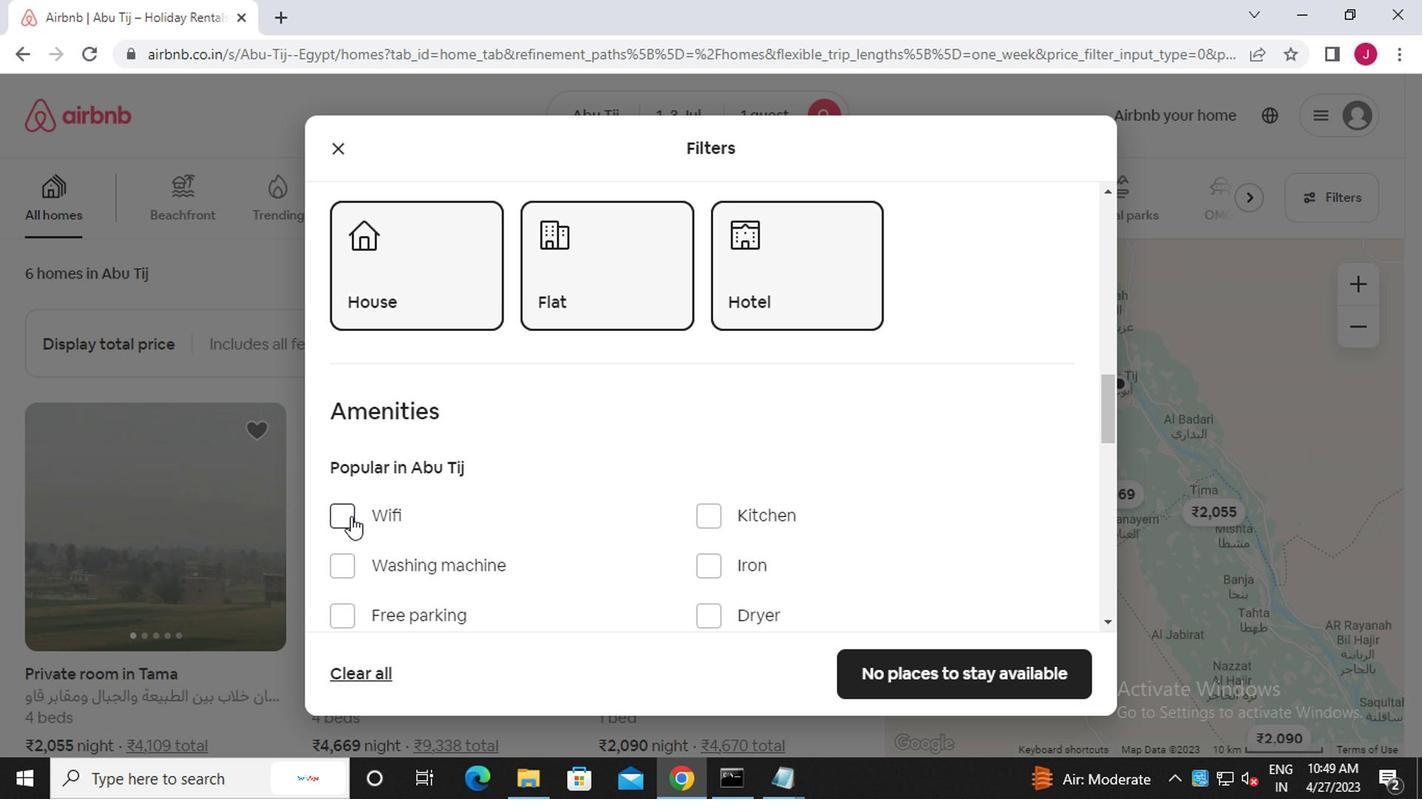 
Action: Mouse moved to (637, 519)
Screenshot: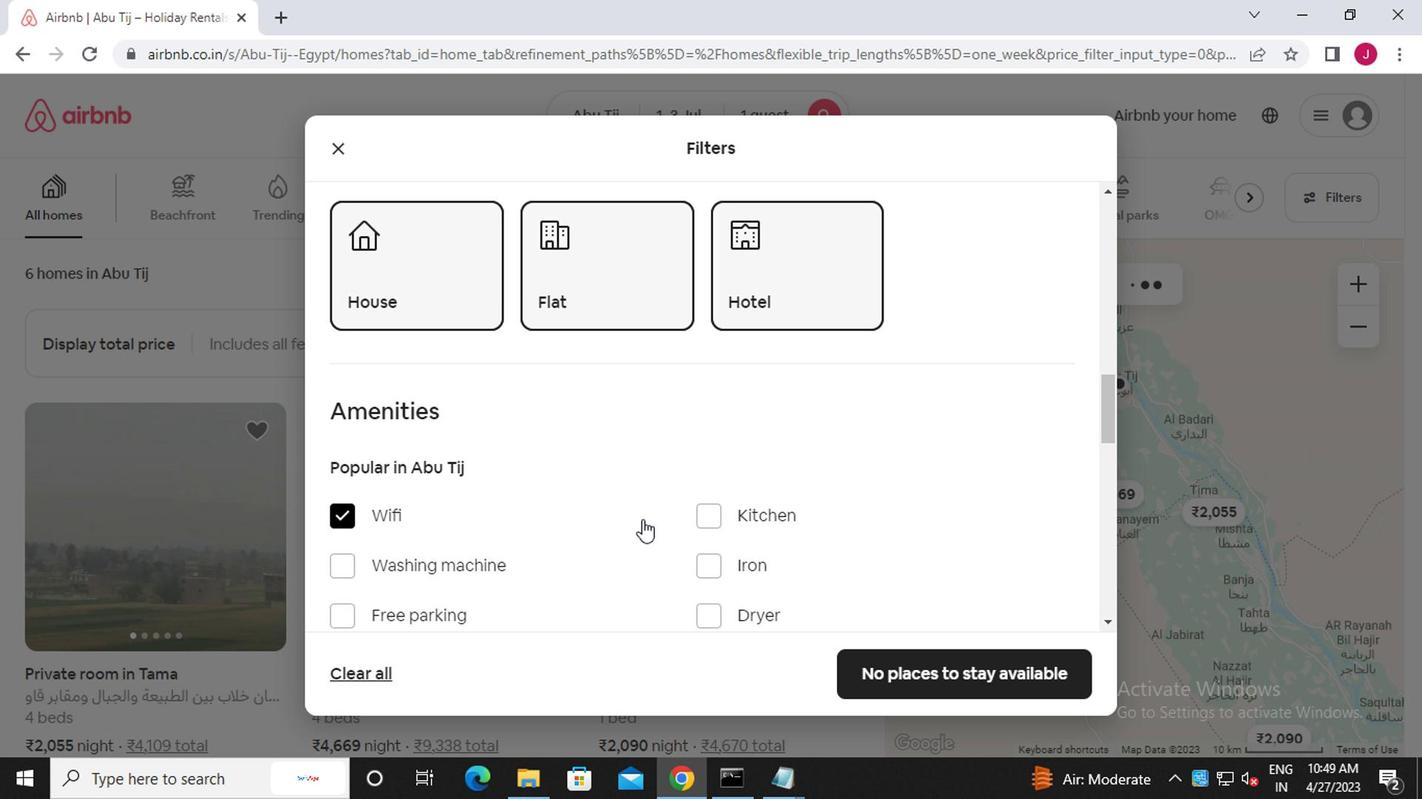 
Action: Mouse scrolled (637, 518) with delta (0, 0)
Screenshot: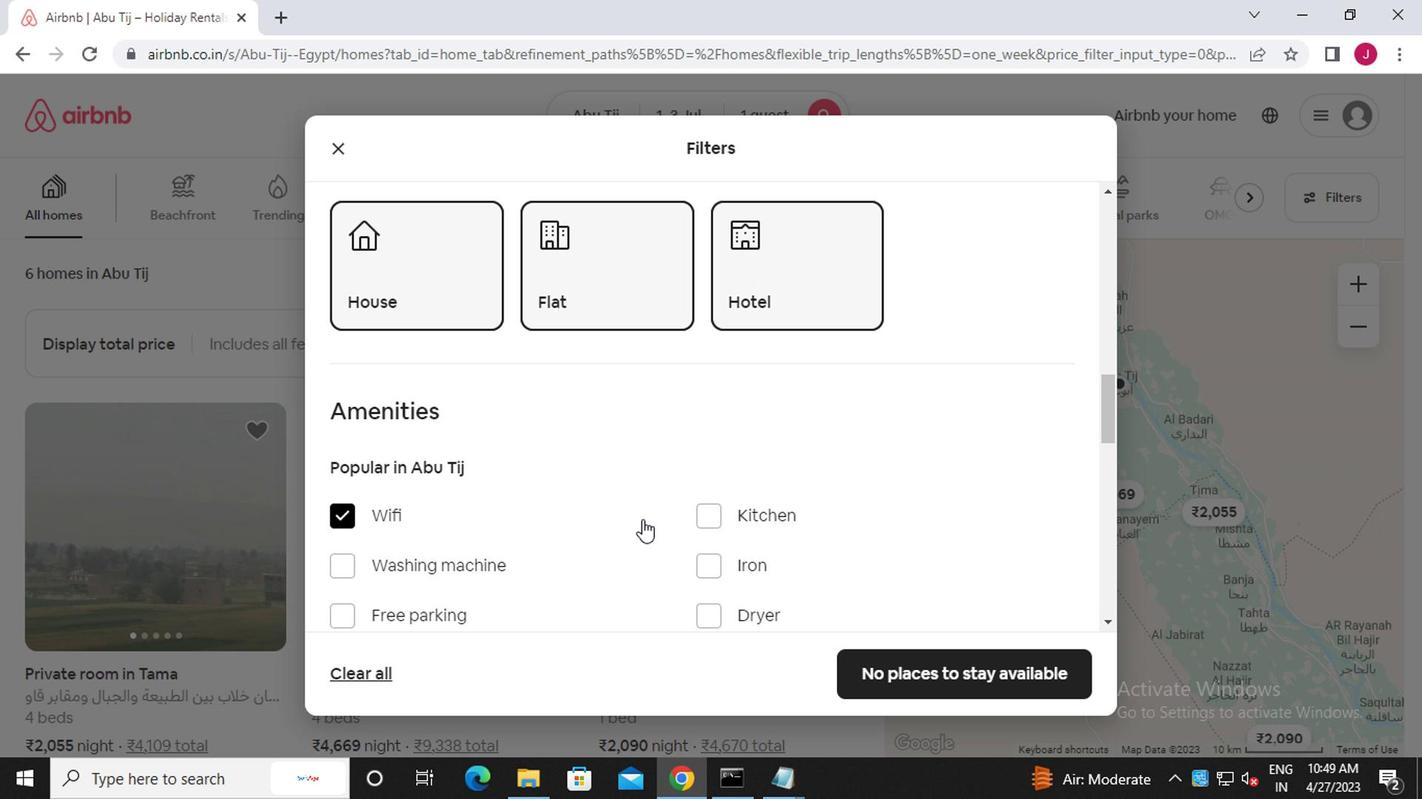 
Action: Mouse scrolled (637, 518) with delta (0, 0)
Screenshot: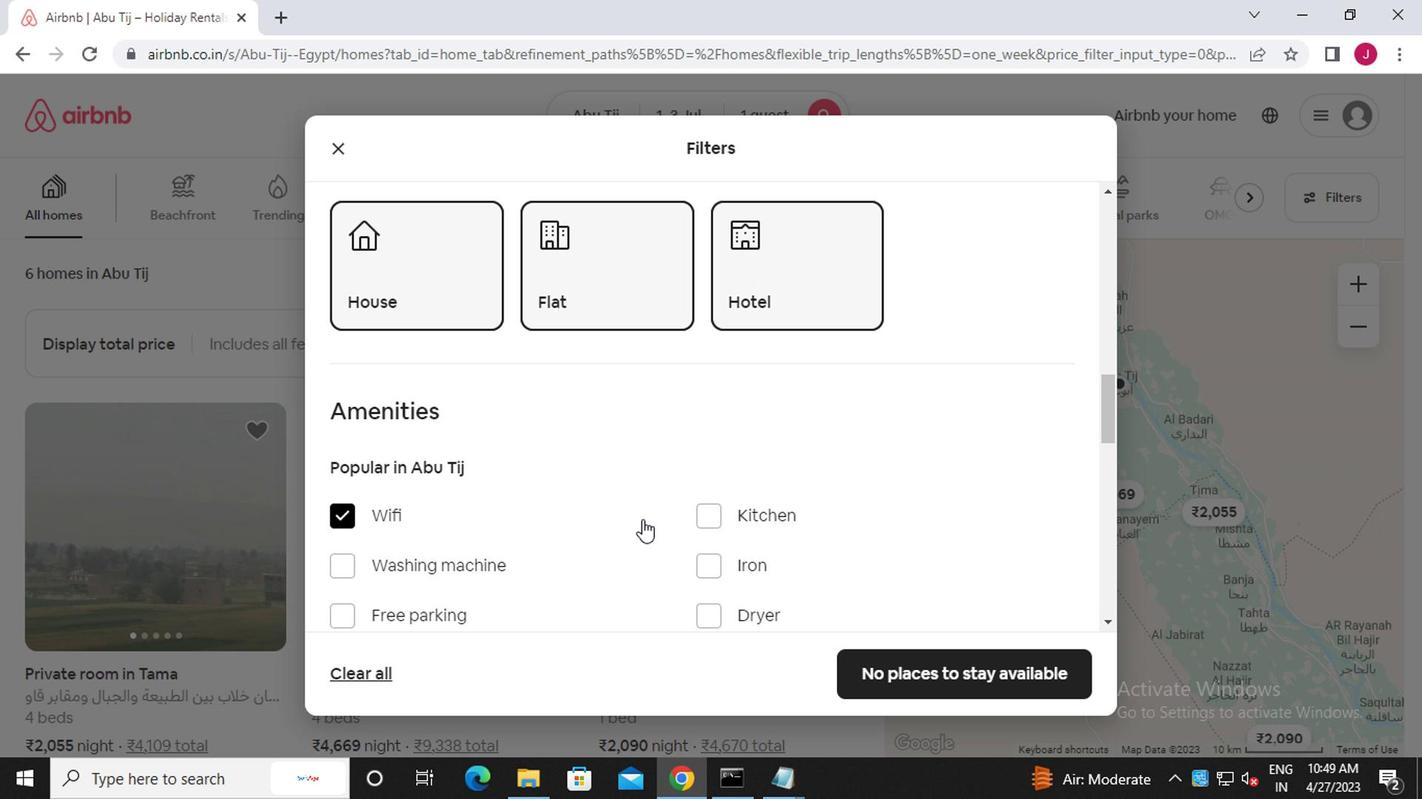 
Action: Mouse scrolled (637, 518) with delta (0, 0)
Screenshot: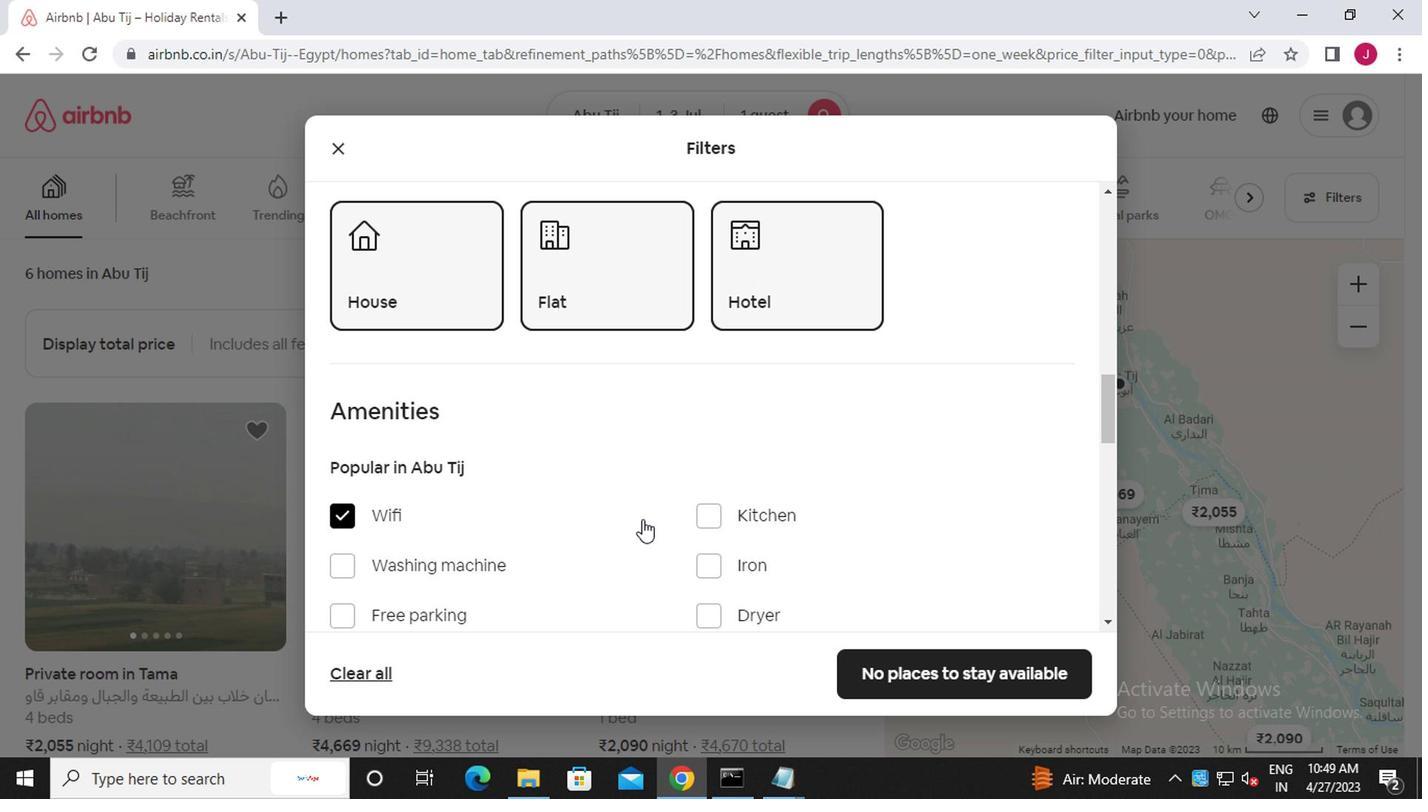 
Action: Mouse scrolled (637, 518) with delta (0, 0)
Screenshot: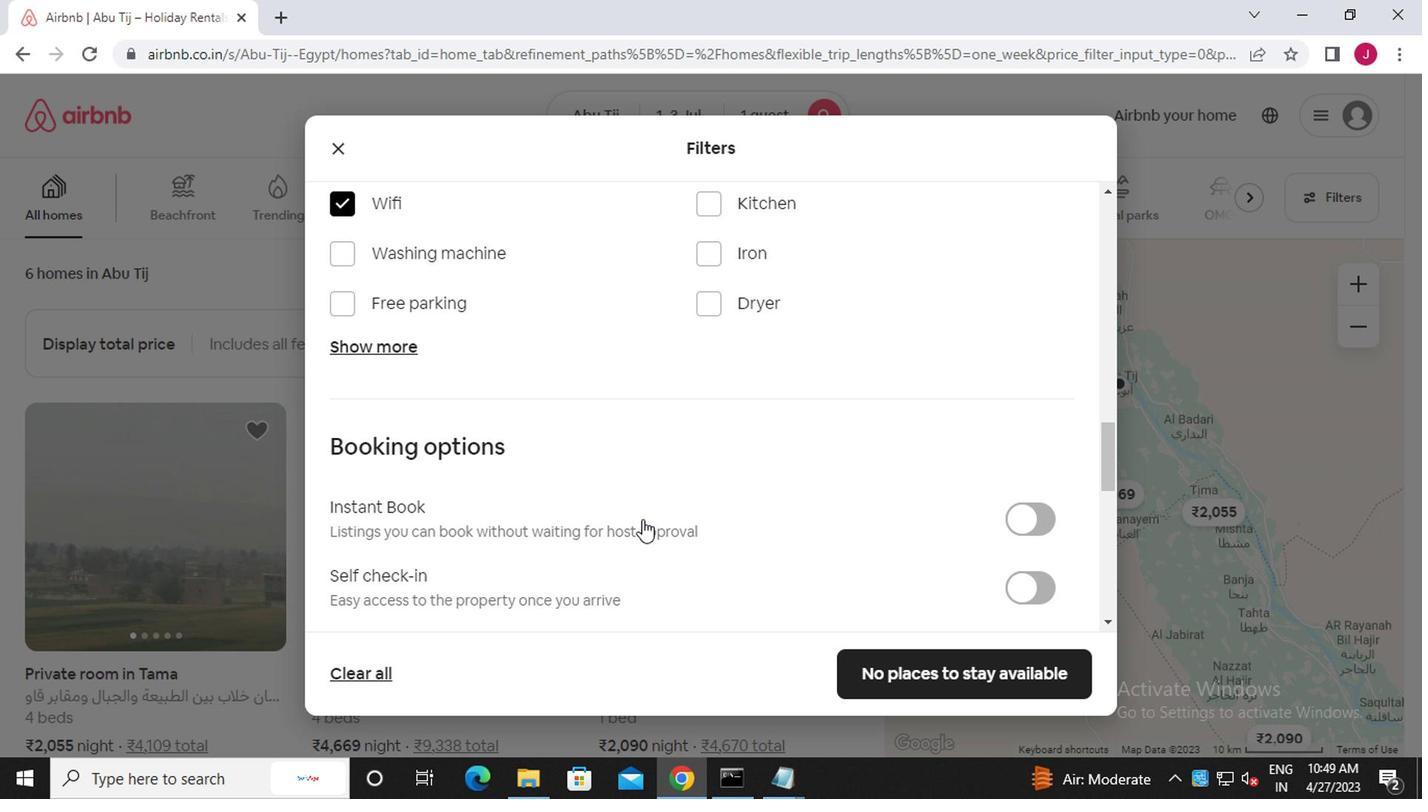 
Action: Mouse scrolled (637, 518) with delta (0, 0)
Screenshot: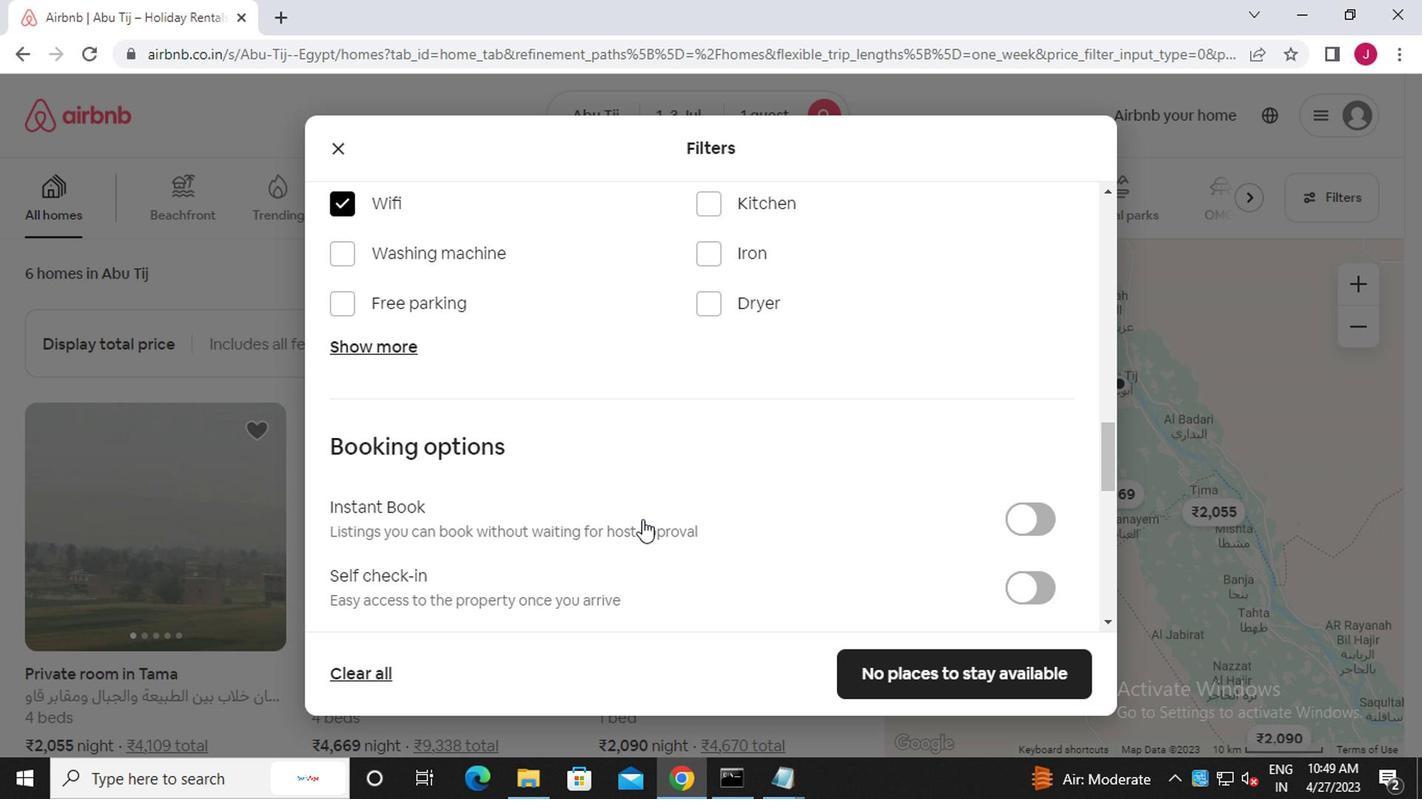 
Action: Mouse scrolled (637, 518) with delta (0, 0)
Screenshot: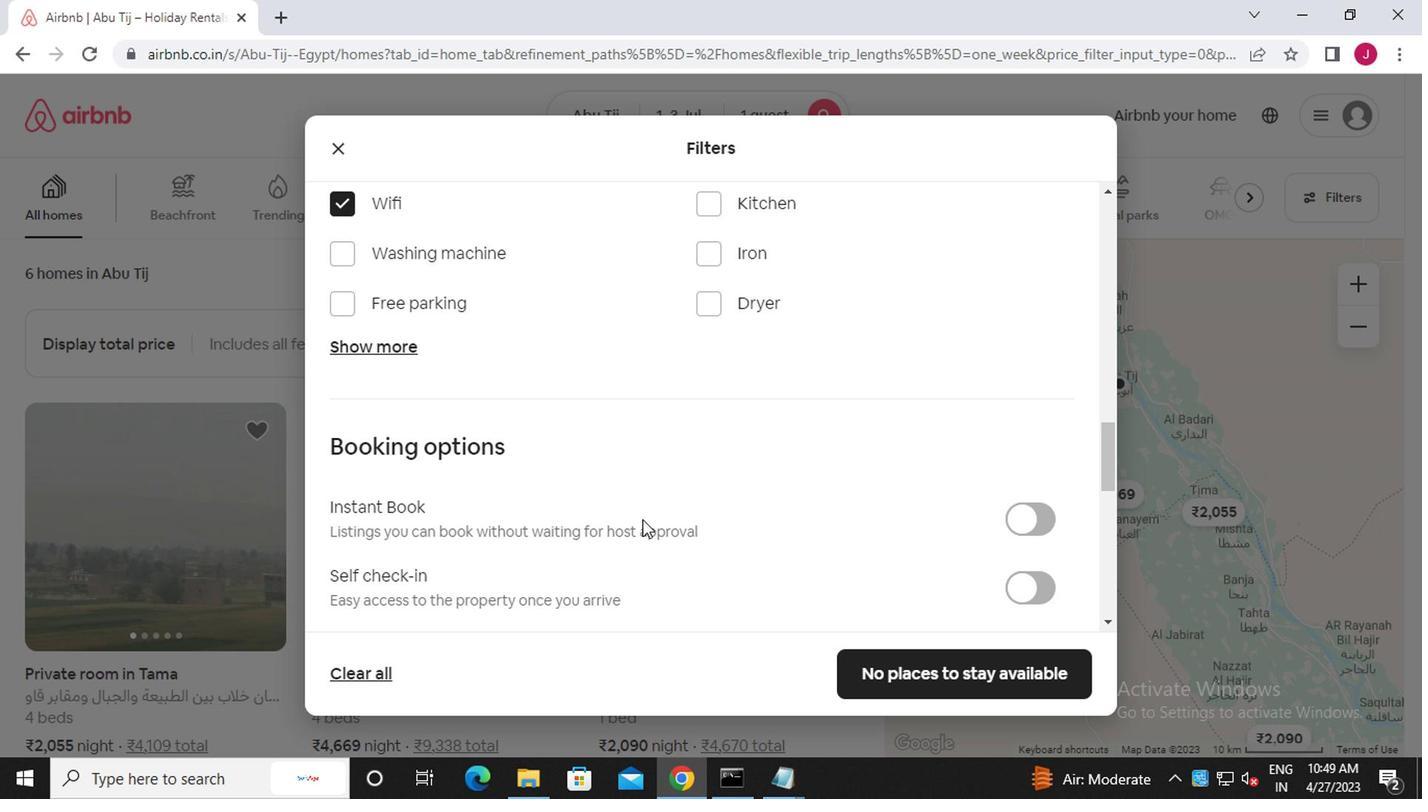 
Action: Mouse moved to (1022, 279)
Screenshot: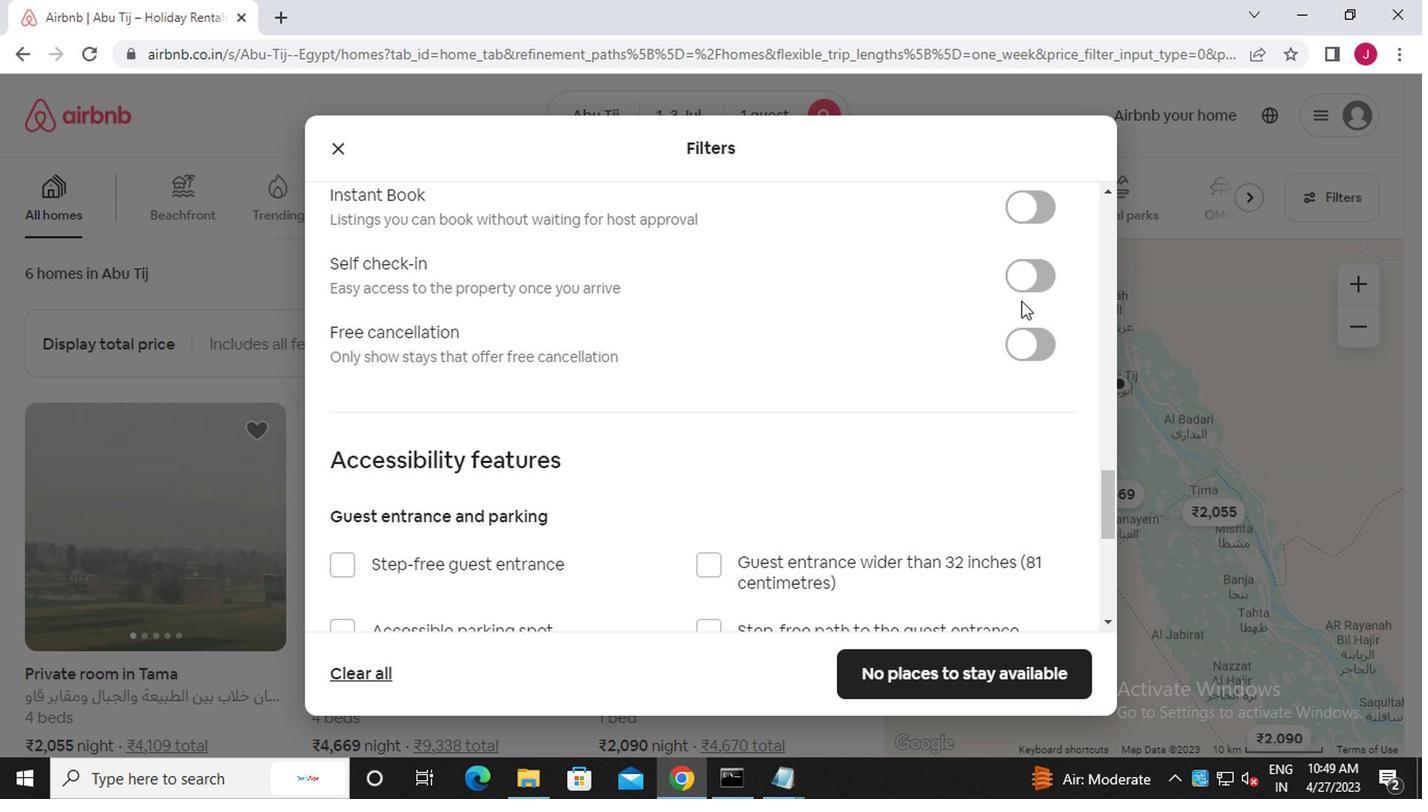 
Action: Mouse pressed left at (1022, 279)
Screenshot: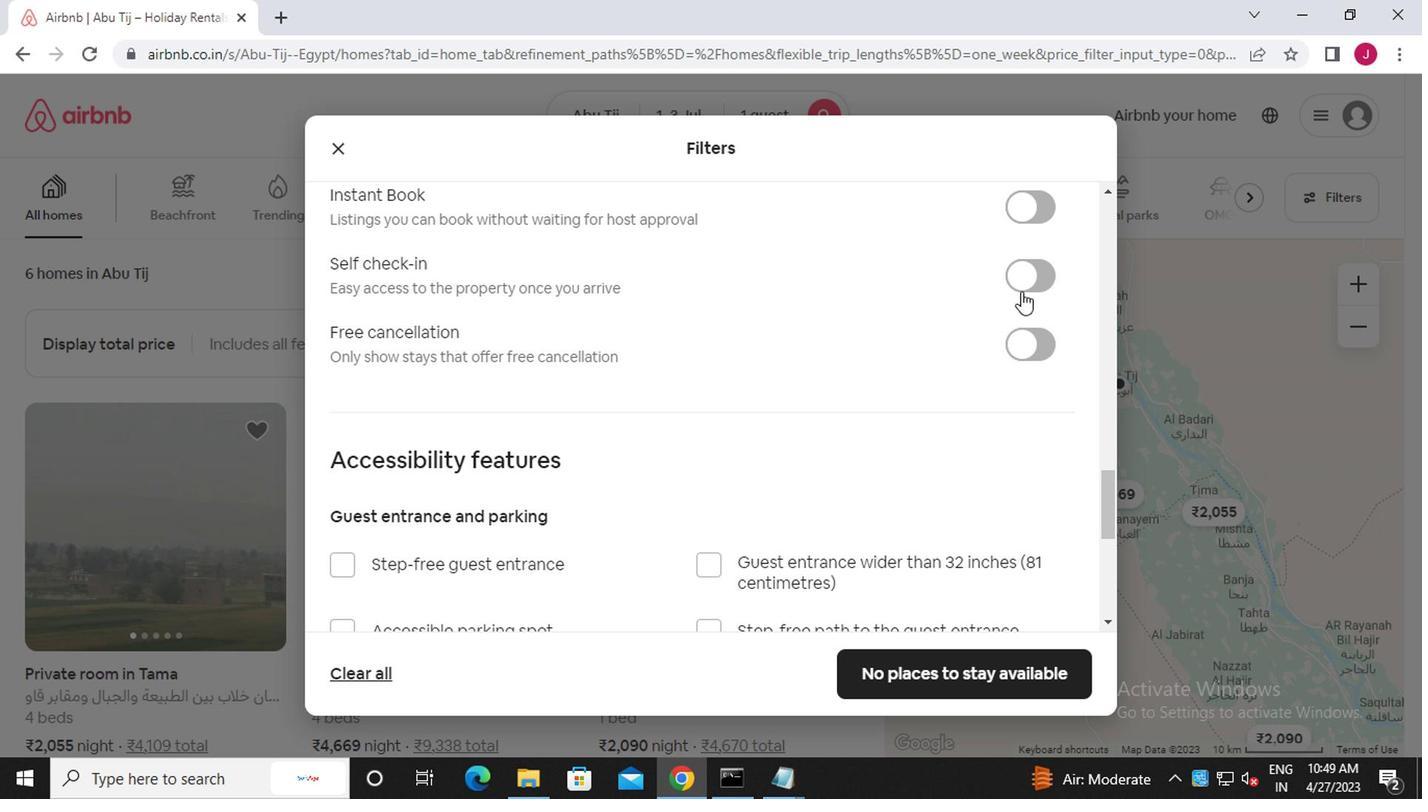 
Action: Mouse moved to (578, 449)
Screenshot: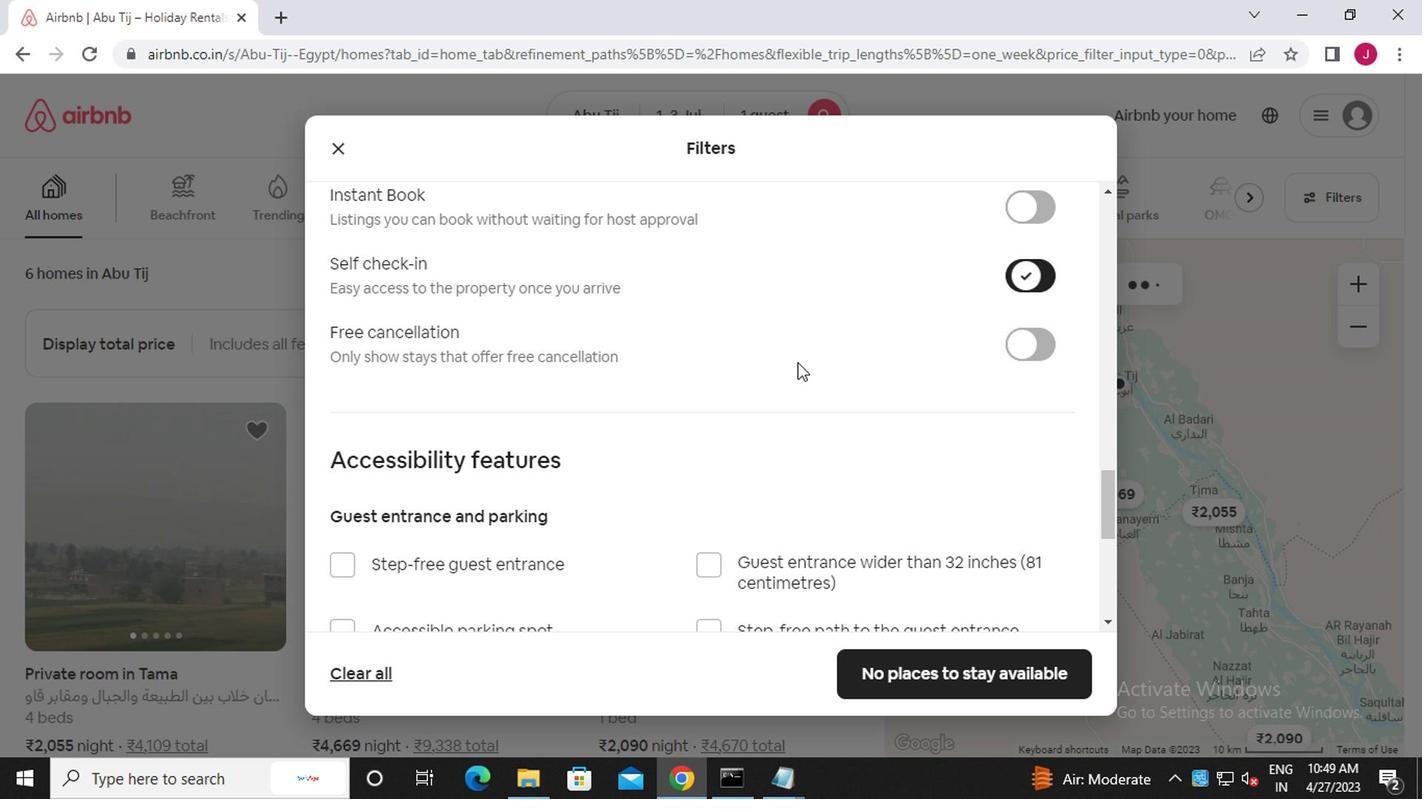
Action: Mouse scrolled (578, 448) with delta (0, -1)
Screenshot: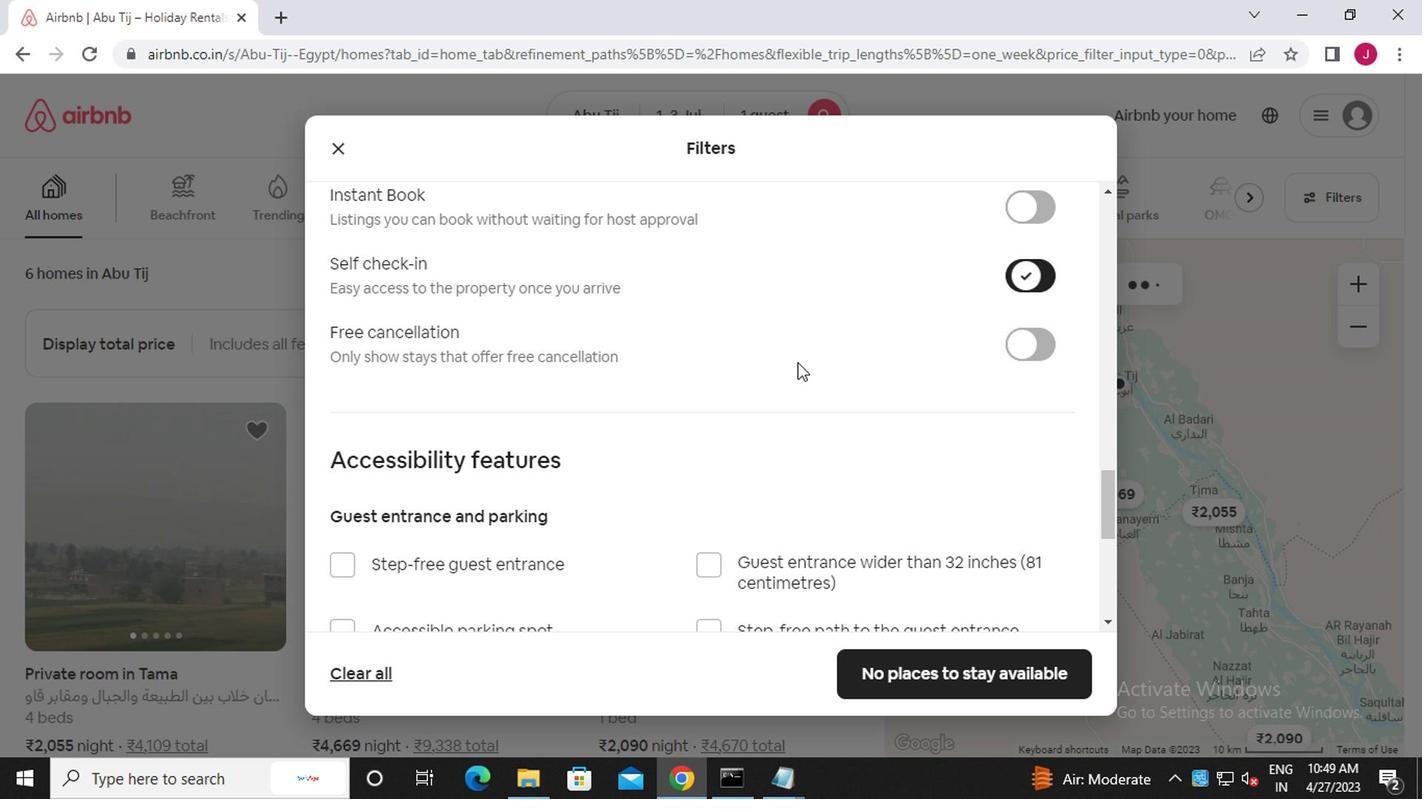 
Action: Mouse moved to (568, 455)
Screenshot: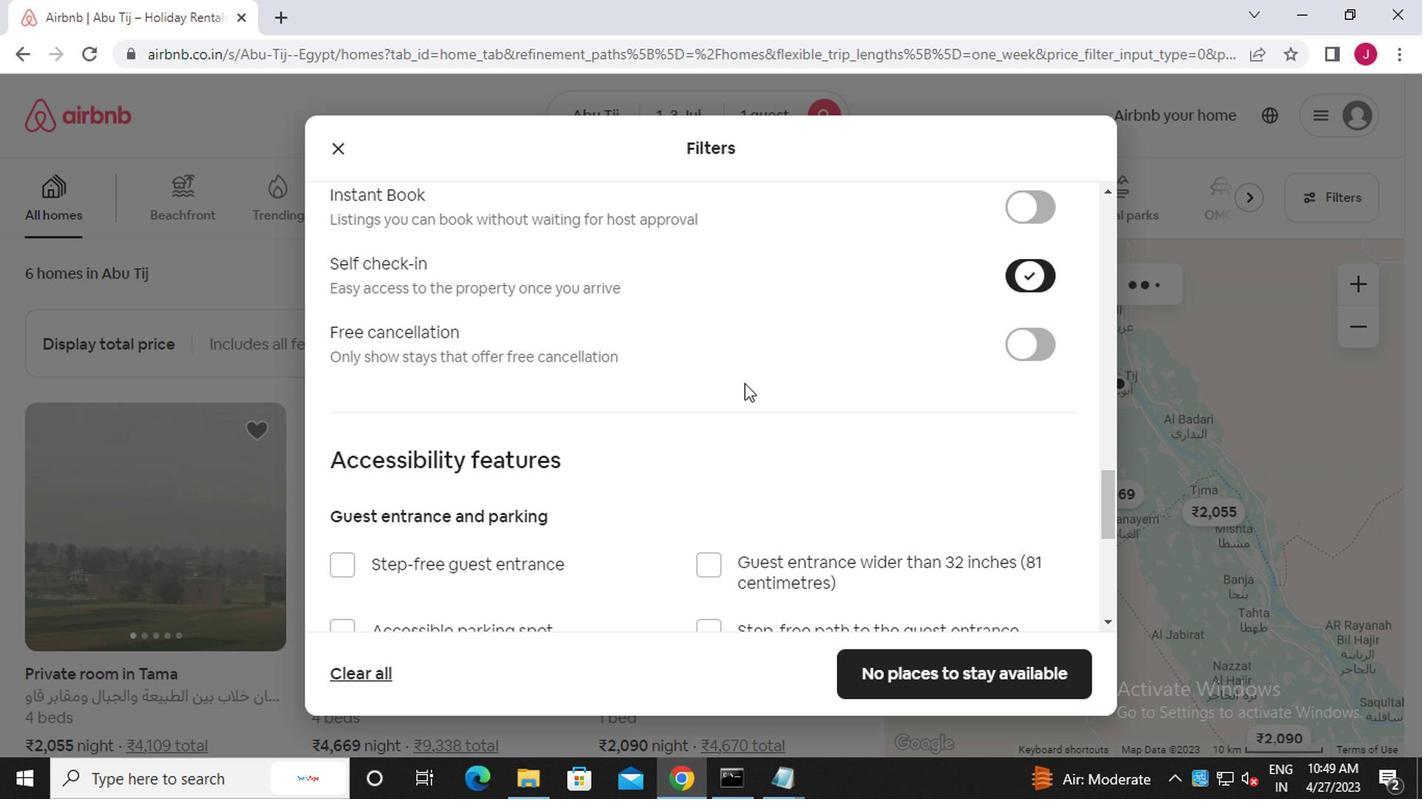 
Action: Mouse scrolled (568, 454) with delta (0, 0)
Screenshot: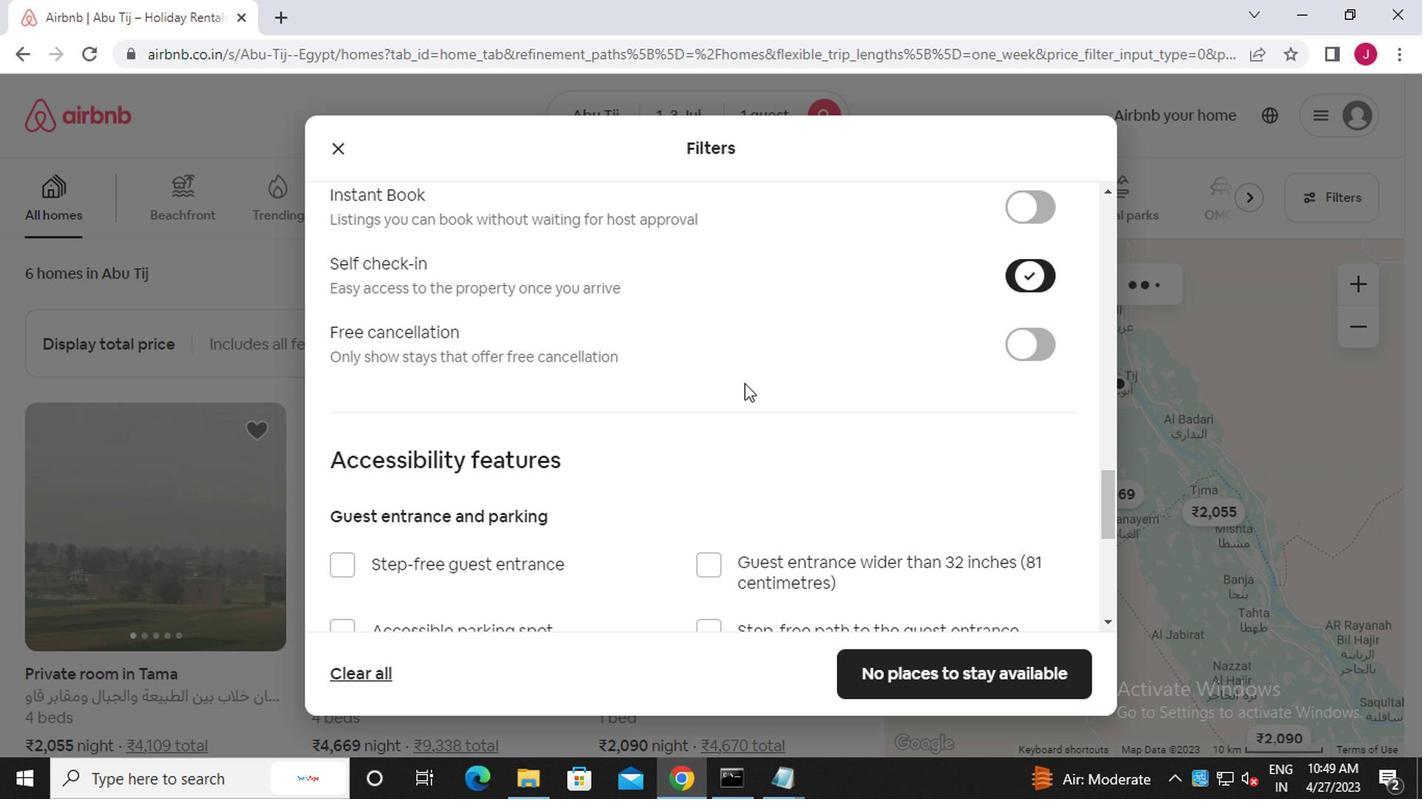 
Action: Mouse moved to (567, 456)
Screenshot: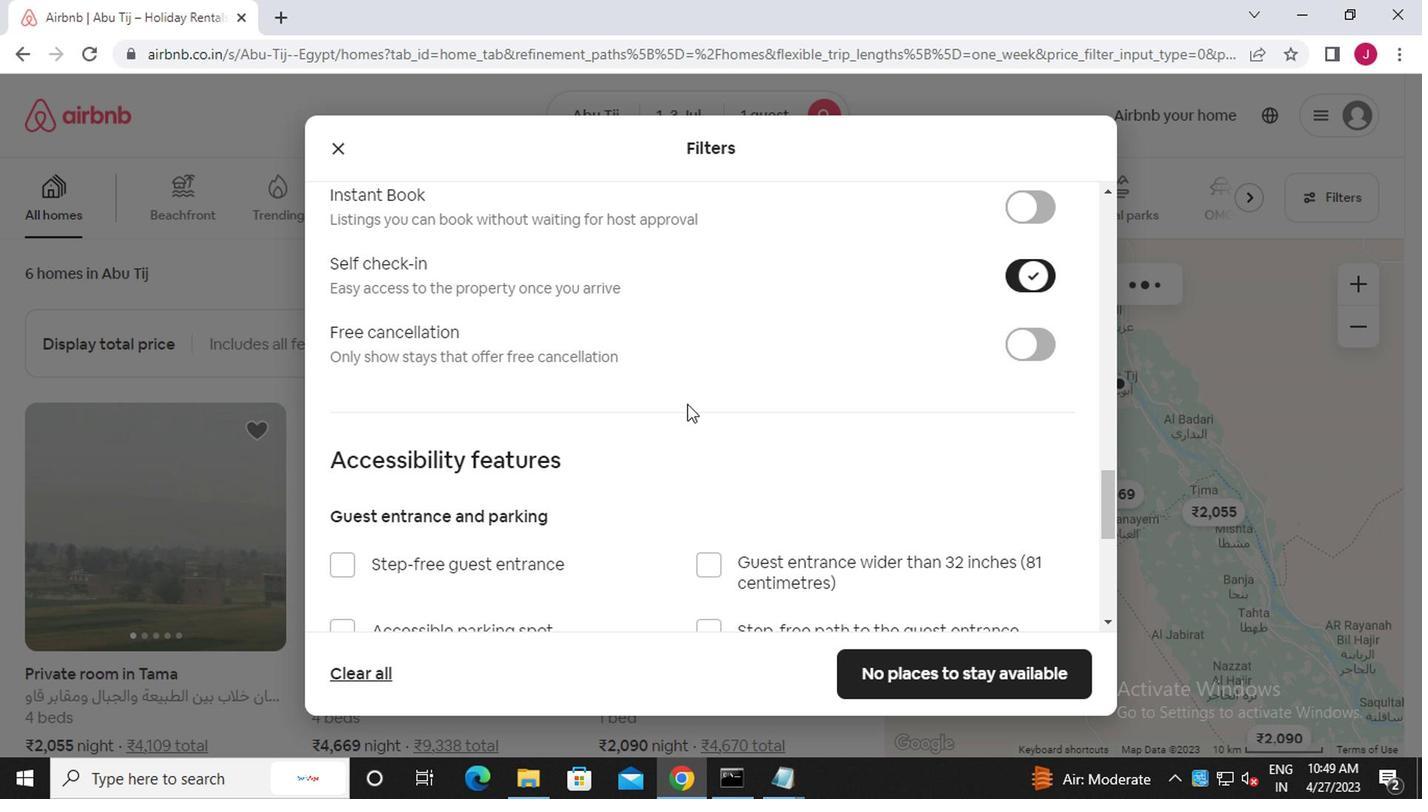 
Action: Mouse scrolled (567, 455) with delta (0, 0)
Screenshot: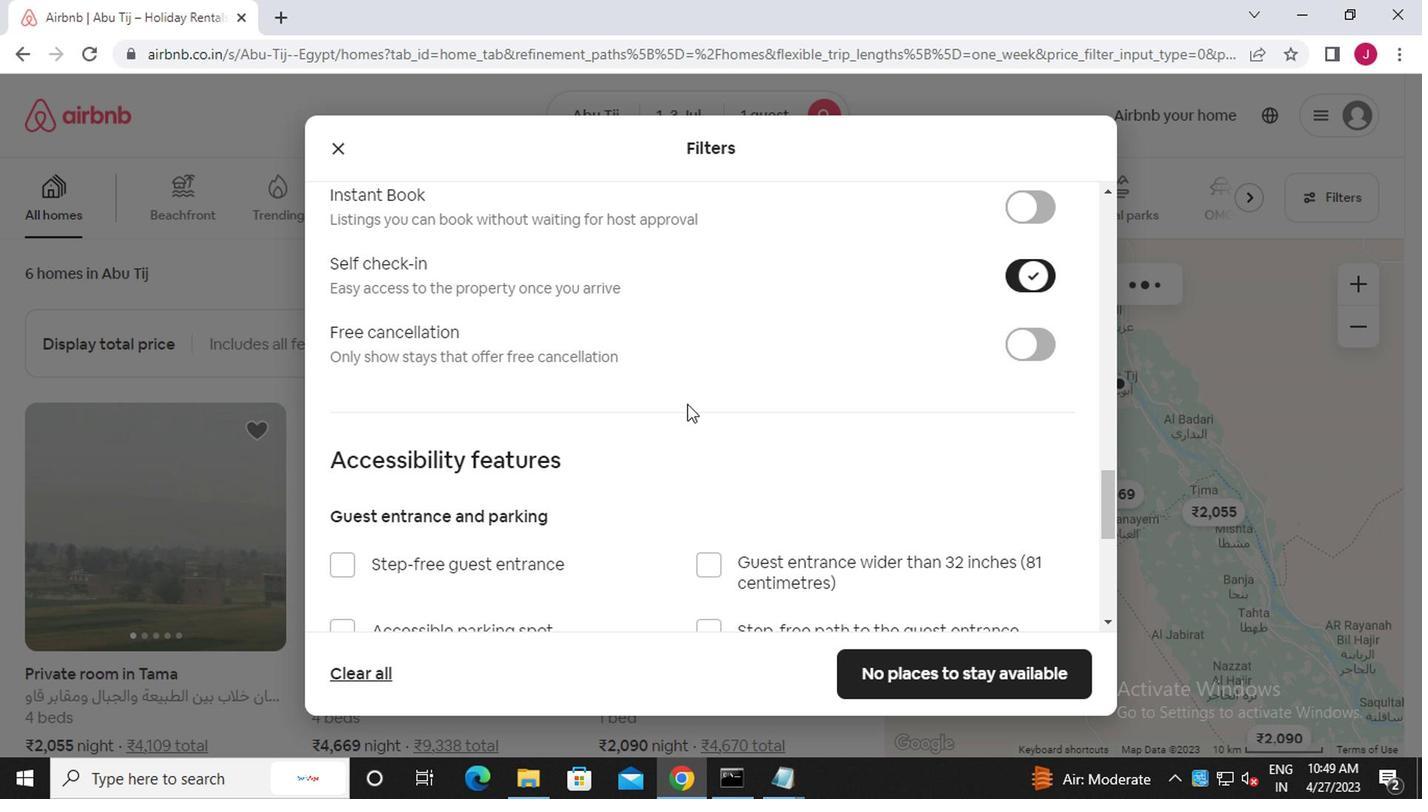 
Action: Mouse moved to (565, 457)
Screenshot: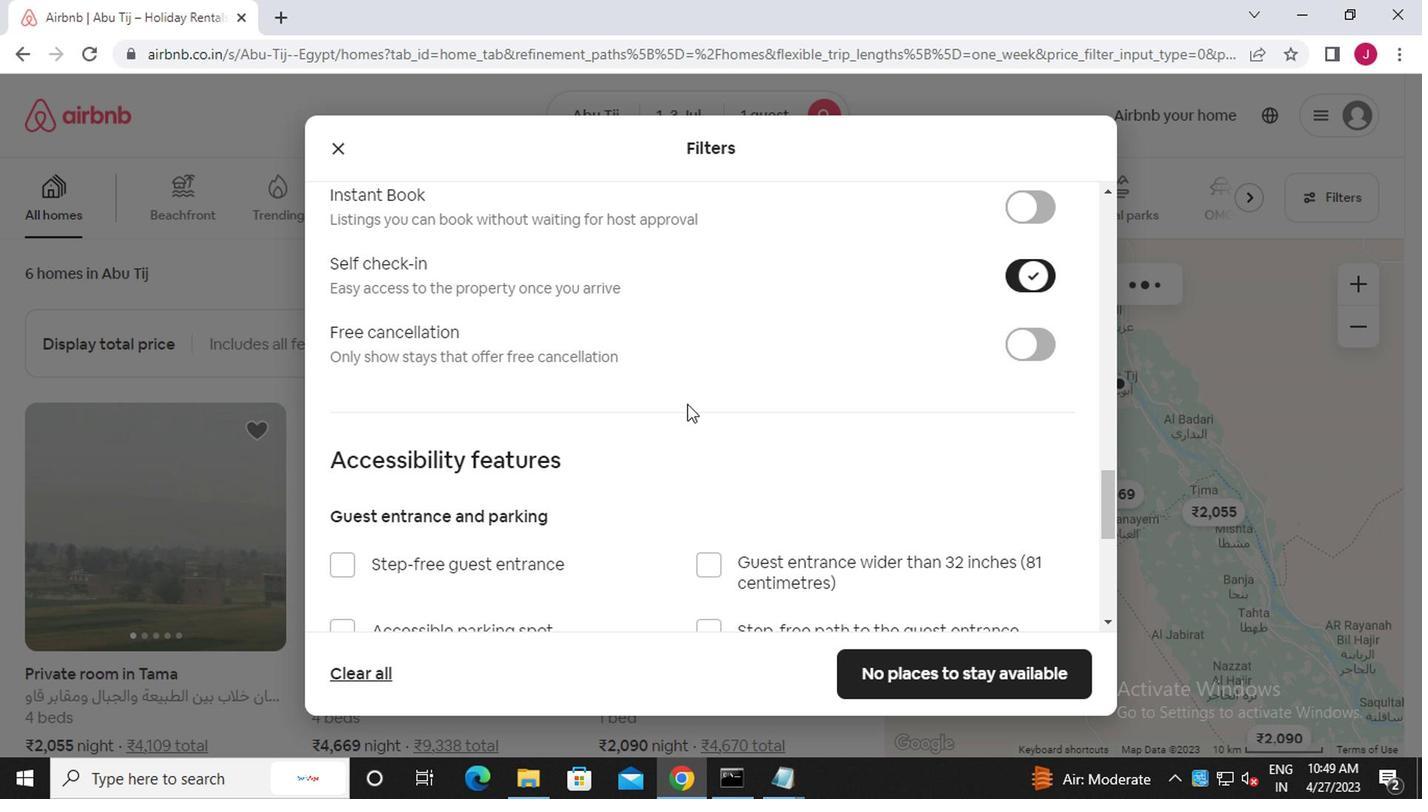 
Action: Mouse scrolled (565, 456) with delta (0, -1)
Screenshot: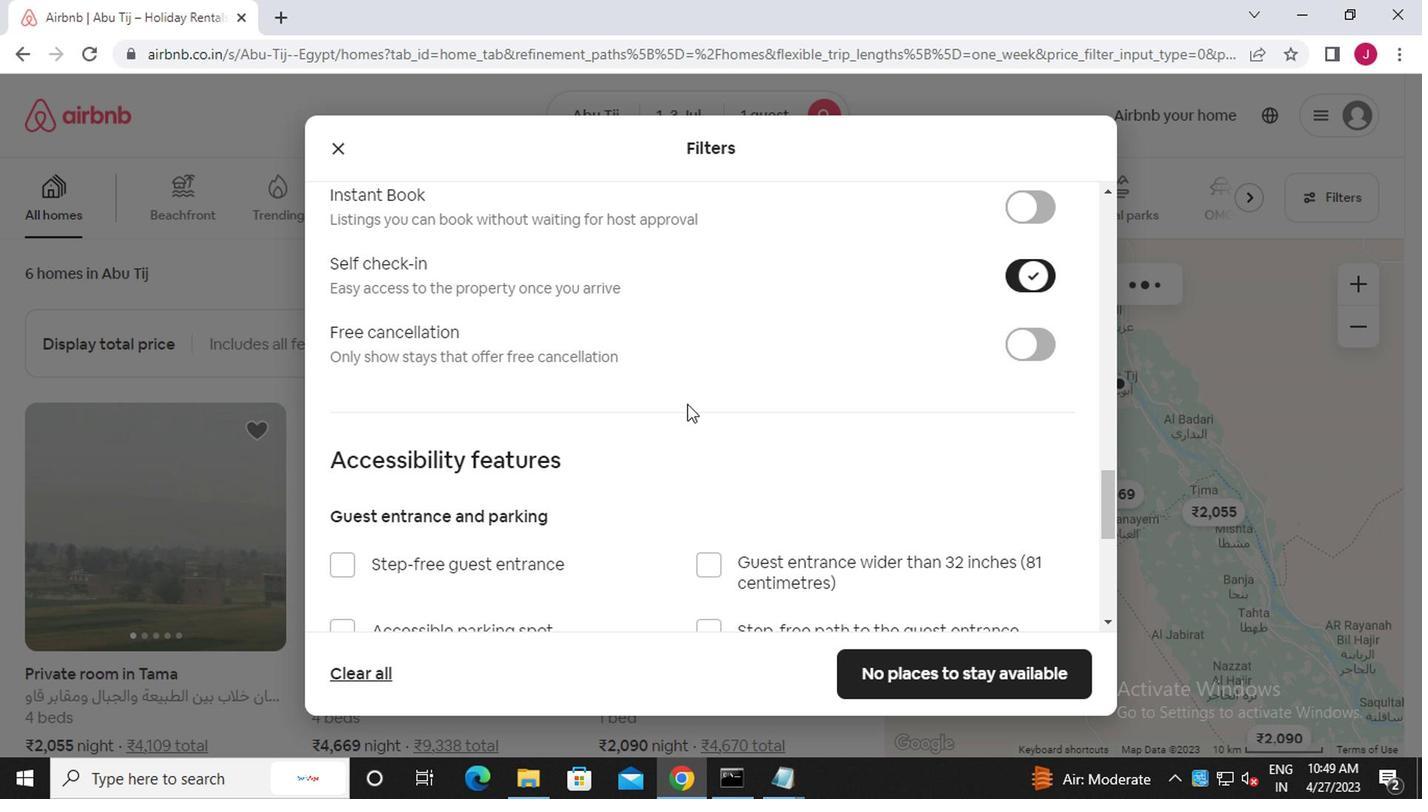
Action: Mouse moved to (565, 458)
Screenshot: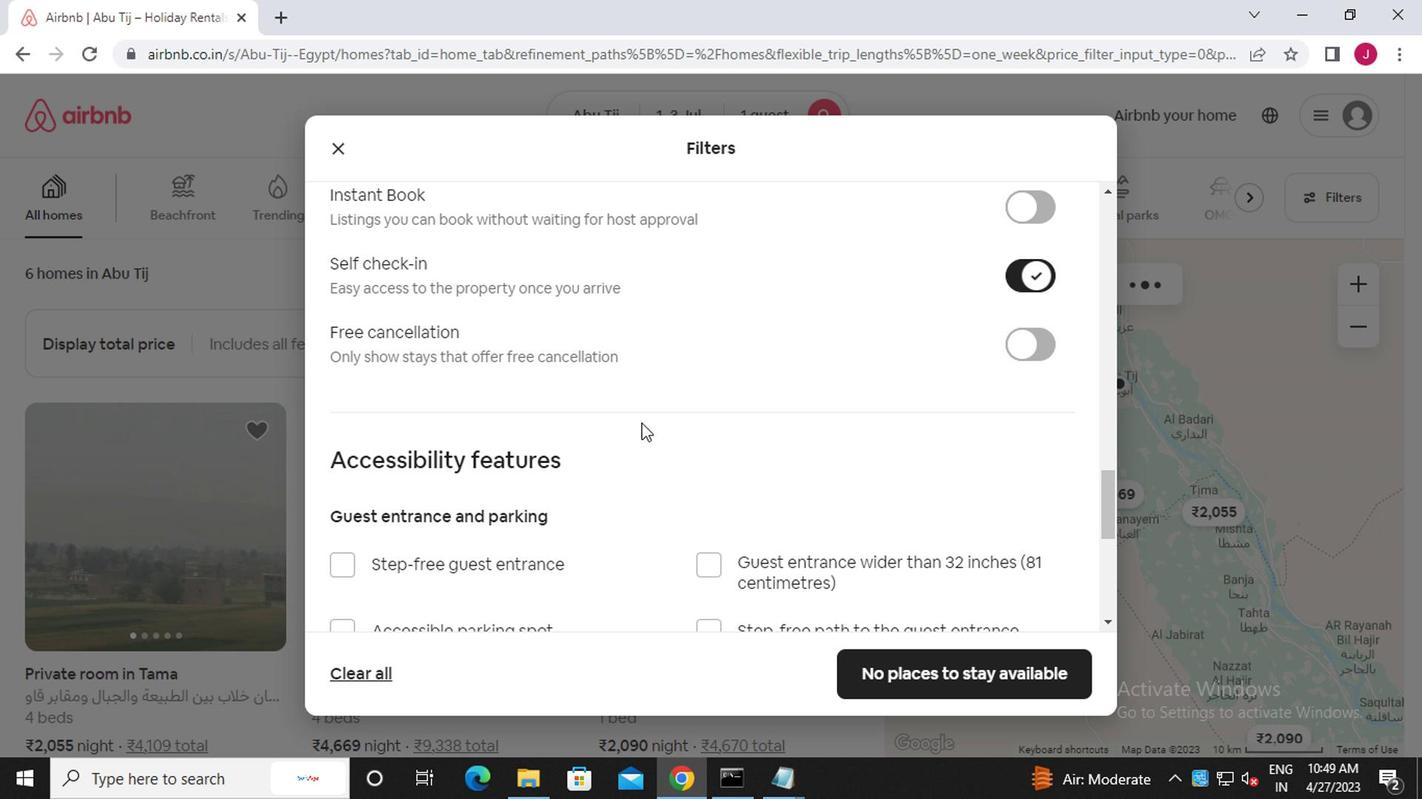 
Action: Mouse scrolled (565, 457) with delta (0, 0)
Screenshot: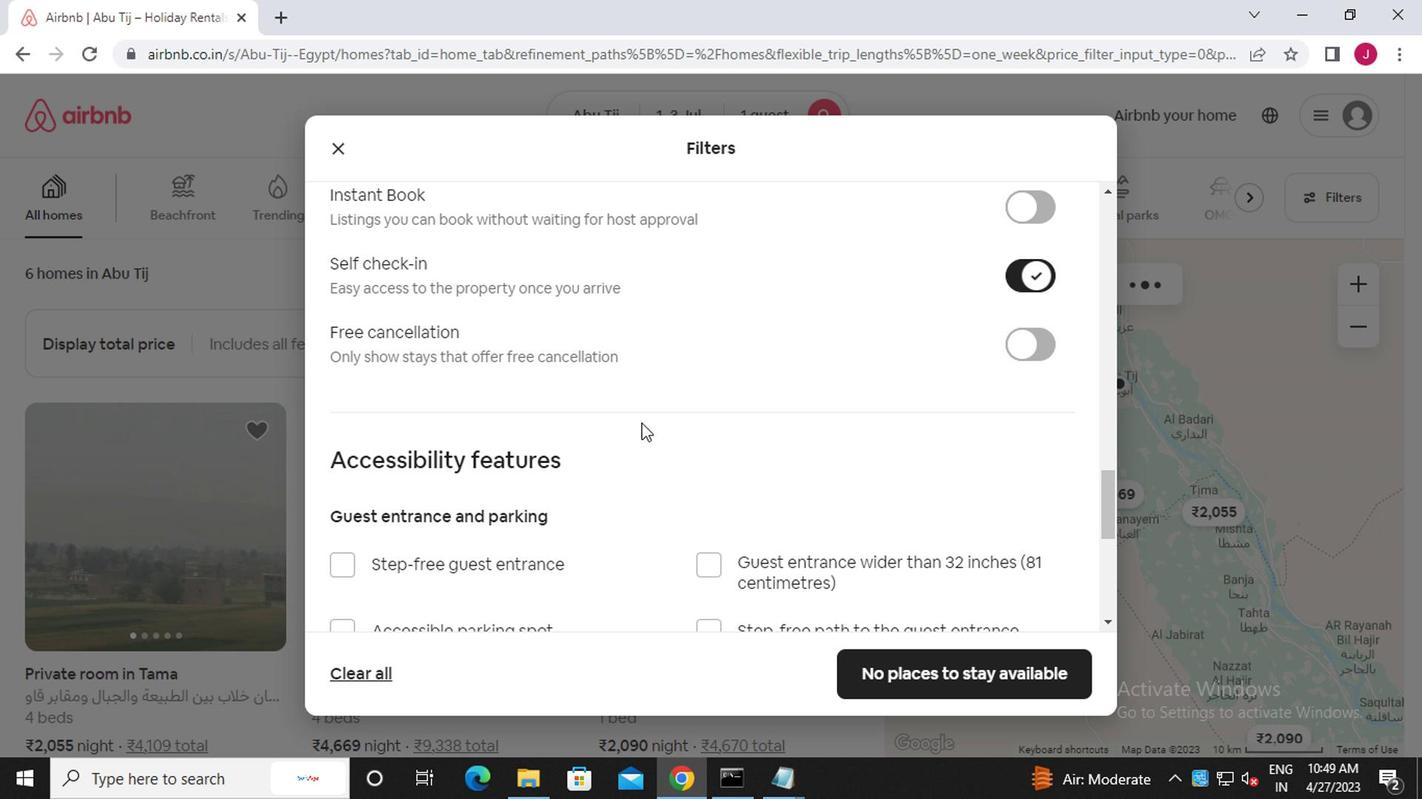 
Action: Mouse moved to (565, 458)
Screenshot: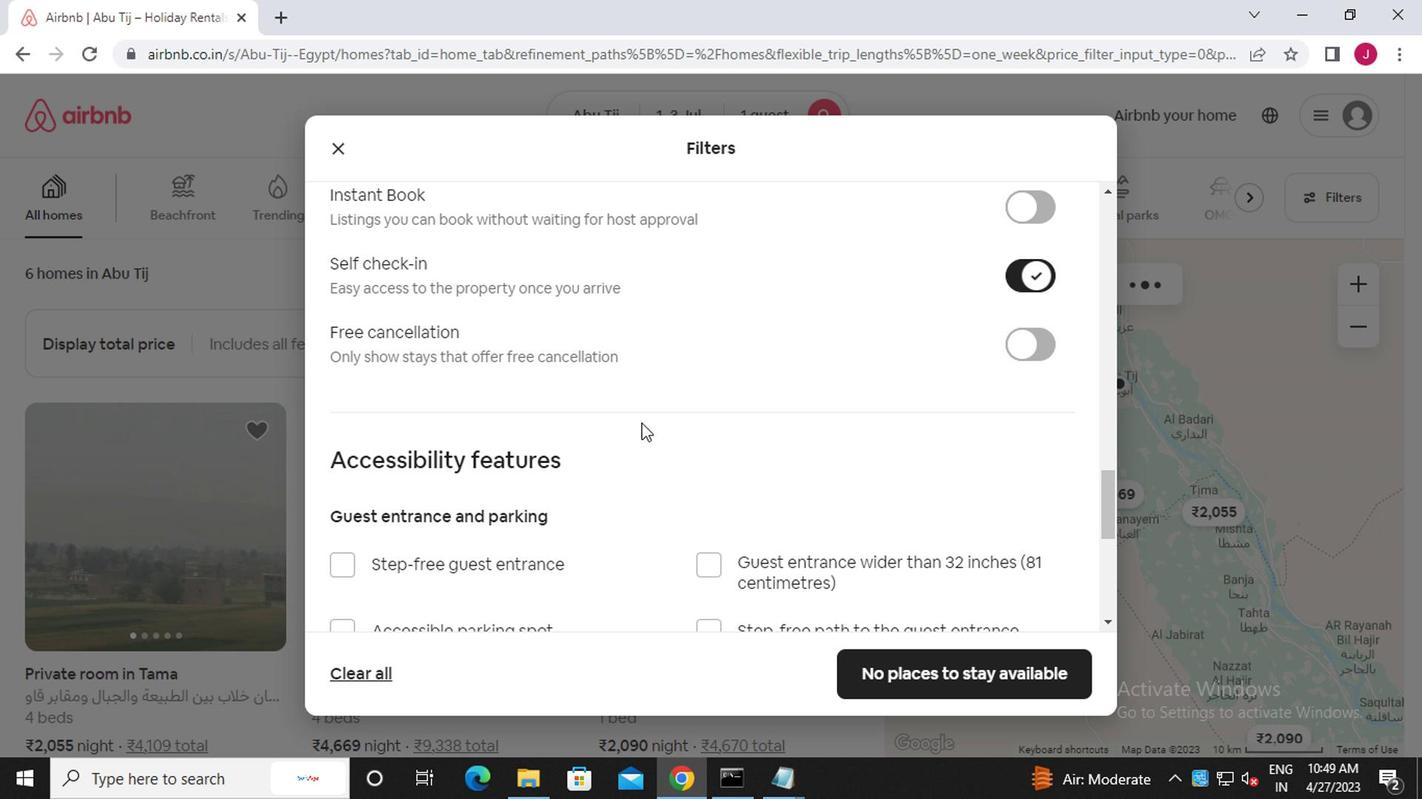 
Action: Mouse scrolled (565, 457) with delta (0, 0)
Screenshot: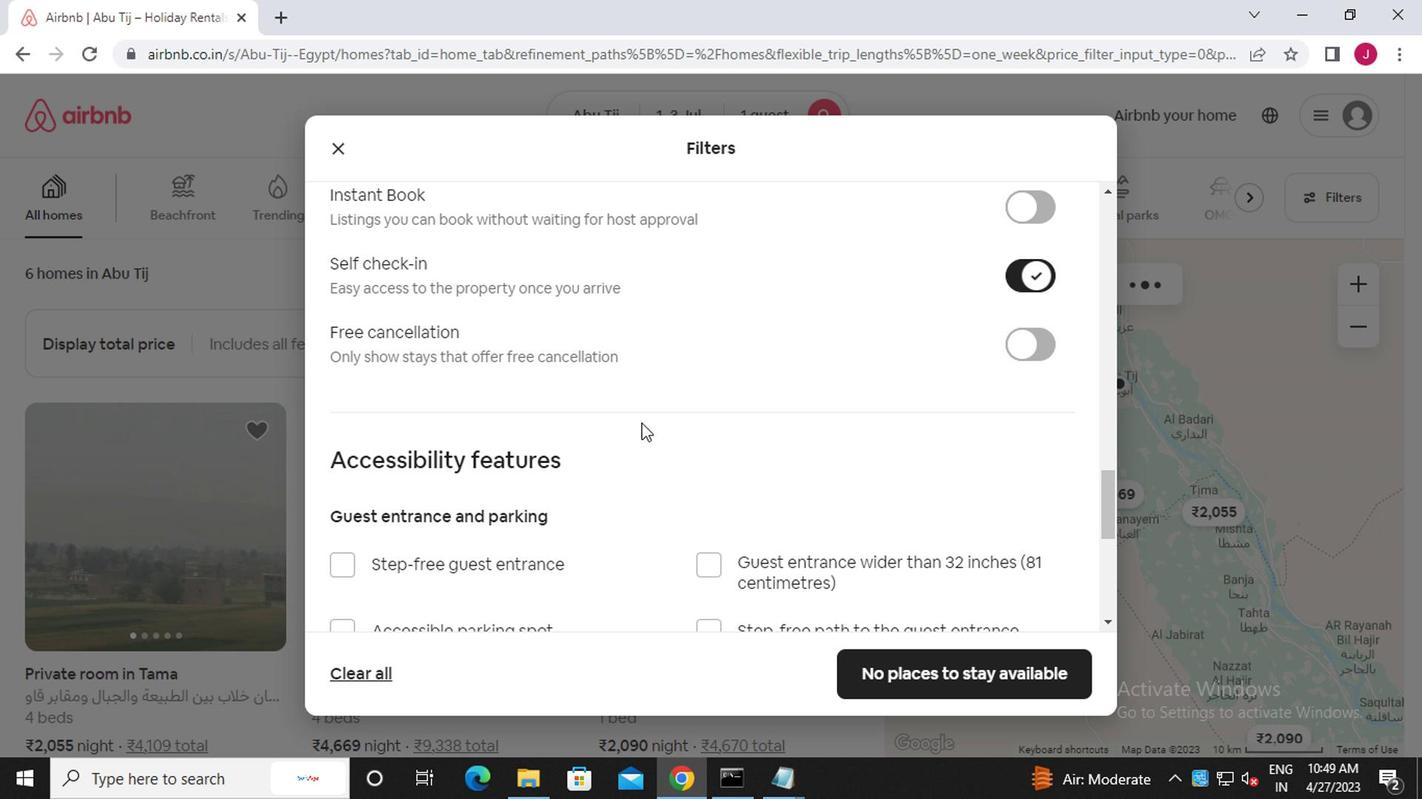 
Action: Mouse scrolled (565, 457) with delta (0, 0)
Screenshot: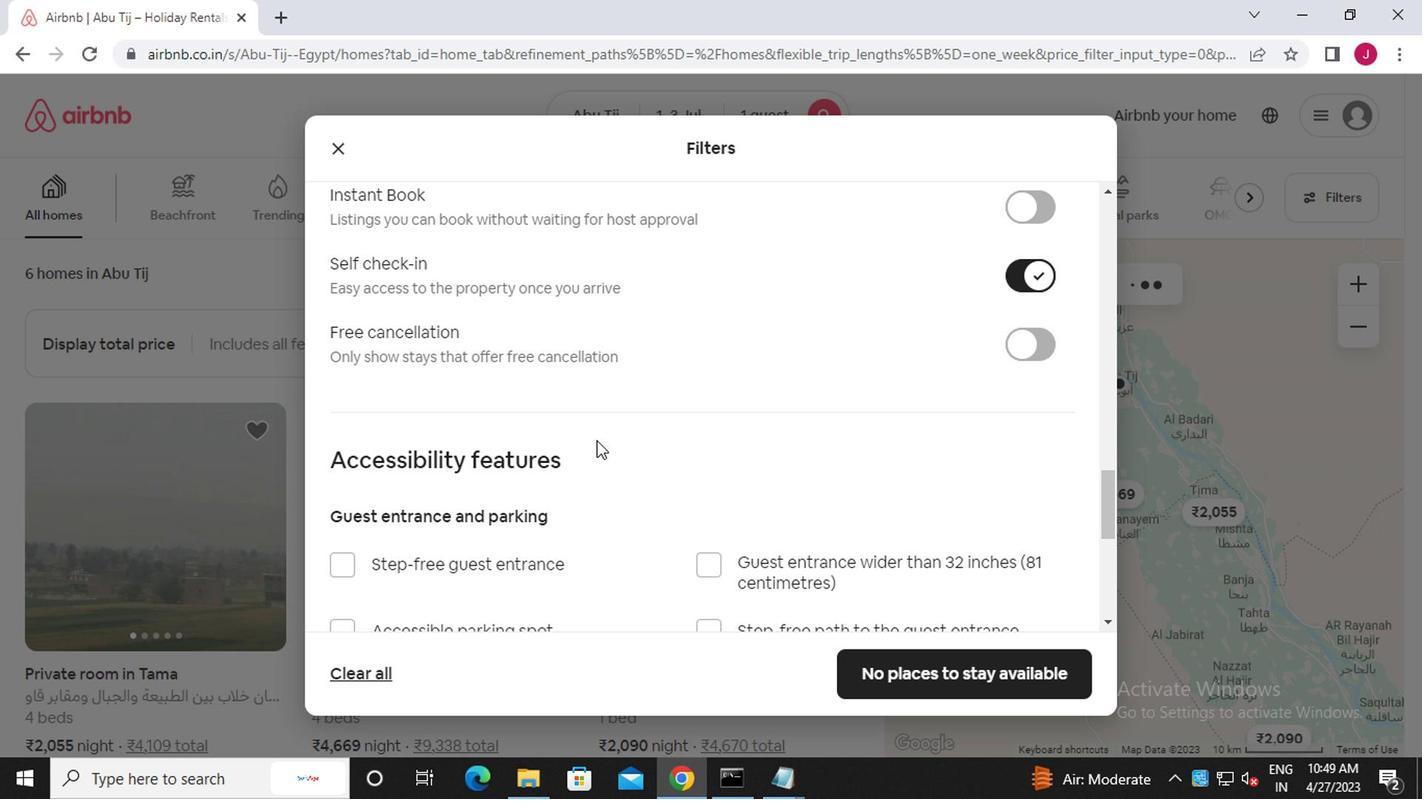 
Action: Mouse moved to (345, 573)
Screenshot: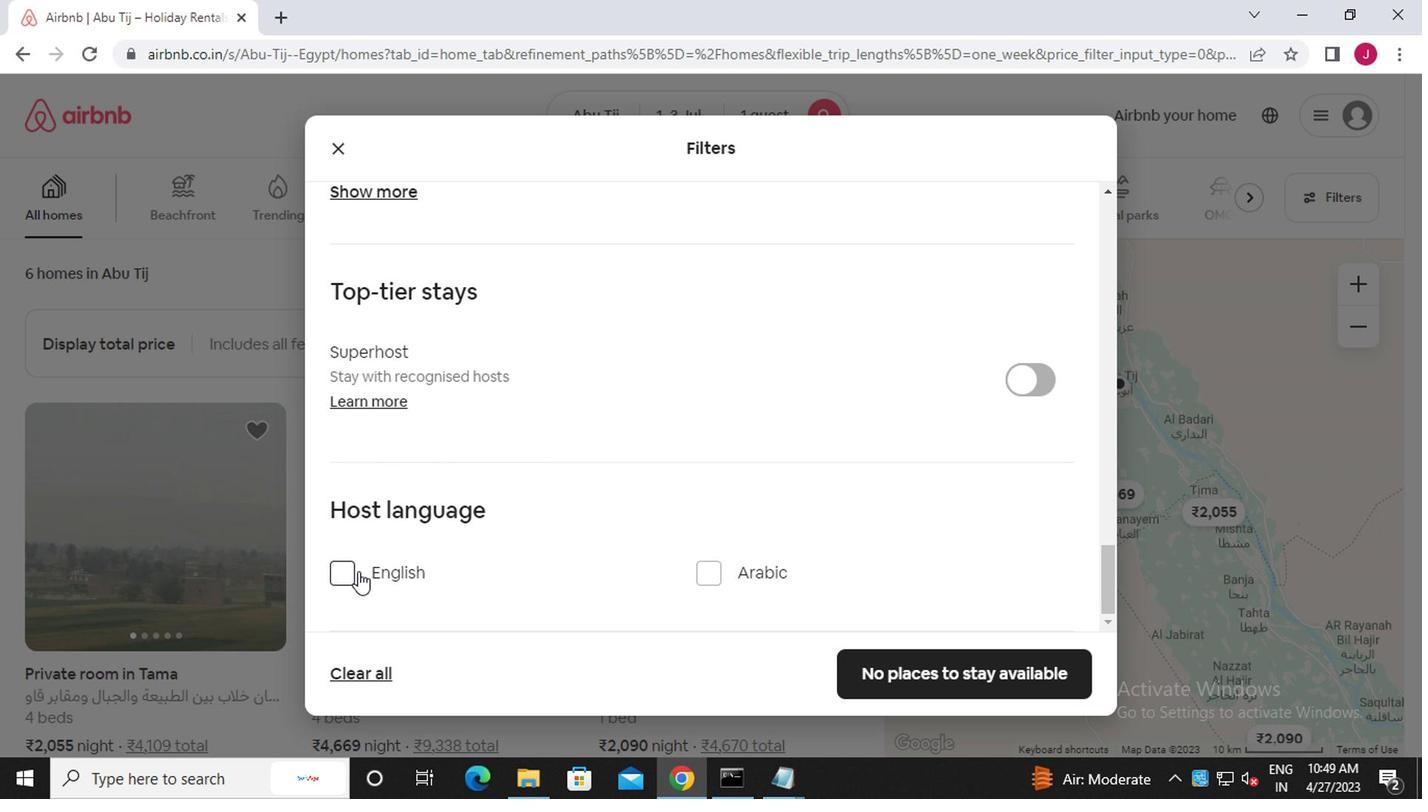 
Action: Mouse pressed left at (345, 573)
Screenshot: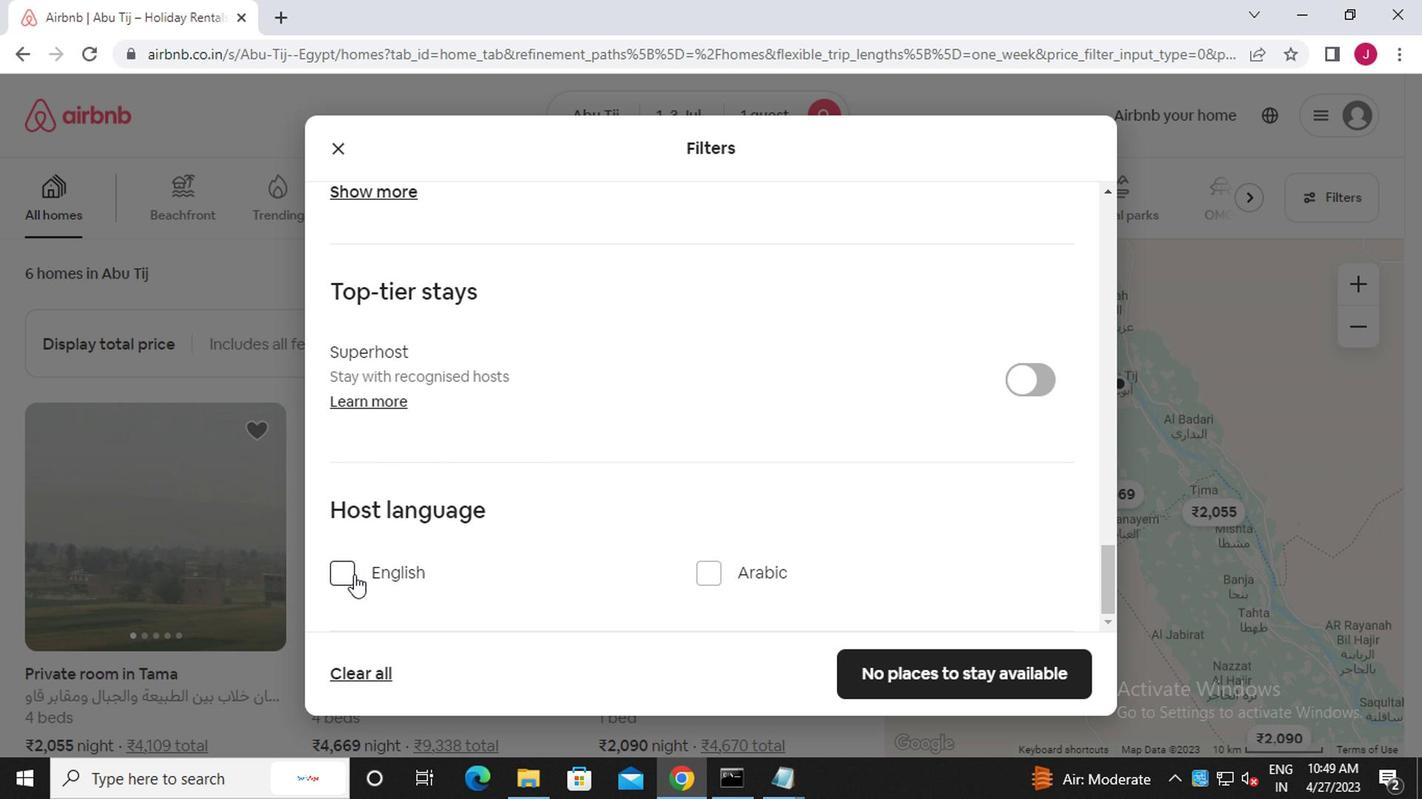 
Action: Mouse moved to (947, 679)
Screenshot: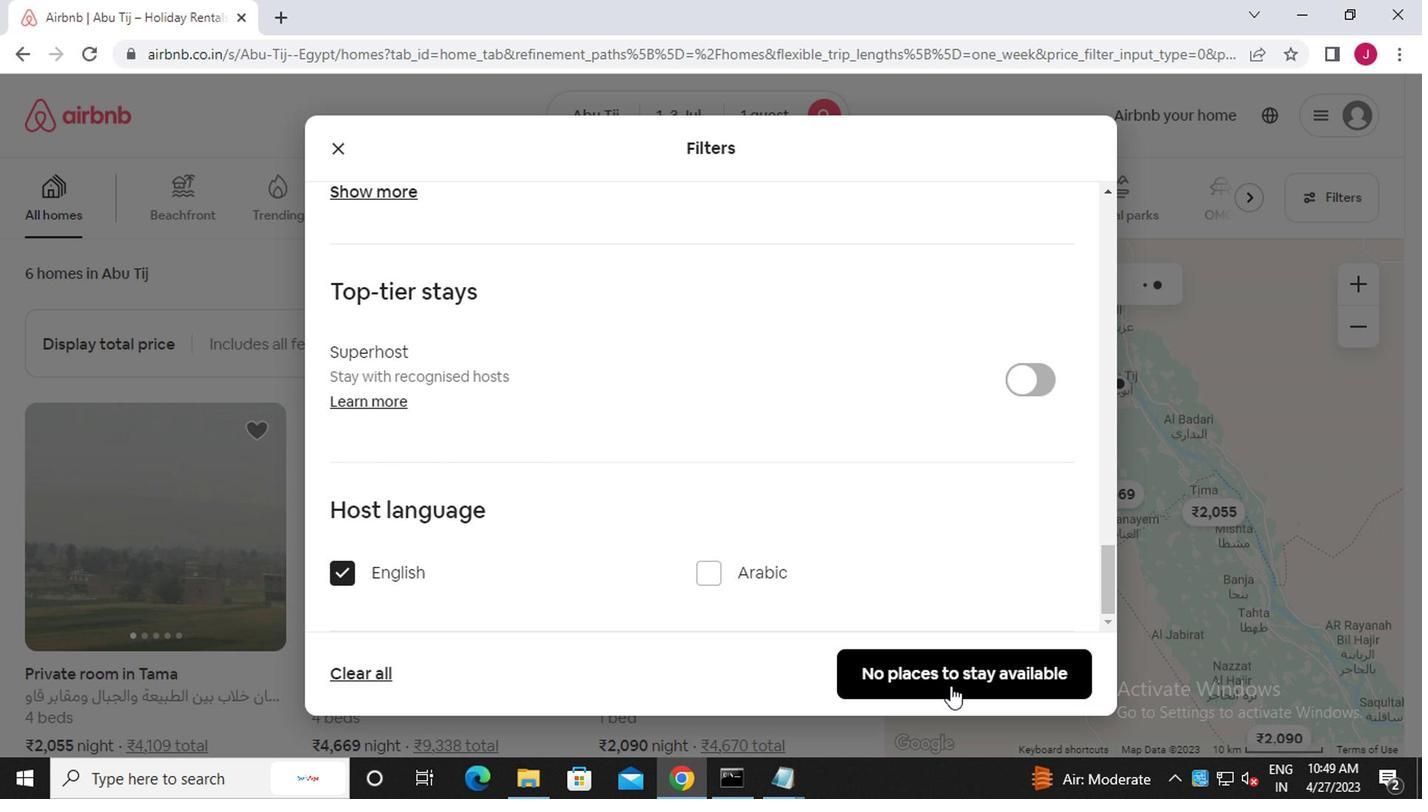 
Action: Mouse pressed left at (947, 679)
Screenshot: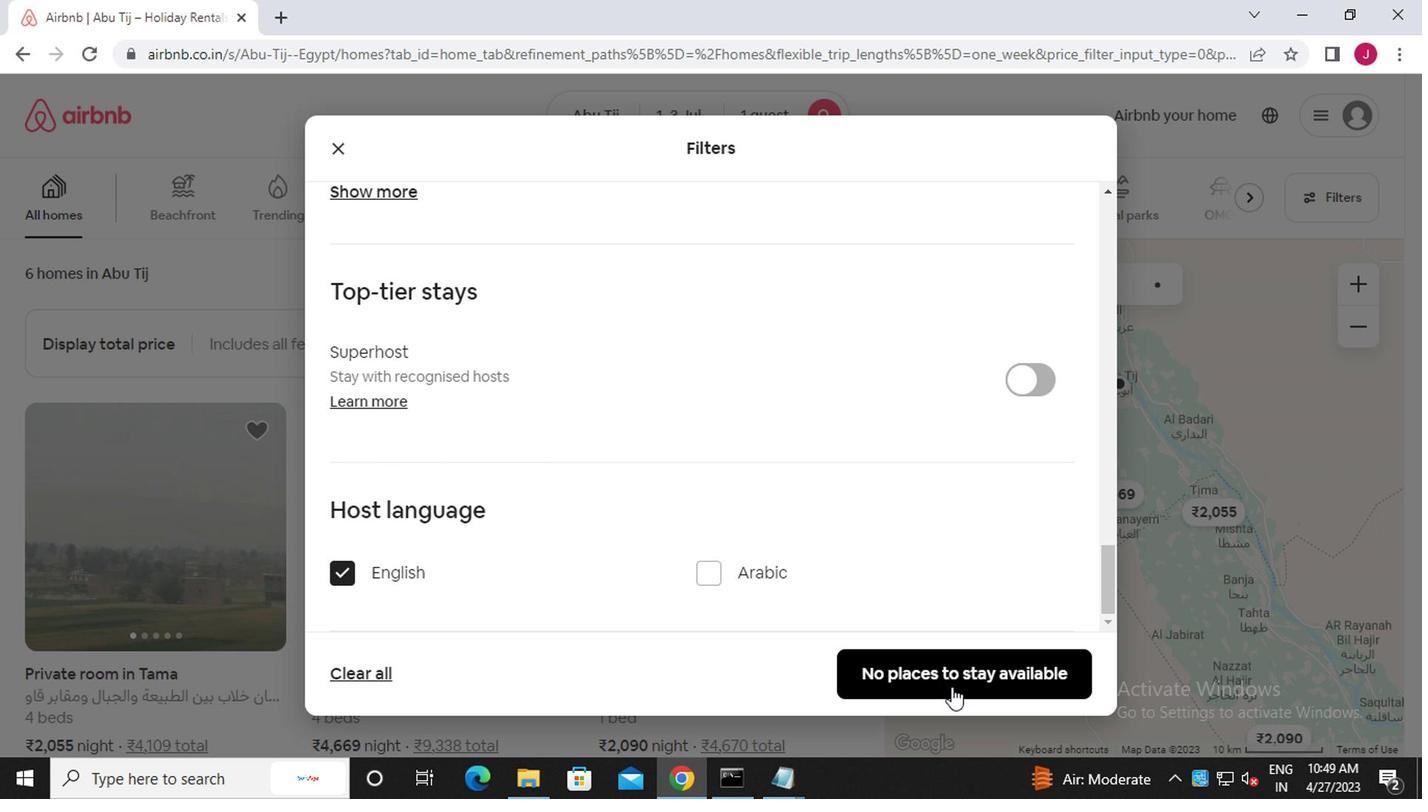 
Action: Mouse moved to (942, 671)
Screenshot: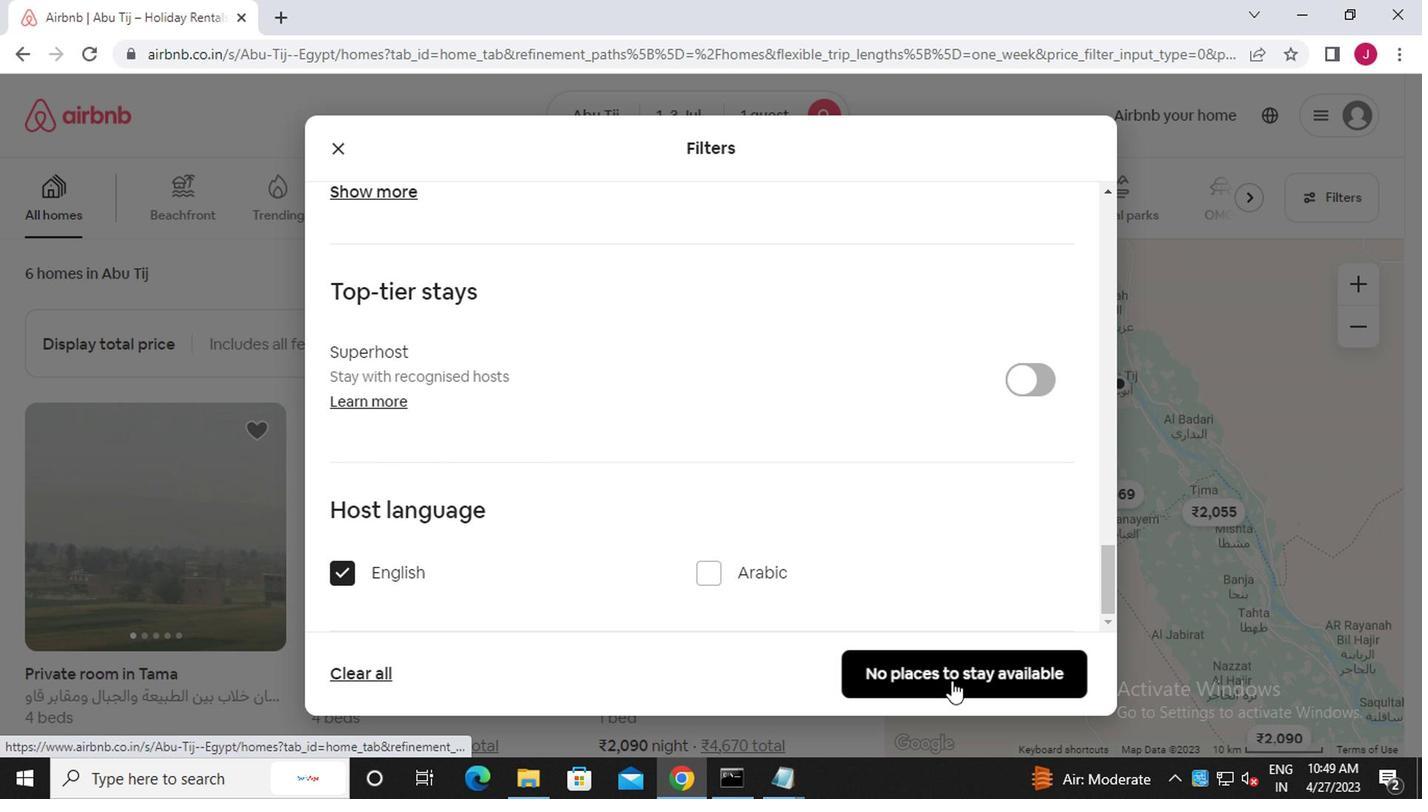 
